 Task: Find connections with filter location Bourg-la-Reine with filter topic #Bestadvicewith filter profile language French with filter current company BIG PHARMA JOBS (Div - Big Ideas HR Consulting Private Limited) with filter school Dr. A.P.J. Abdul Kalam Technical University with filter industry Computer and Network Security with filter service category User Experience Design with filter keywords title Recyclables Collector
Action: Mouse moved to (700, 94)
Screenshot: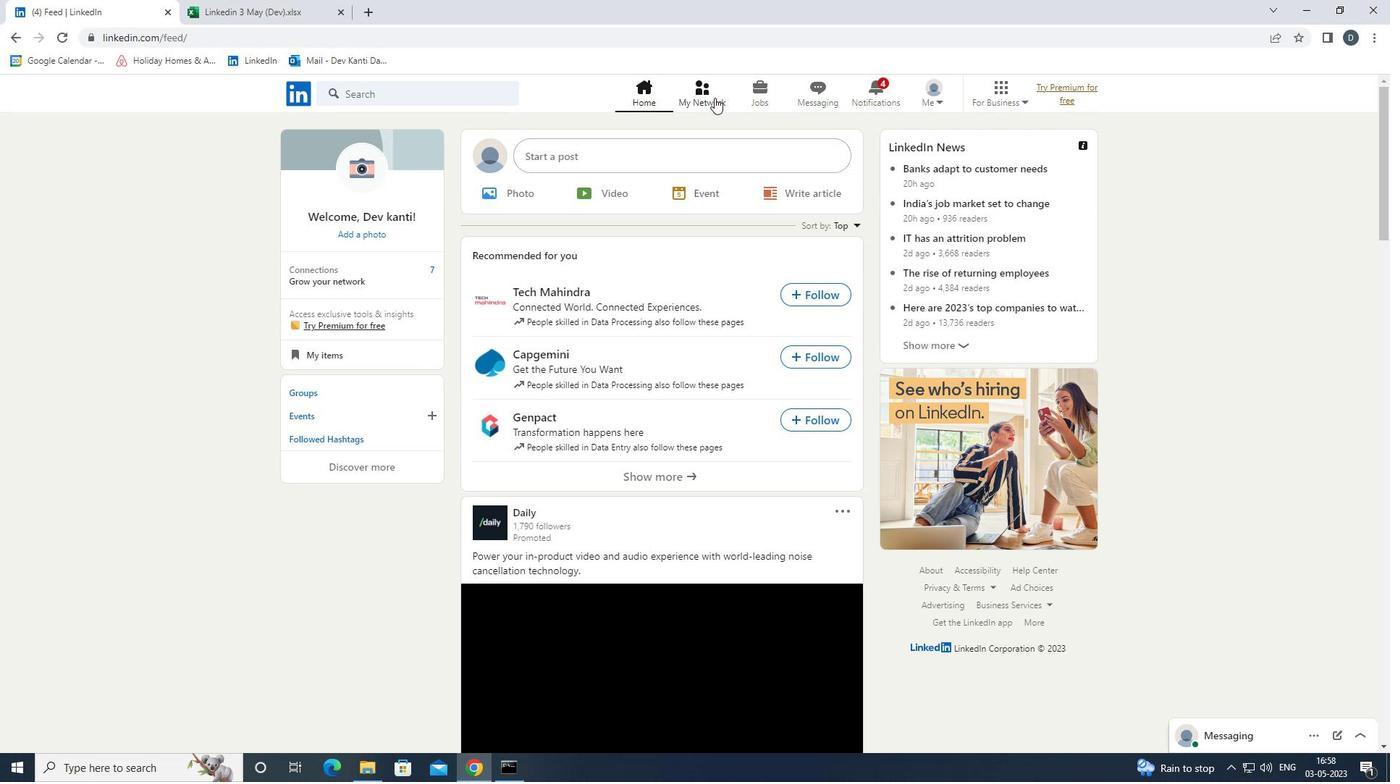 
Action: Mouse pressed left at (700, 94)
Screenshot: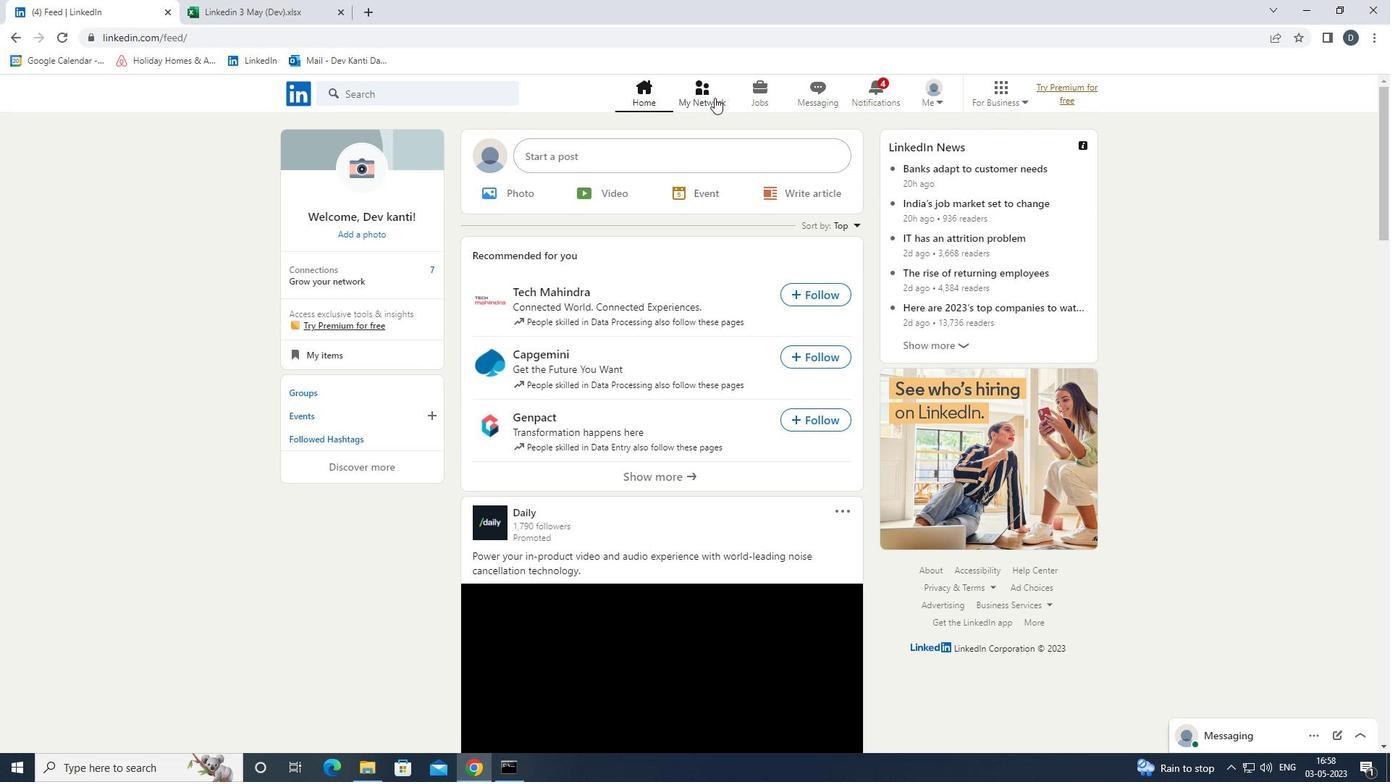 
Action: Mouse moved to (480, 171)
Screenshot: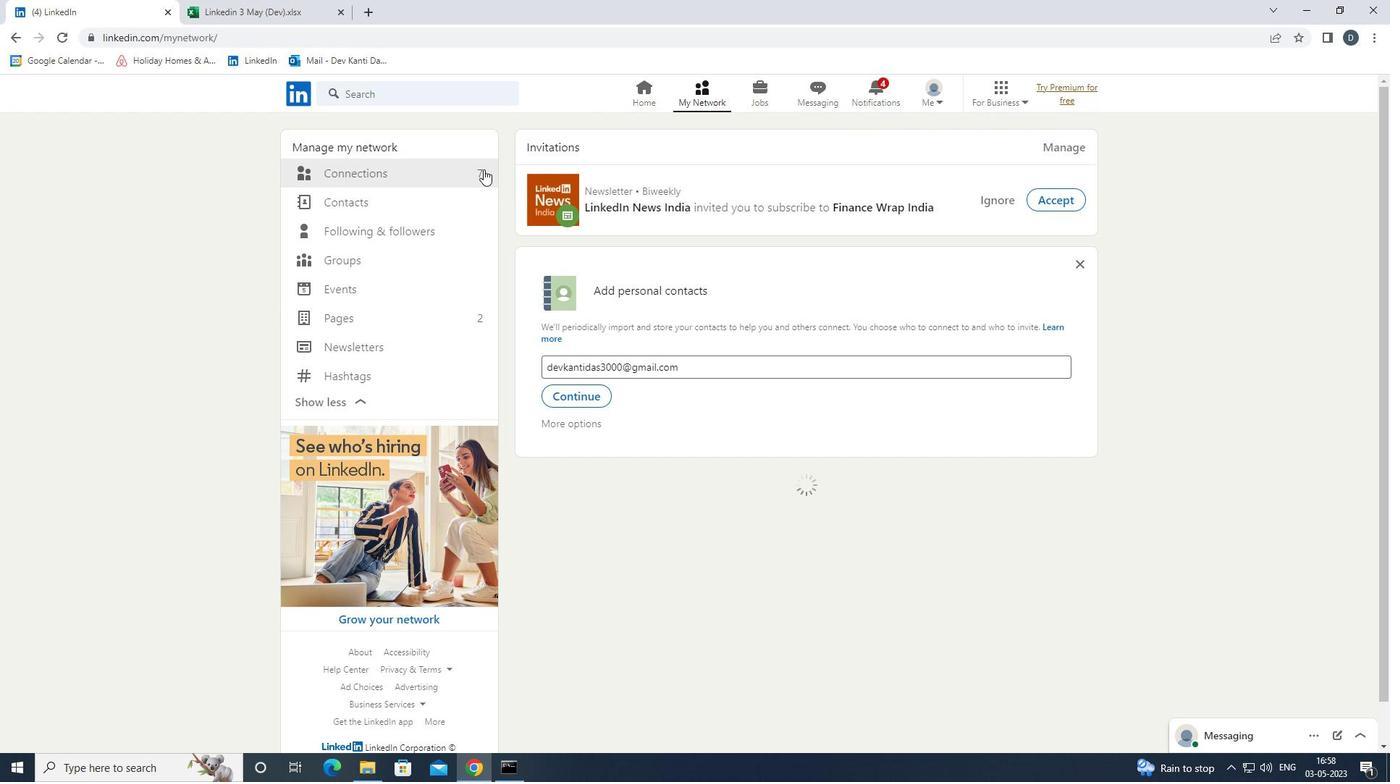 
Action: Mouse pressed left at (480, 171)
Screenshot: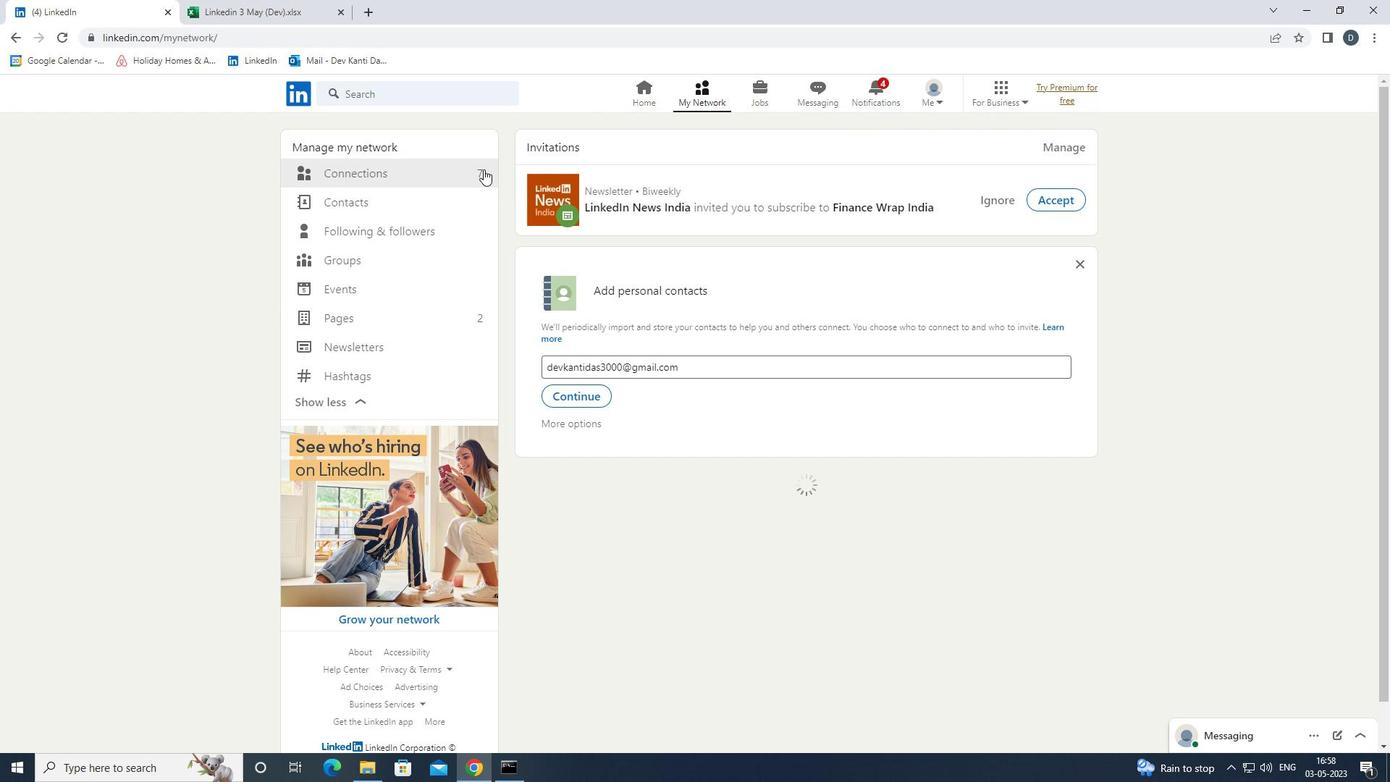 
Action: Mouse moved to (806, 176)
Screenshot: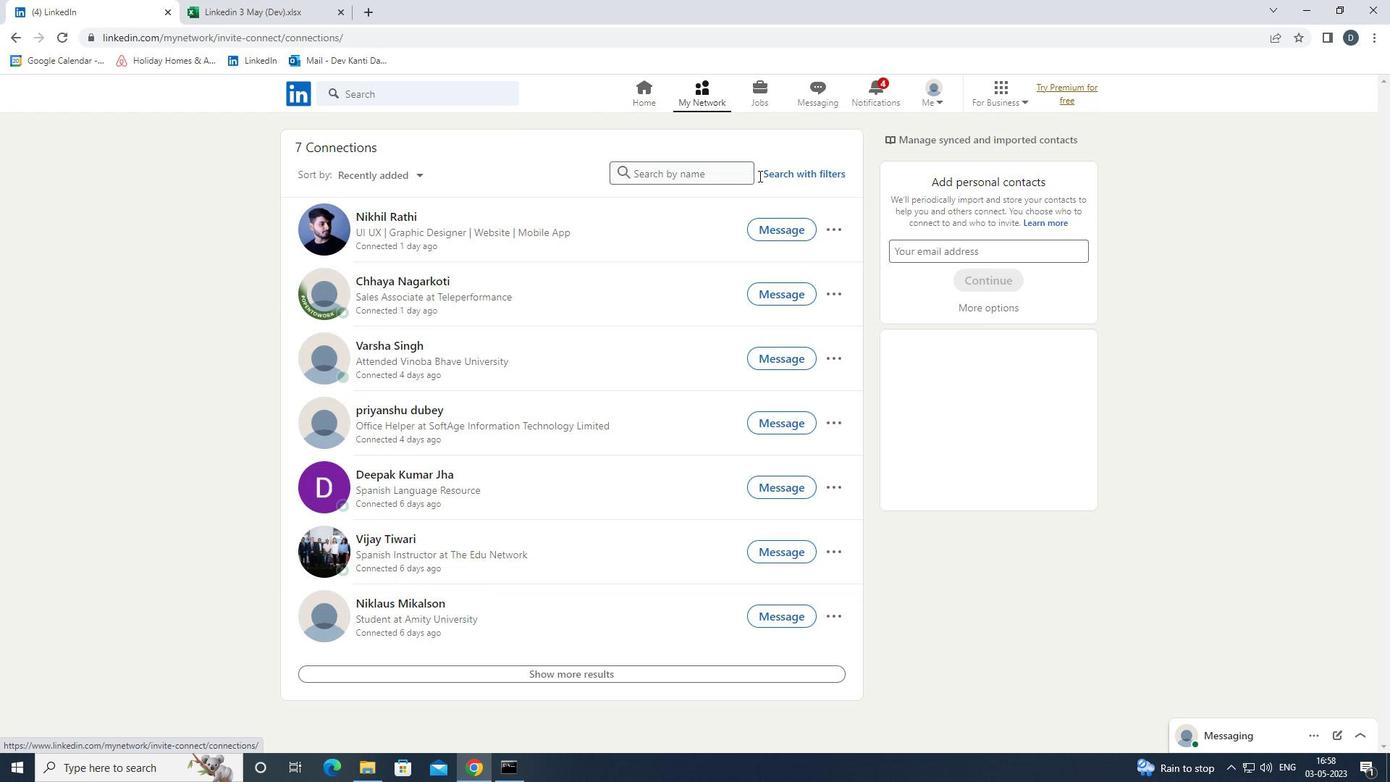 
Action: Mouse pressed left at (806, 176)
Screenshot: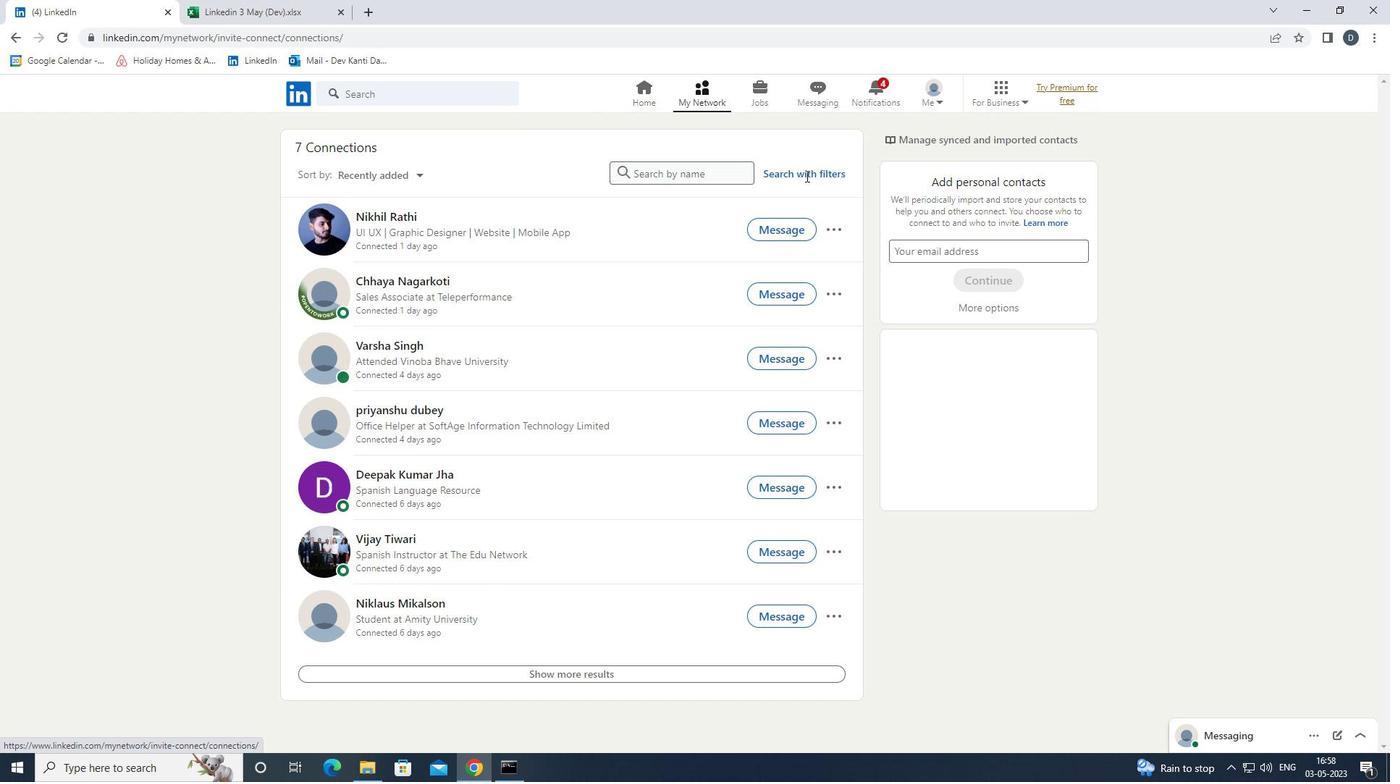 
Action: Mouse moved to (740, 136)
Screenshot: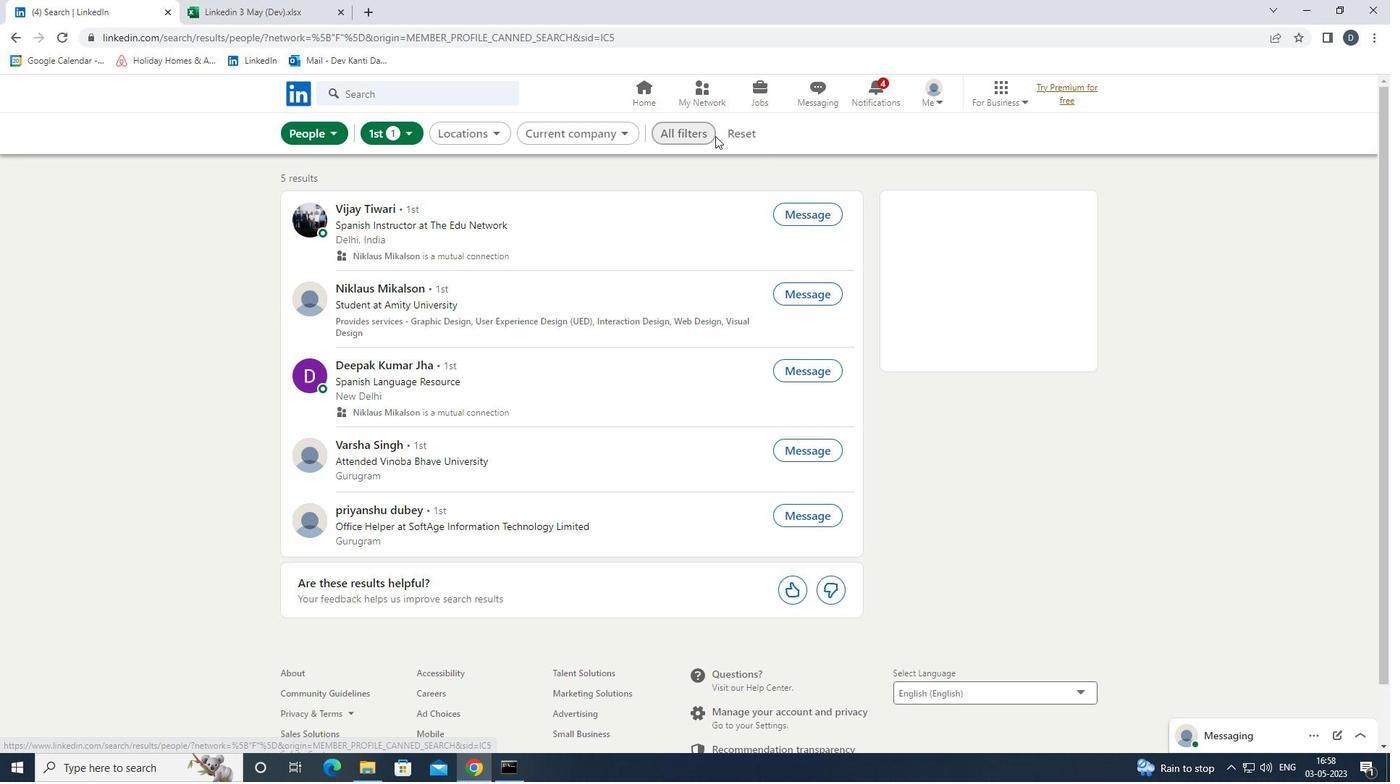 
Action: Mouse pressed left at (740, 136)
Screenshot: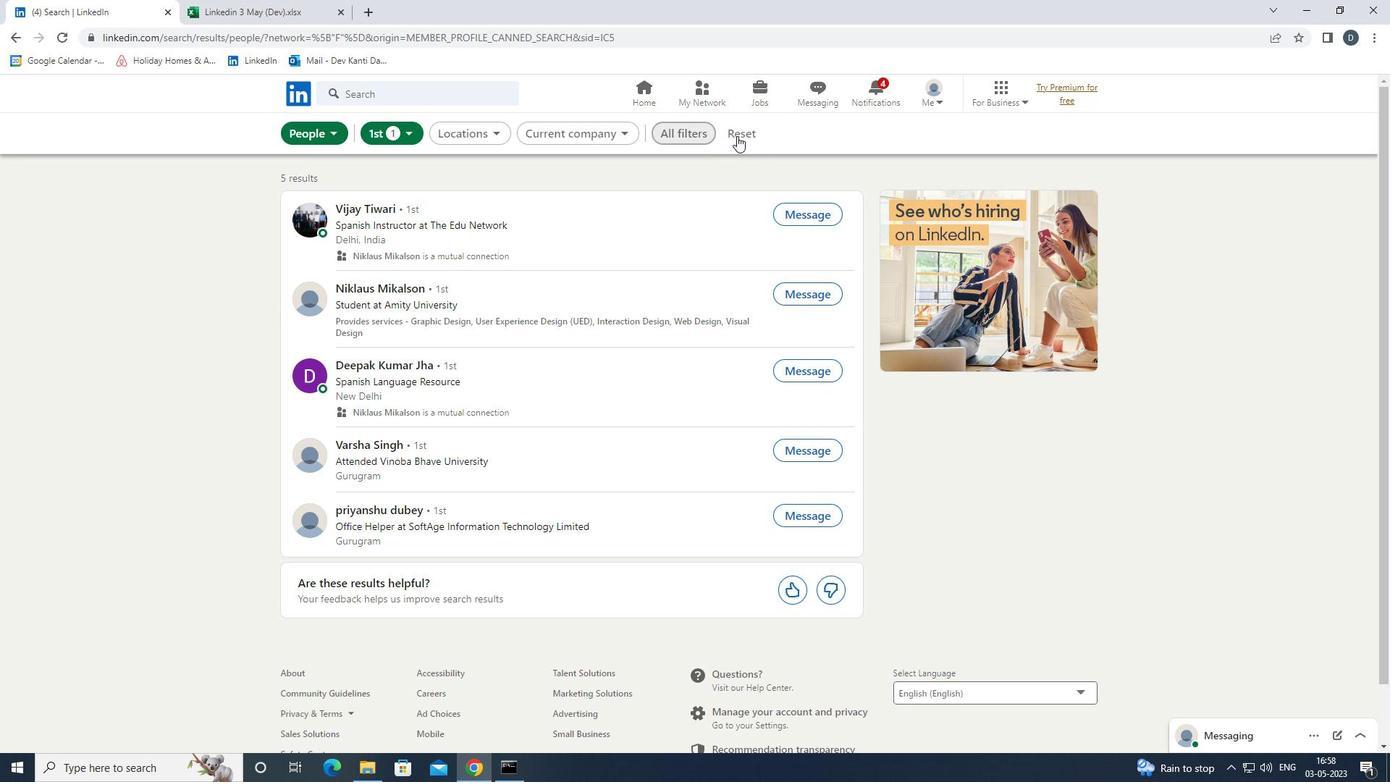 
Action: Mouse moved to (711, 141)
Screenshot: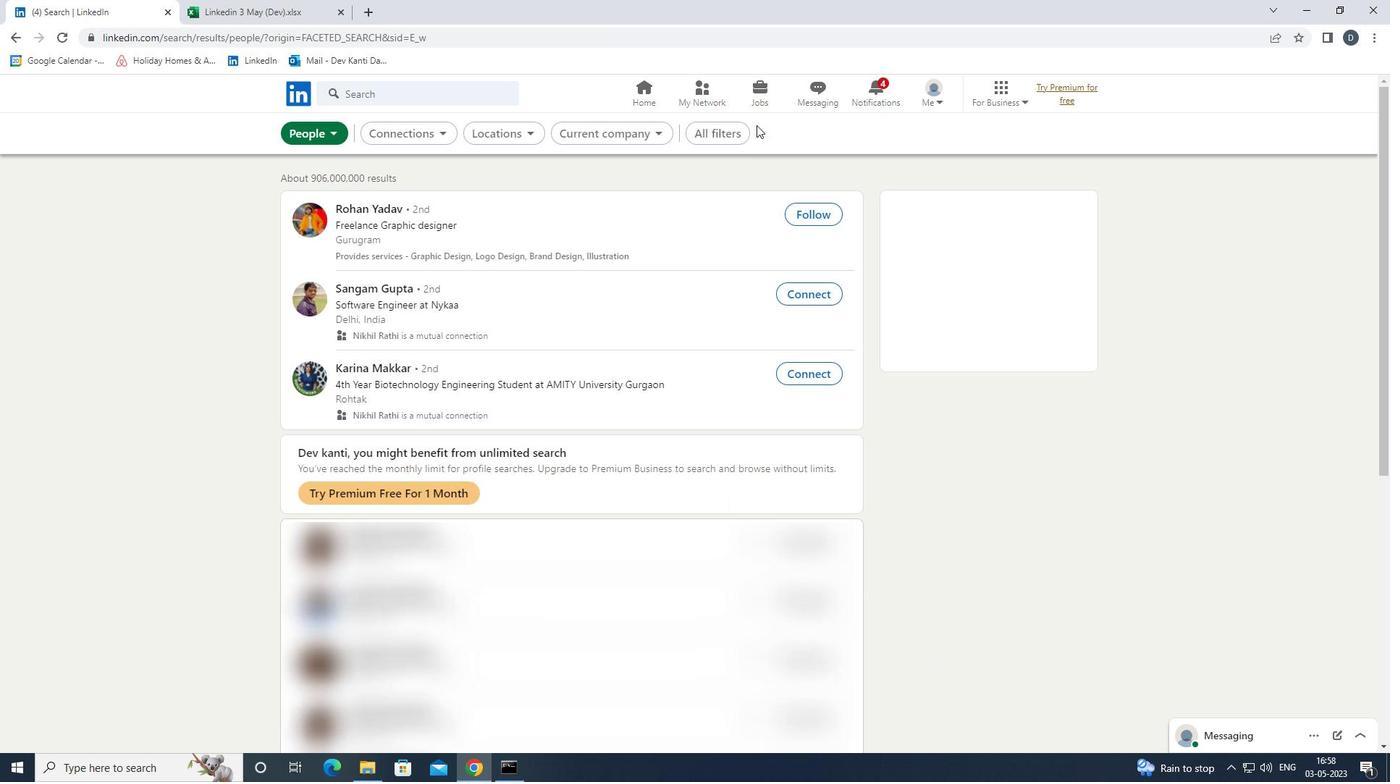 
Action: Mouse pressed left at (711, 141)
Screenshot: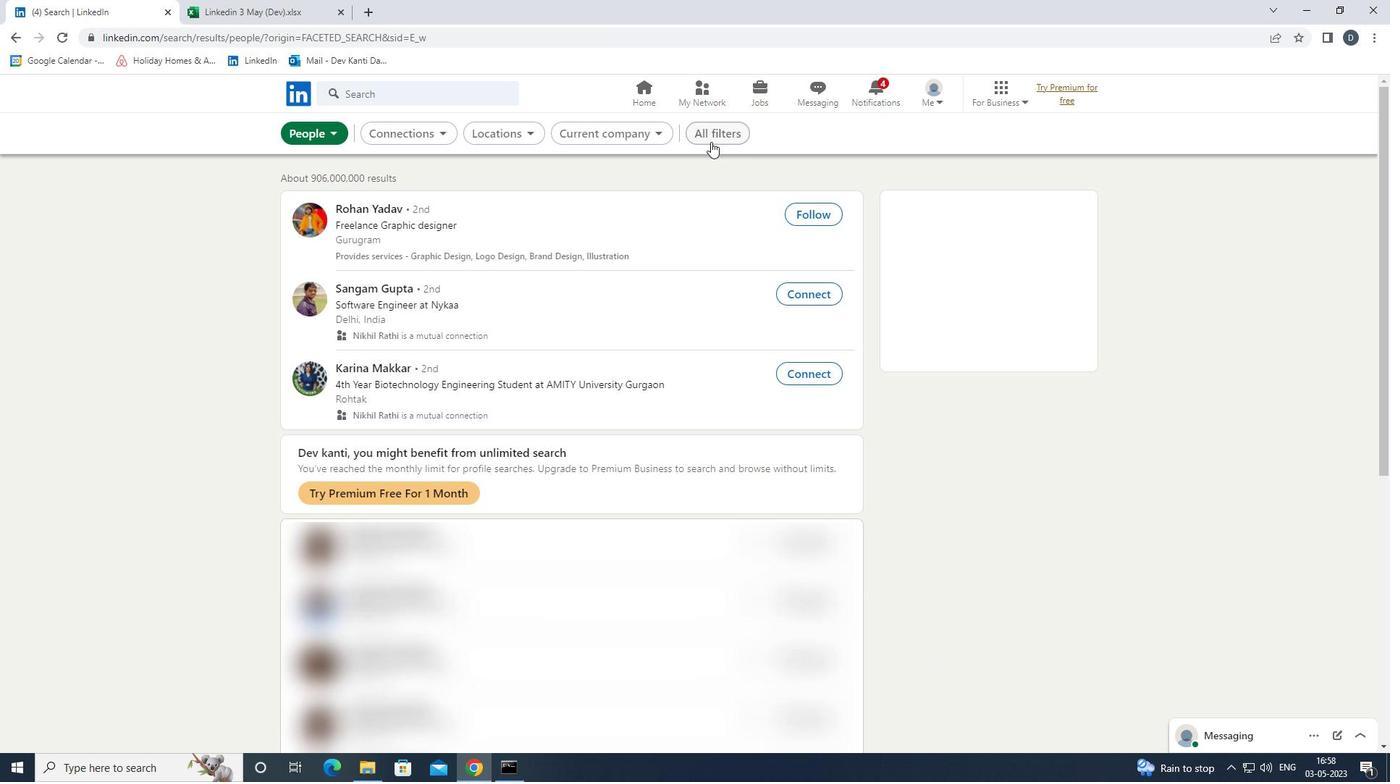 
Action: Mouse moved to (1116, 407)
Screenshot: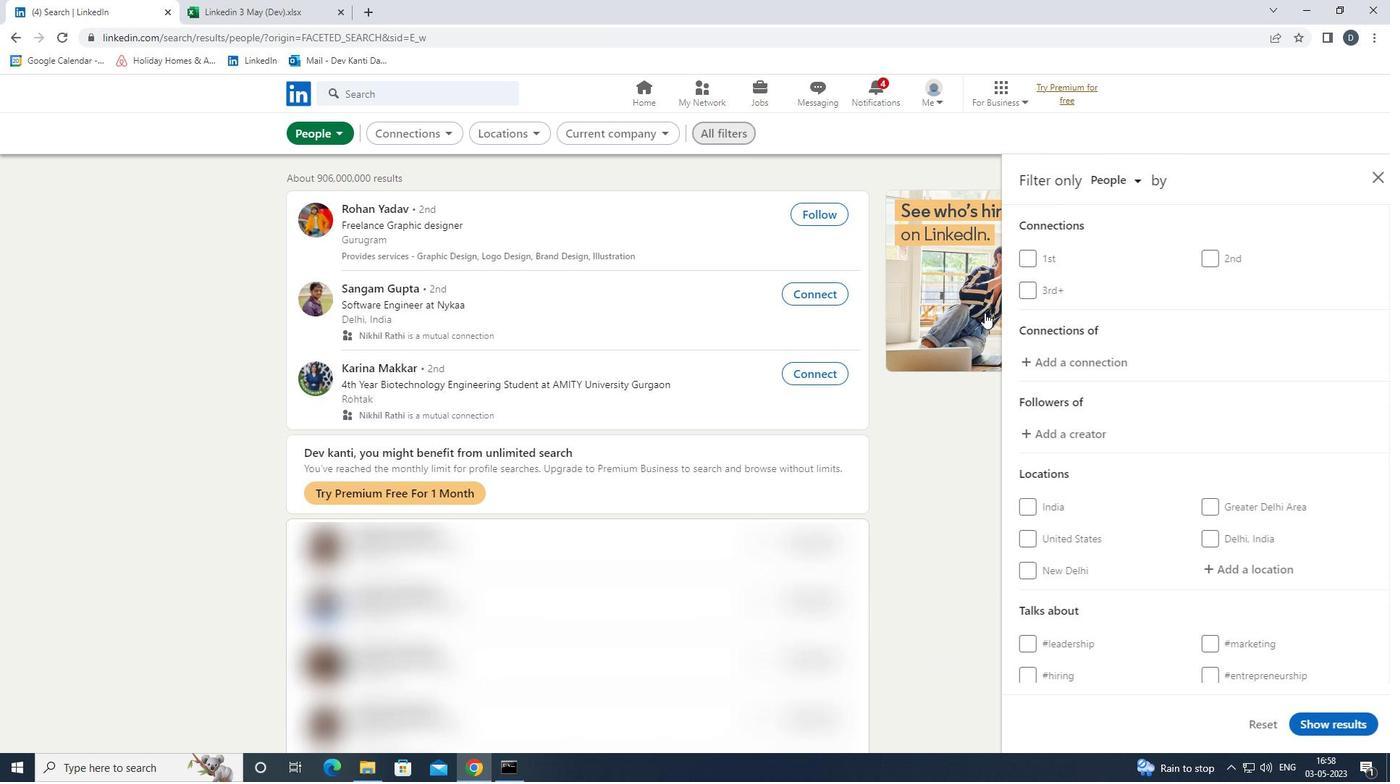 
Action: Mouse scrolled (1116, 406) with delta (0, 0)
Screenshot: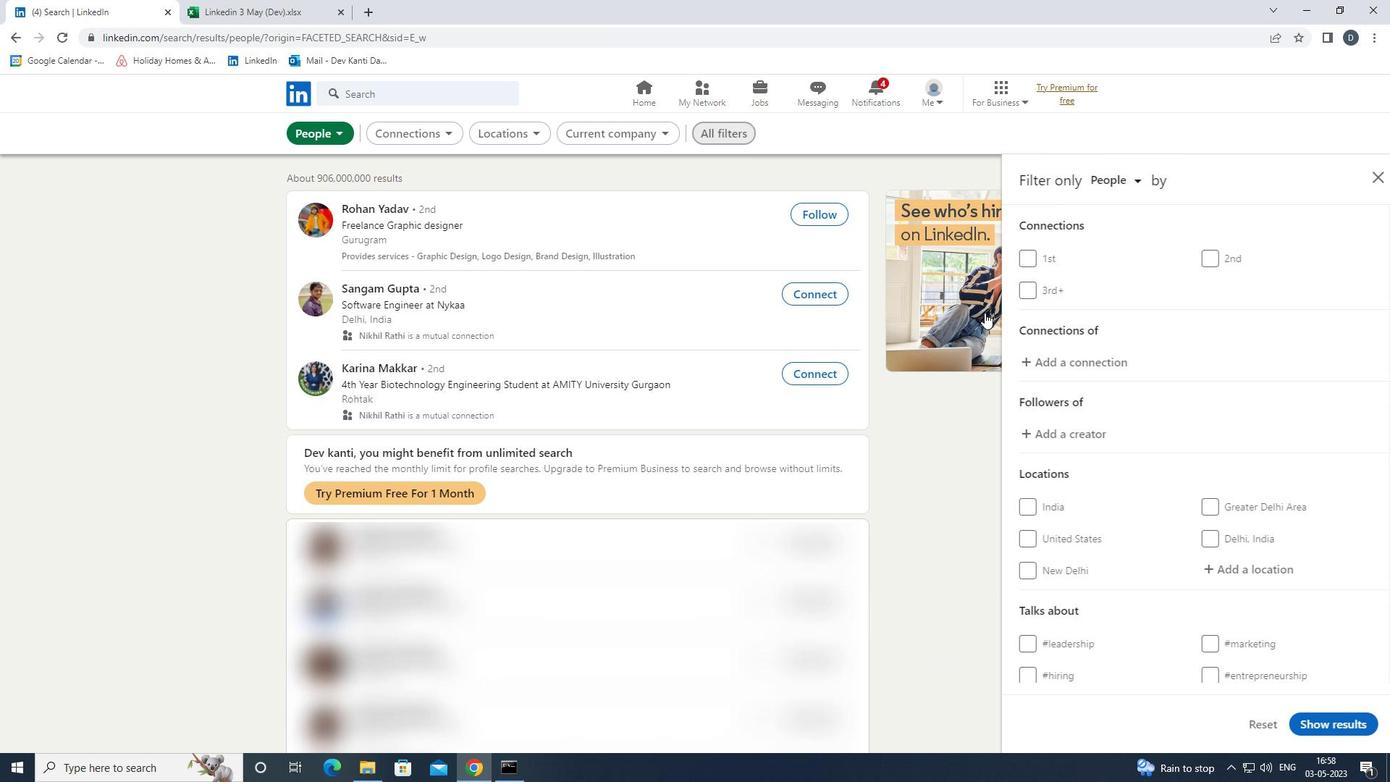 
Action: Mouse scrolled (1116, 406) with delta (0, 0)
Screenshot: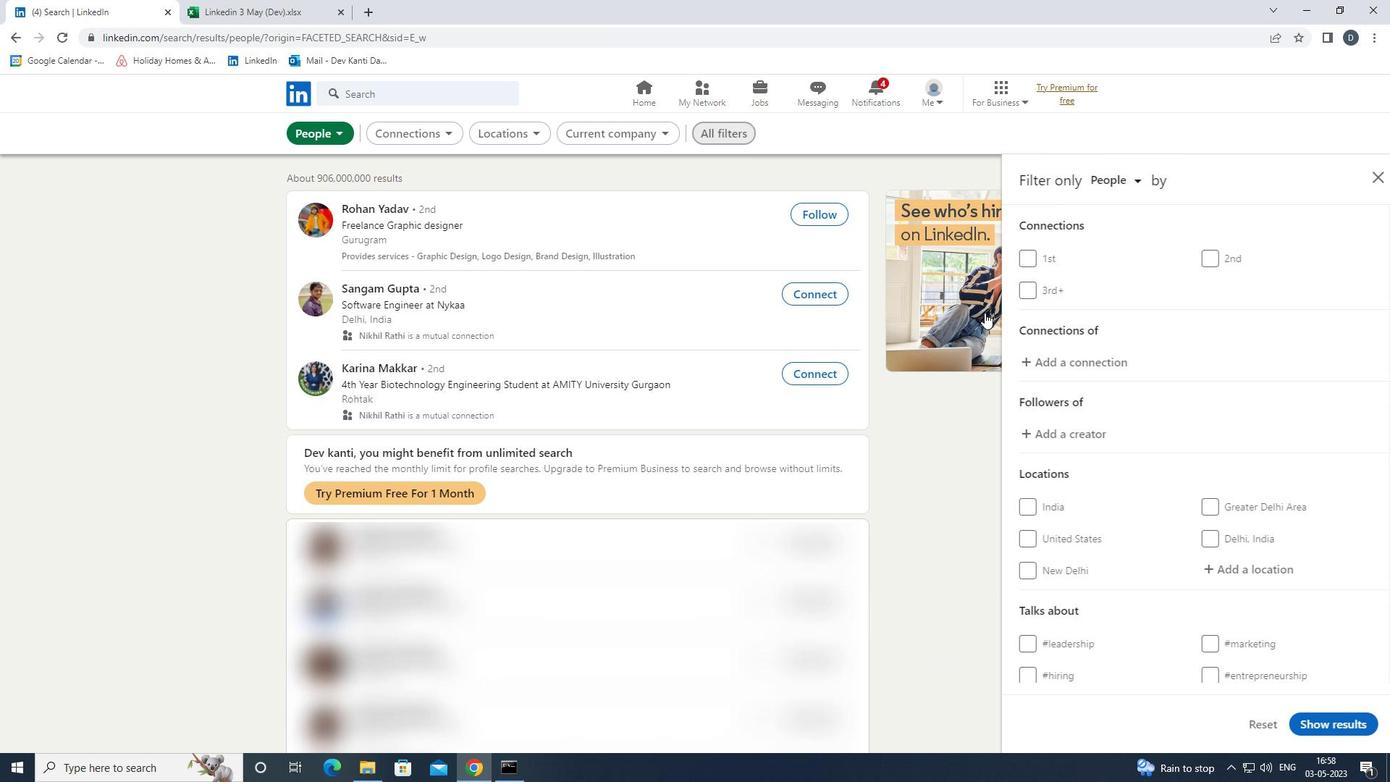 
Action: Mouse moved to (1225, 413)
Screenshot: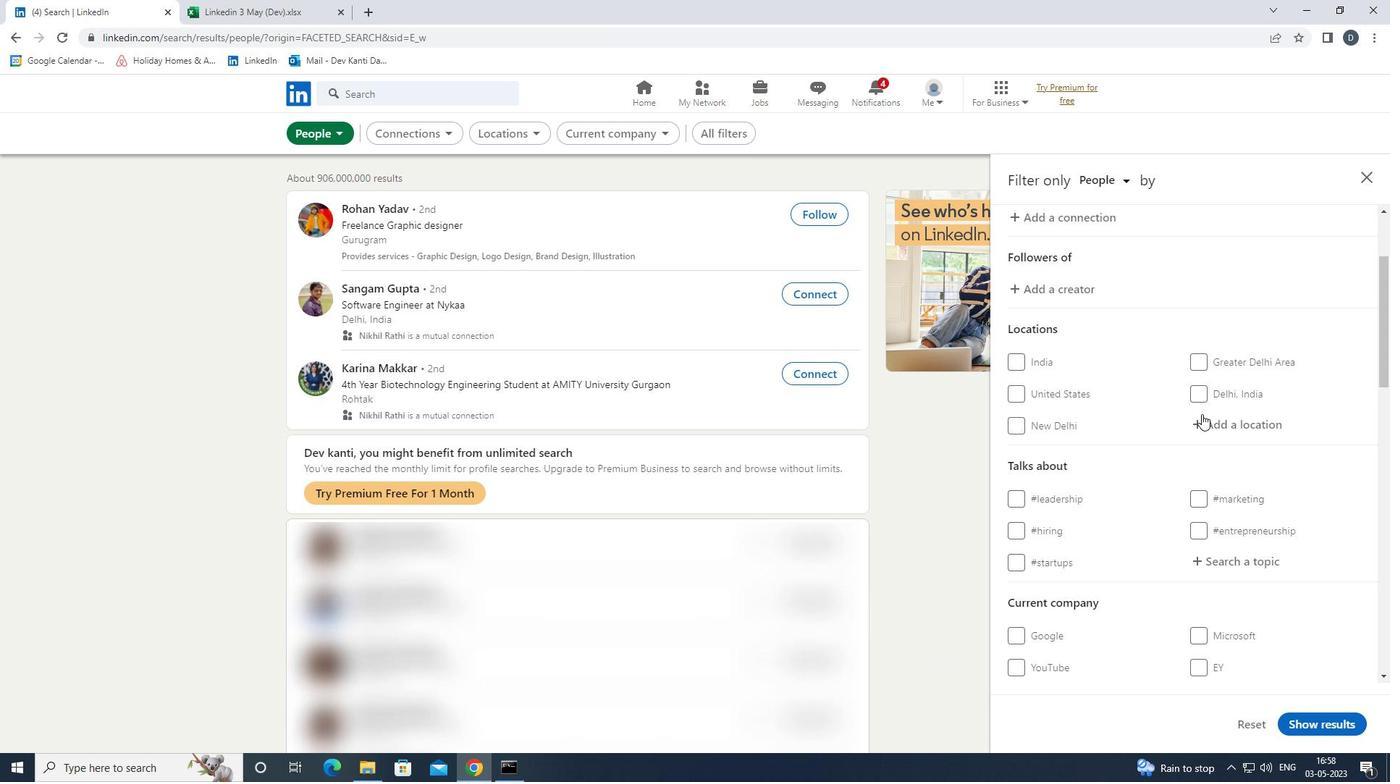 
Action: Mouse pressed left at (1225, 413)
Screenshot: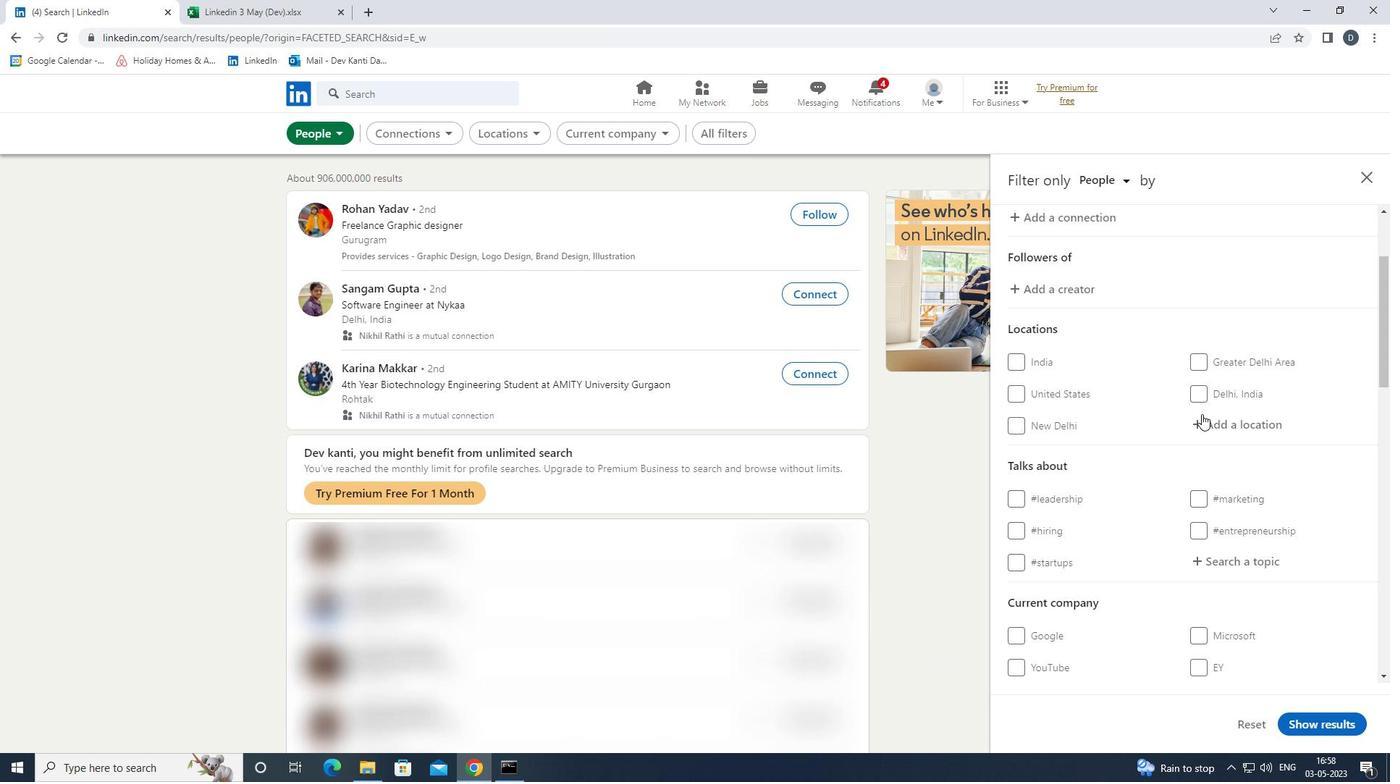 
Action: Mouse moved to (1228, 413)
Screenshot: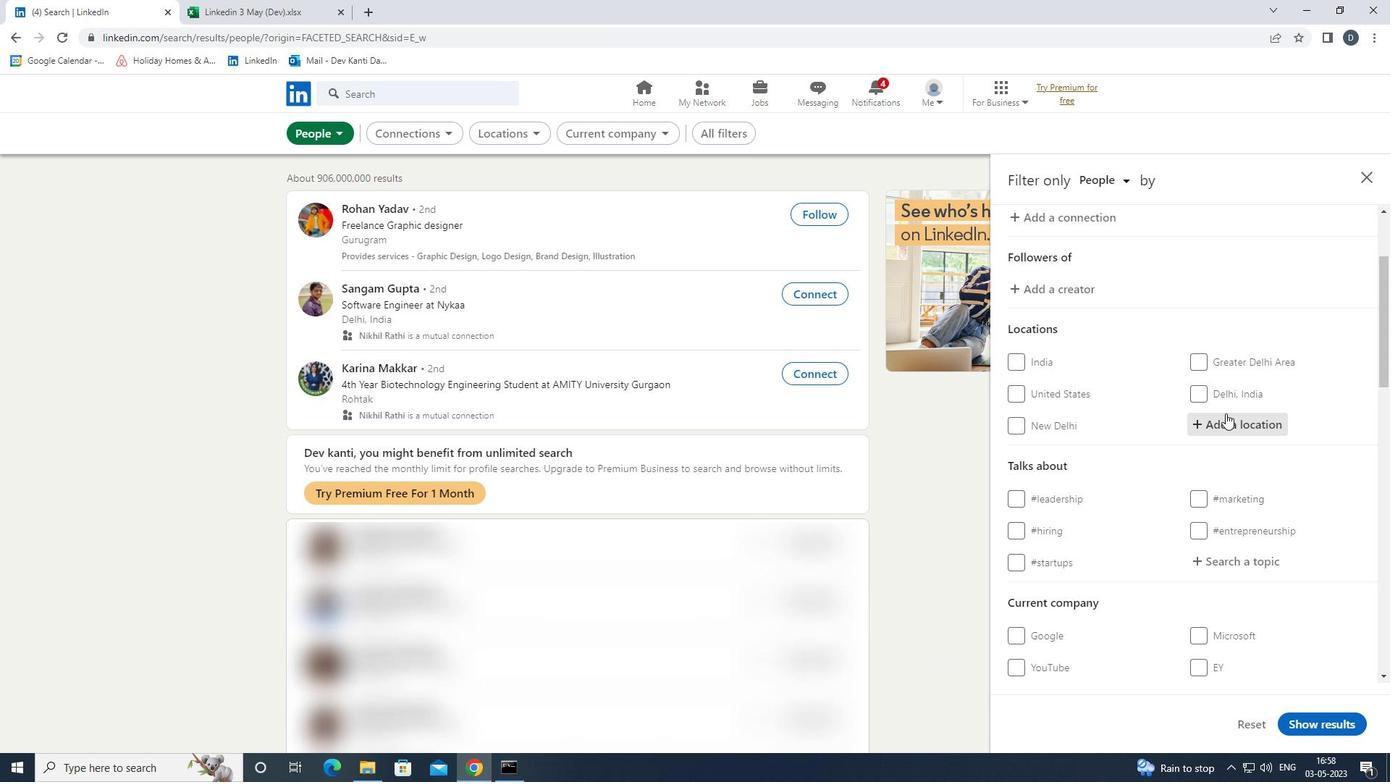 
Action: Key pressed <Key.shift>BOURG-<Key.shift><Key.shift>LA-
Screenshot: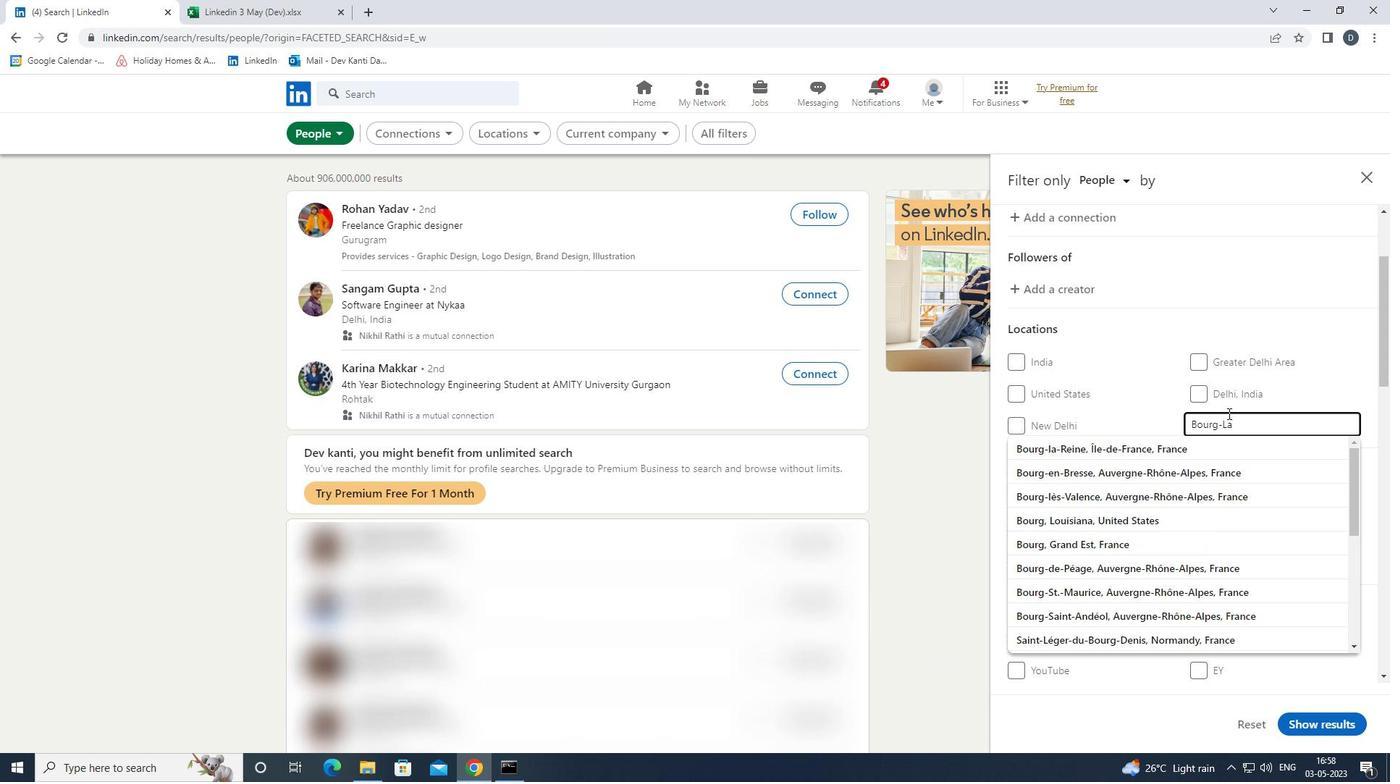 
Action: Mouse moved to (1230, 446)
Screenshot: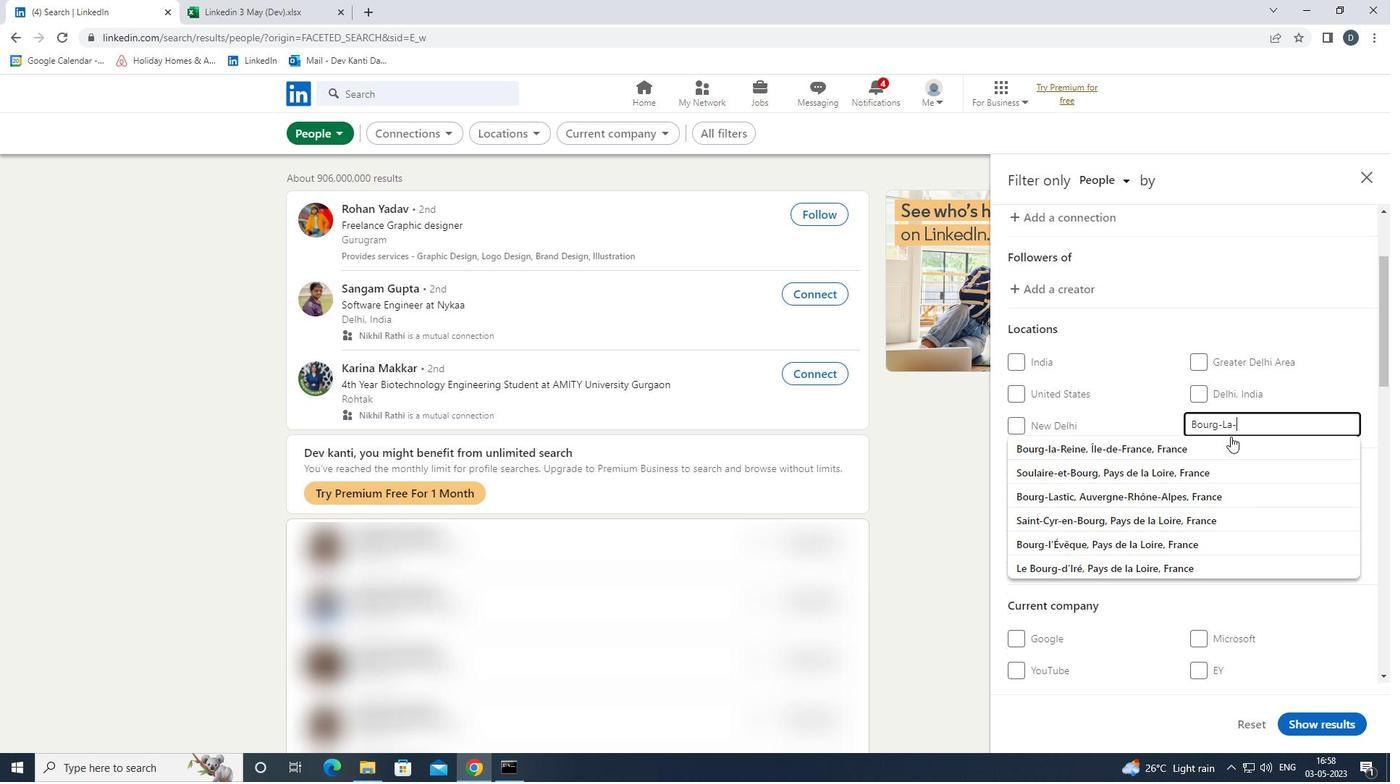 
Action: Mouse pressed left at (1230, 446)
Screenshot: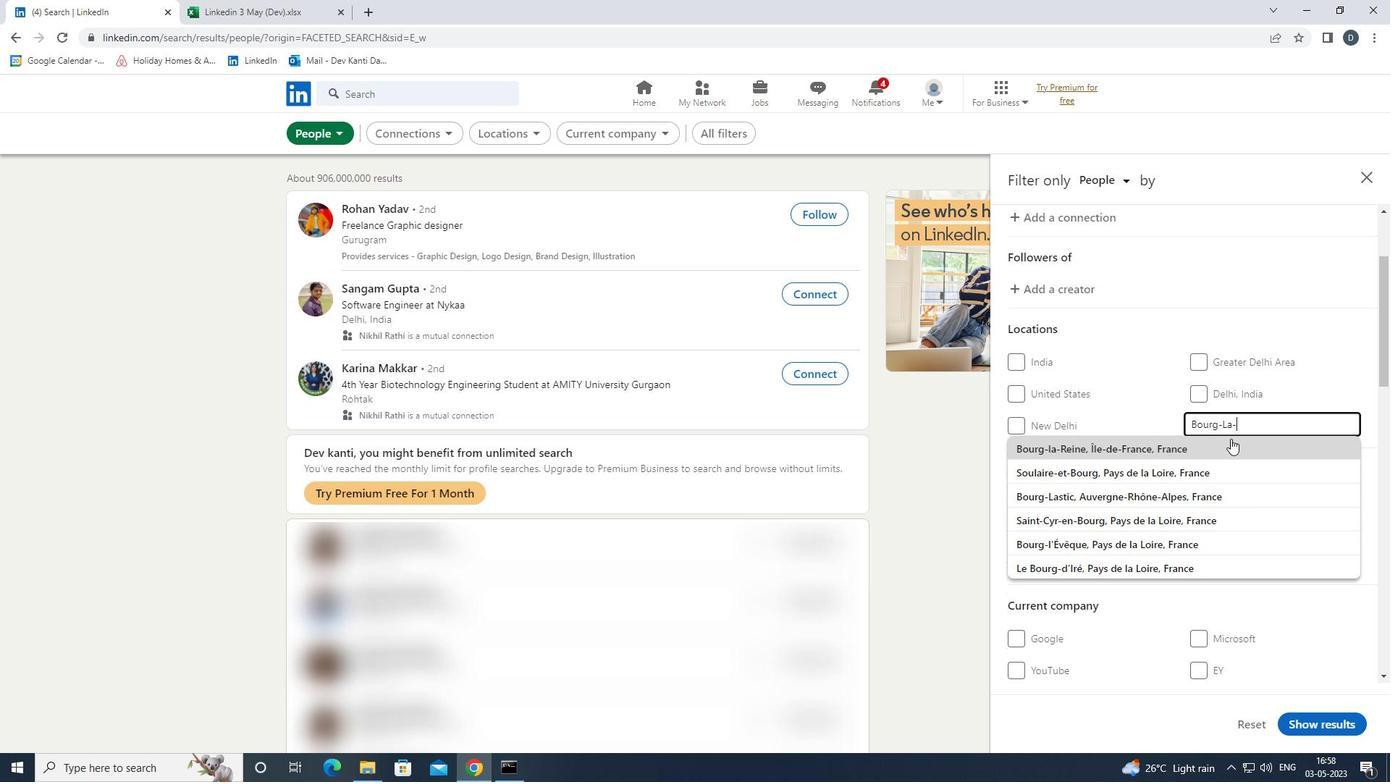 
Action: Mouse moved to (1230, 447)
Screenshot: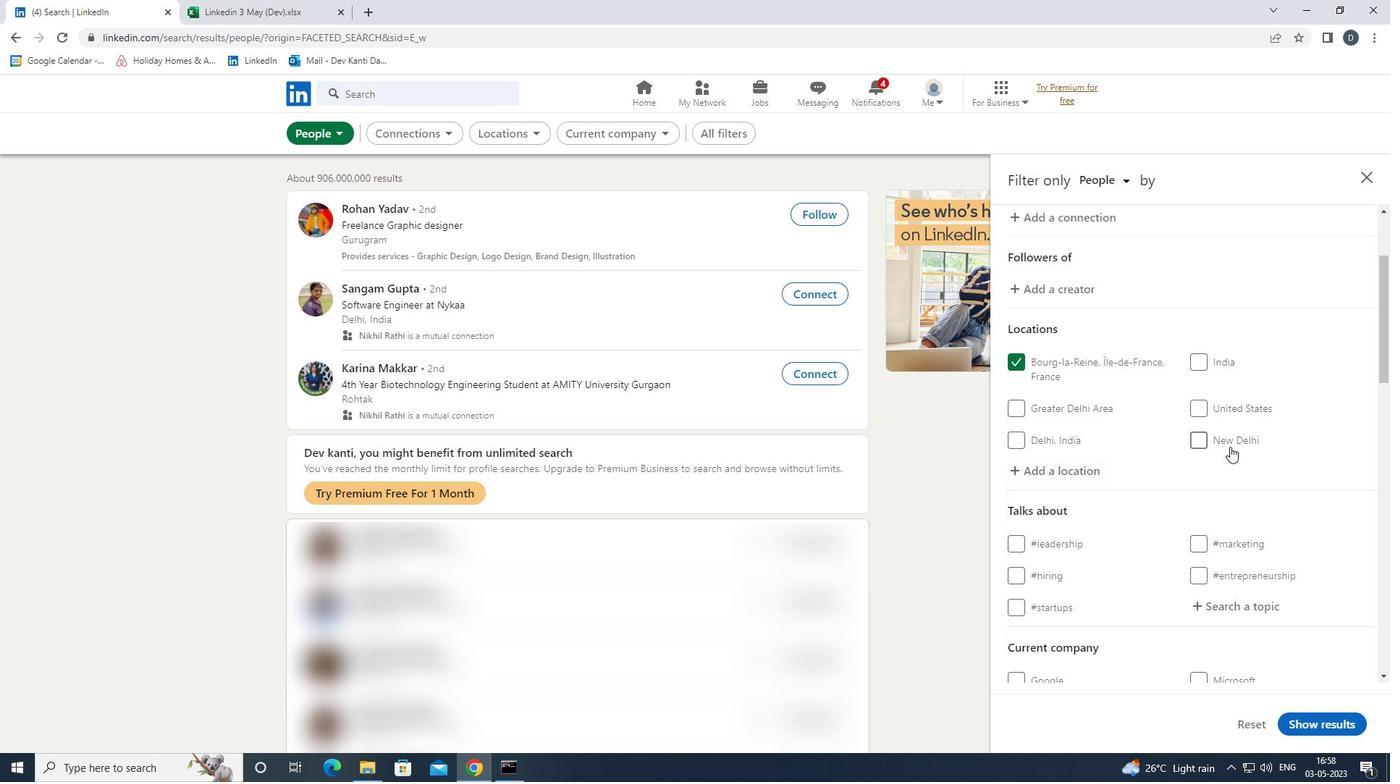 
Action: Mouse scrolled (1230, 446) with delta (0, 0)
Screenshot: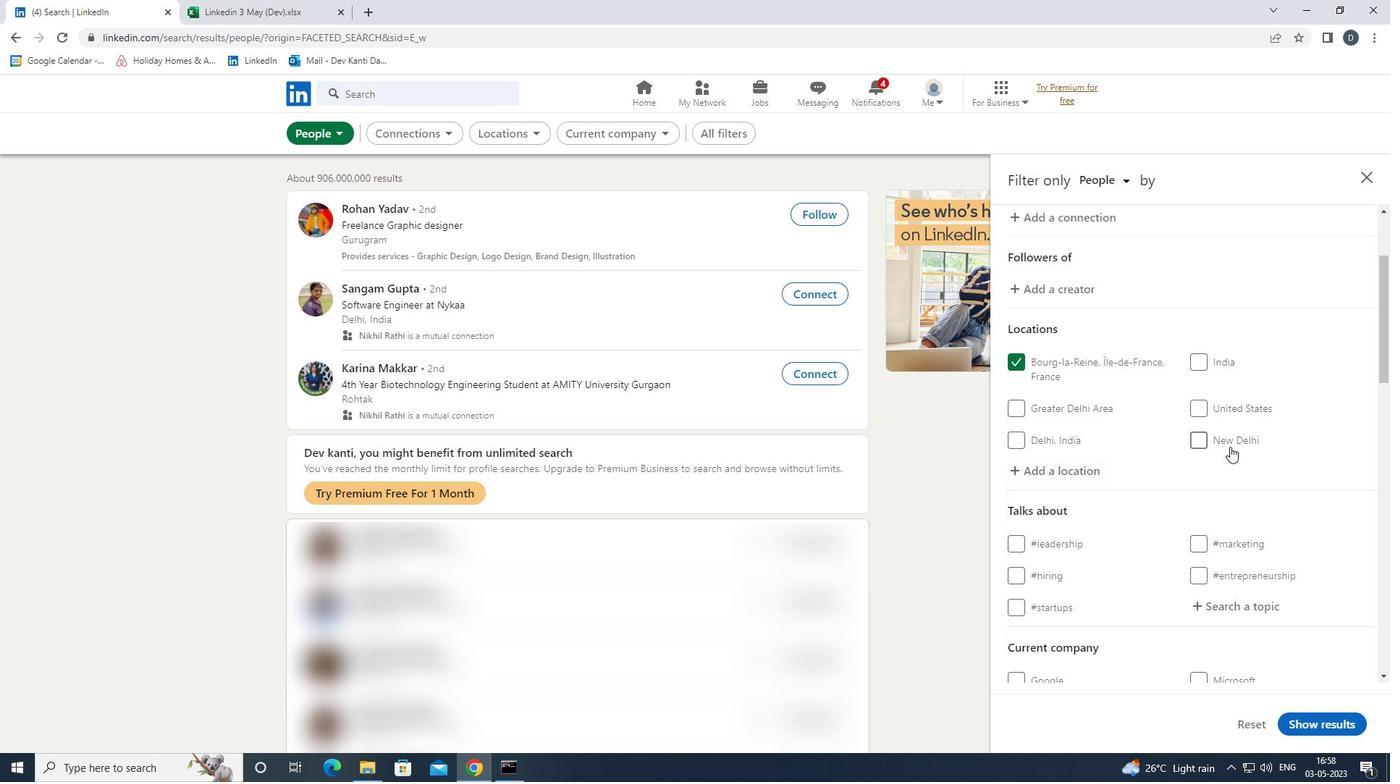 
Action: Mouse moved to (1230, 448)
Screenshot: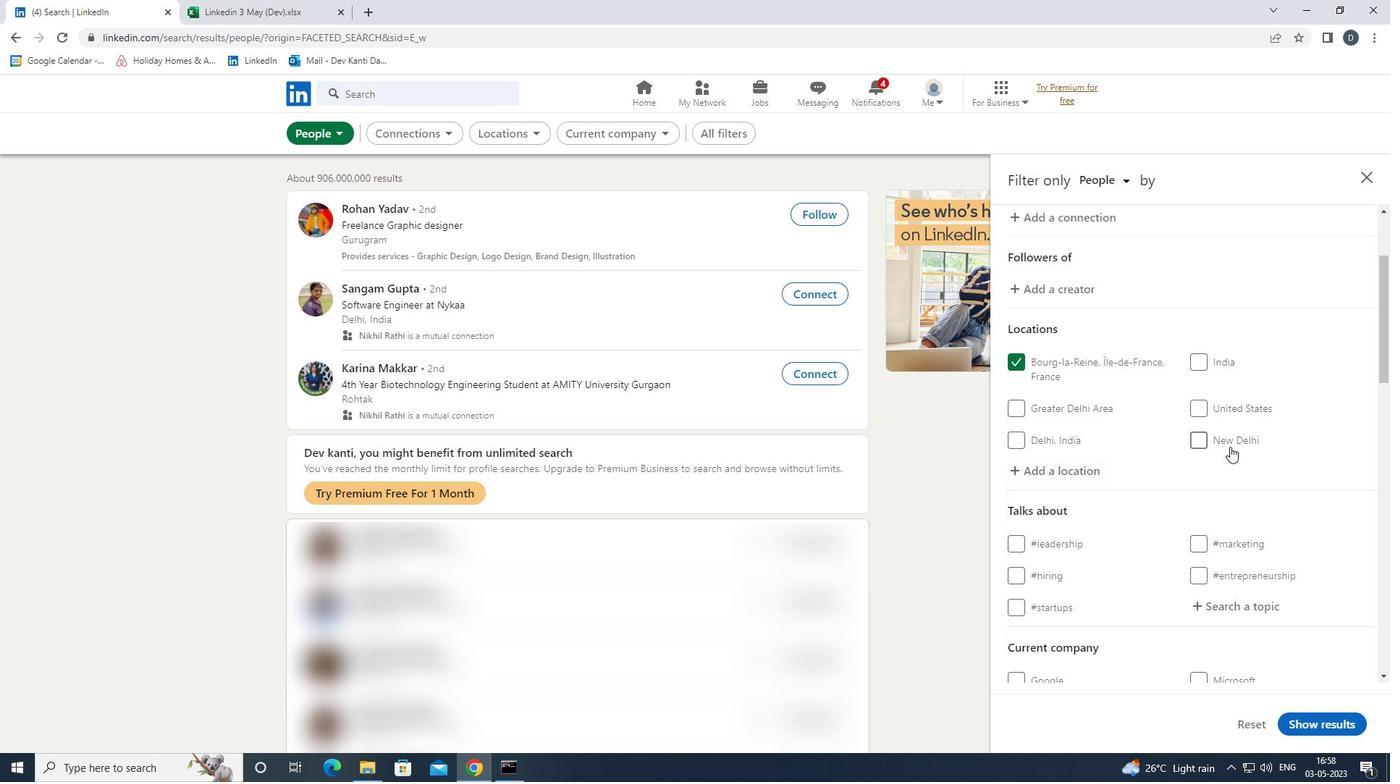 
Action: Mouse scrolled (1230, 447) with delta (0, 0)
Screenshot: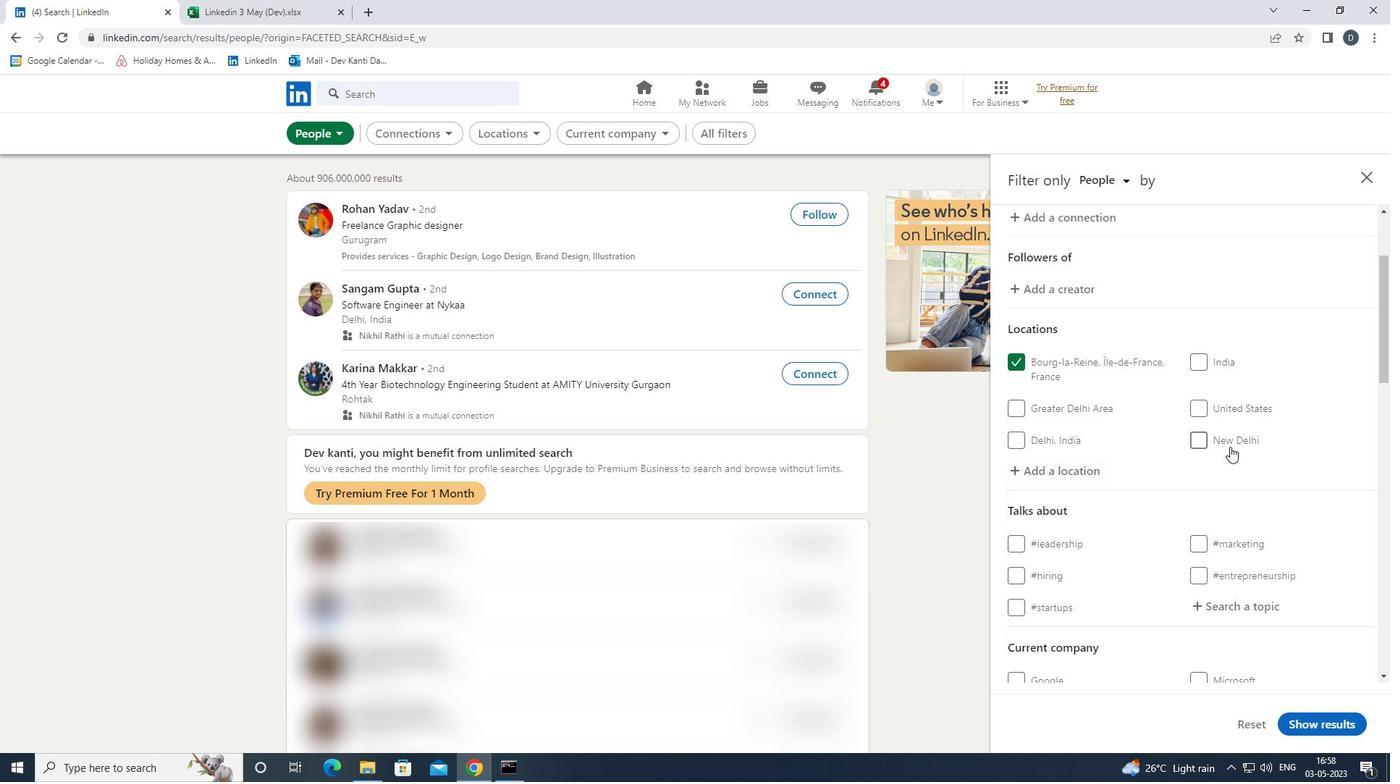 
Action: Mouse moved to (1230, 449)
Screenshot: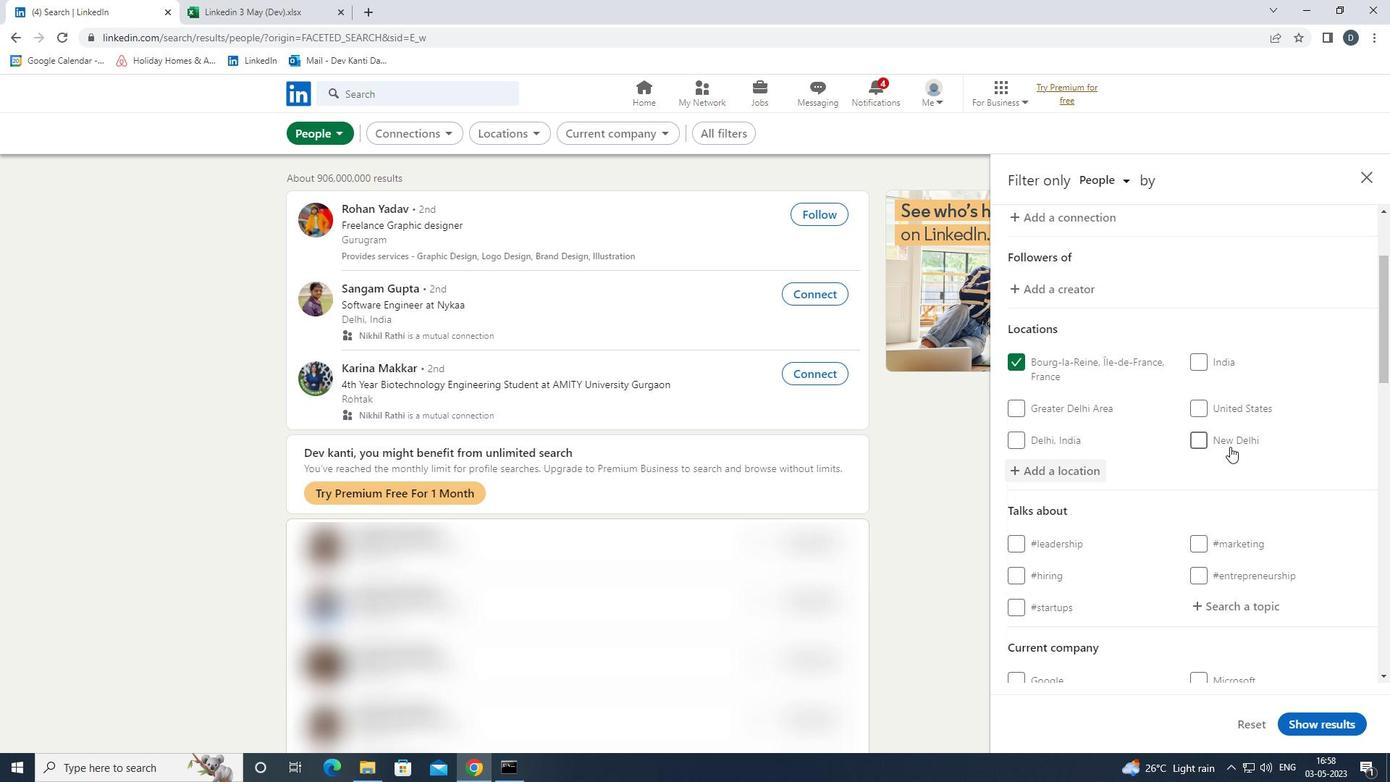 
Action: Mouse scrolled (1230, 448) with delta (0, 0)
Screenshot: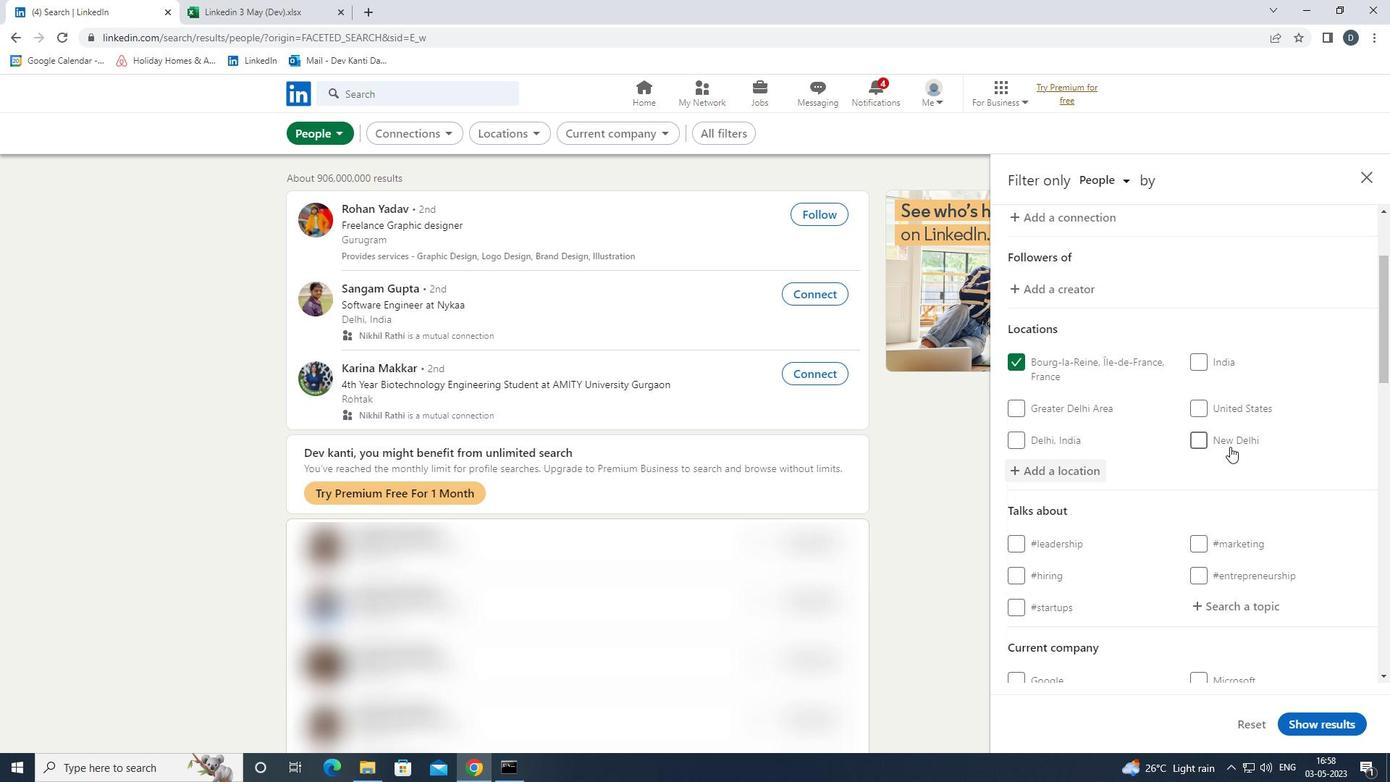 
Action: Mouse moved to (1247, 386)
Screenshot: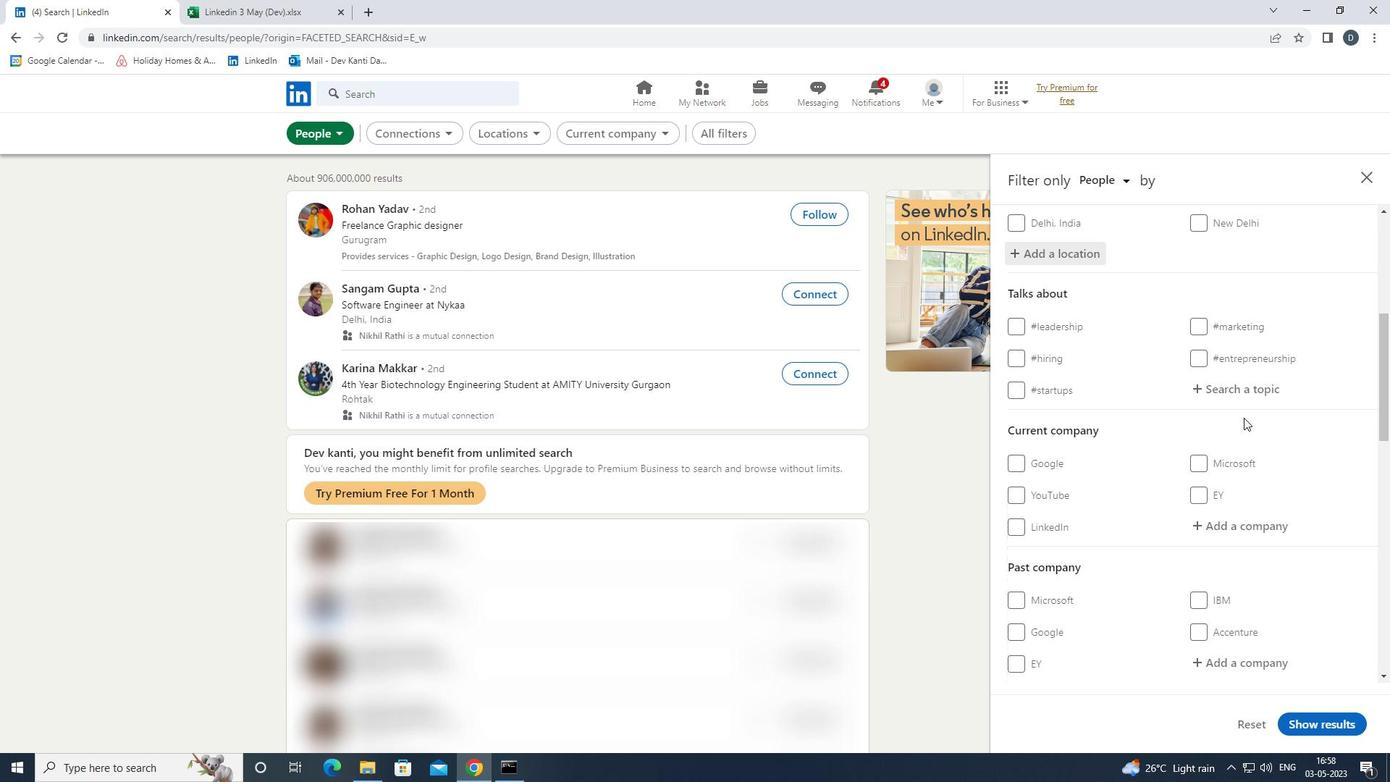 
Action: Mouse pressed left at (1247, 386)
Screenshot: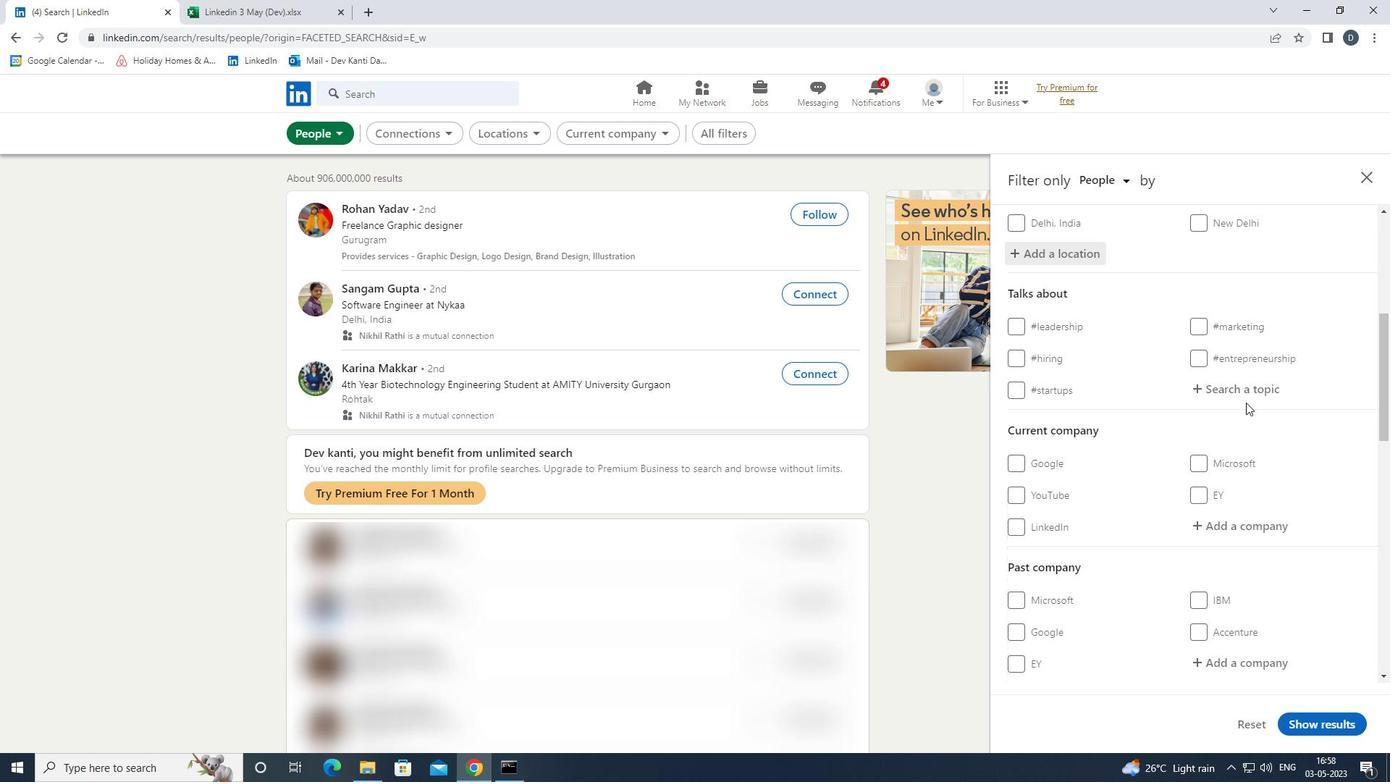 
Action: Key pressed <Key.shift>BESTADVICE<Key.down><Key.down><Key.enter>
Screenshot: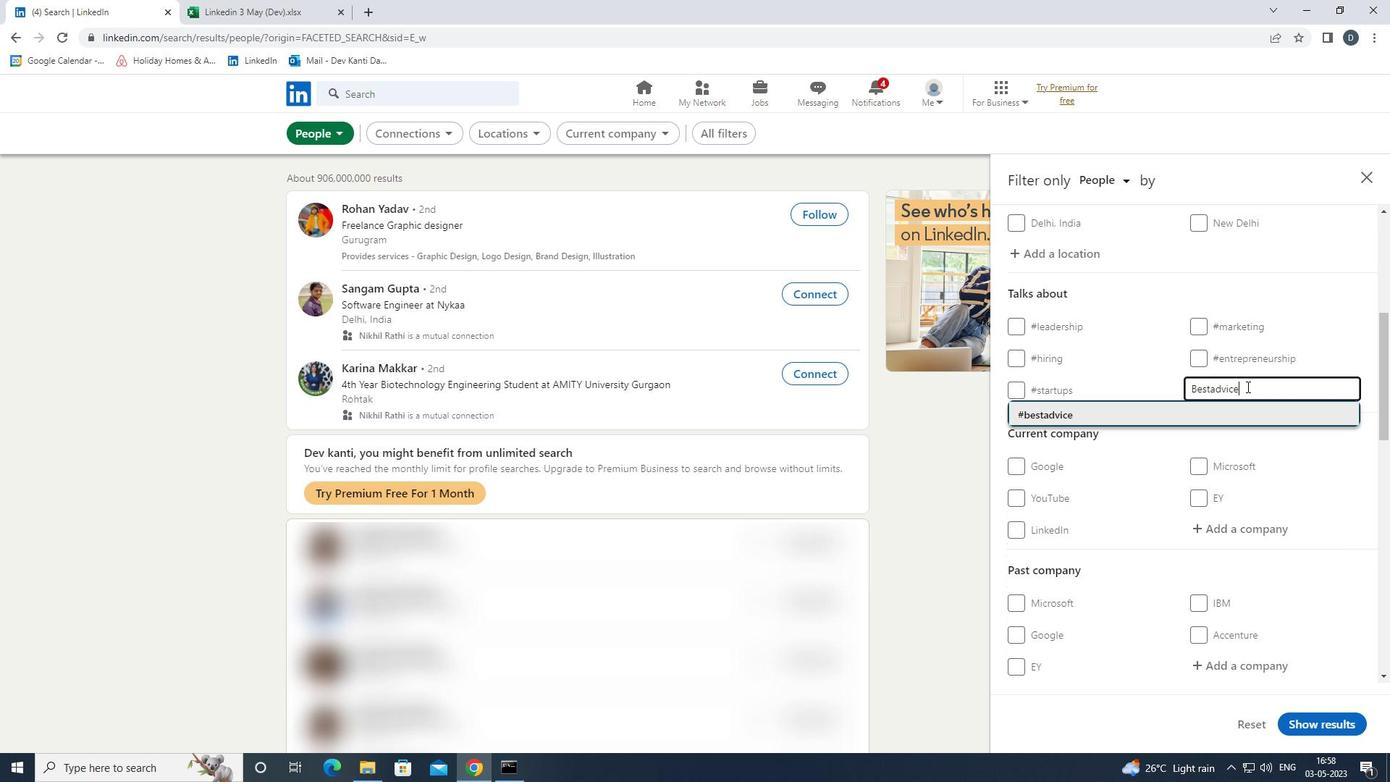 
Action: Mouse moved to (1088, 468)
Screenshot: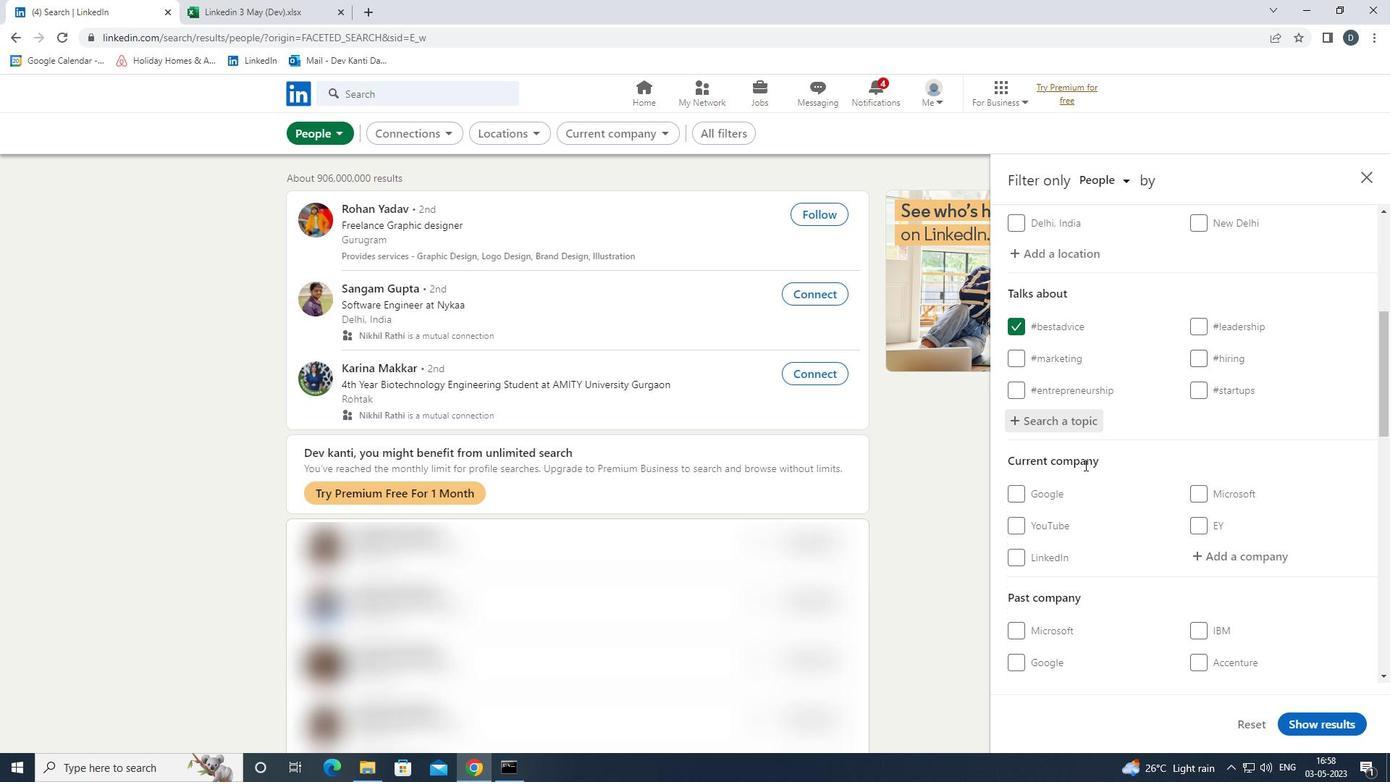 
Action: Mouse scrolled (1088, 467) with delta (0, 0)
Screenshot: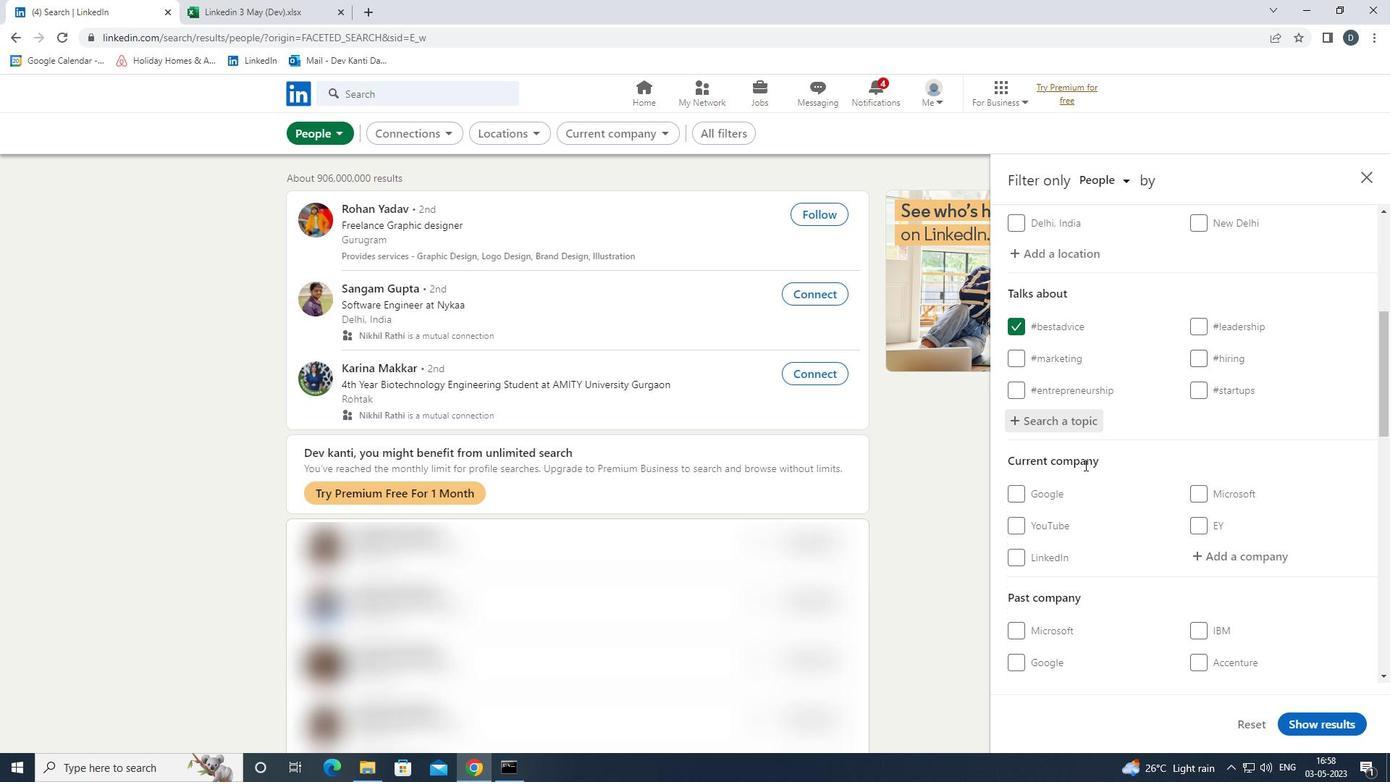 
Action: Mouse moved to (1088, 475)
Screenshot: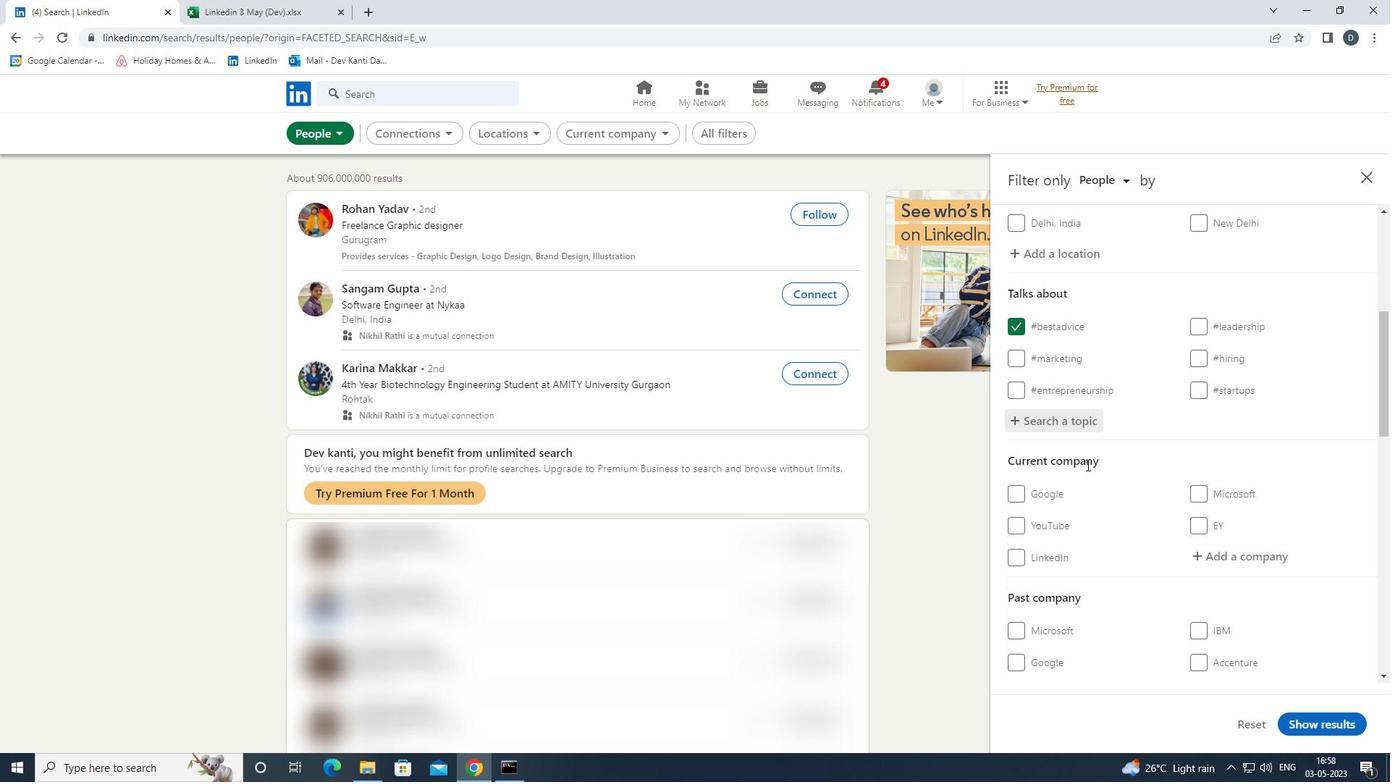 
Action: Mouse scrolled (1088, 474) with delta (0, 0)
Screenshot: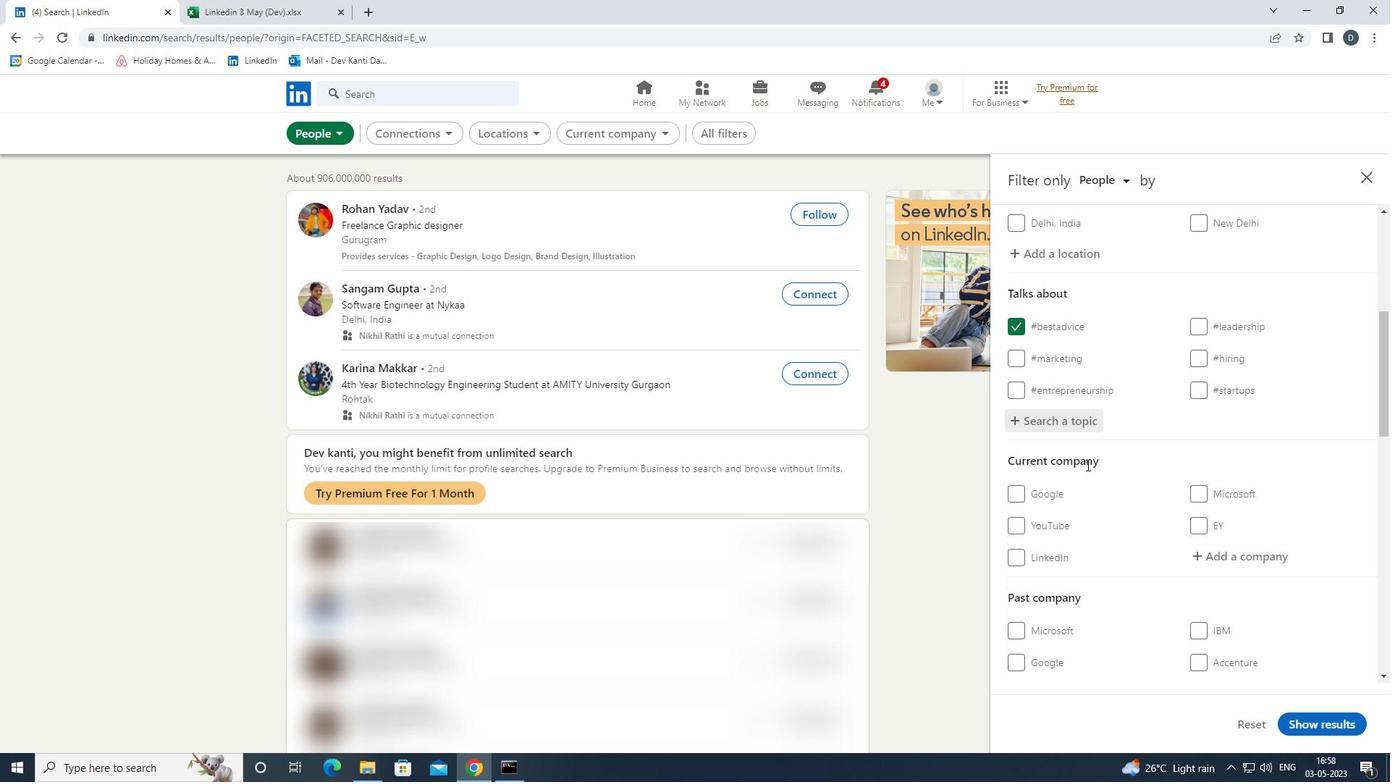 
Action: Mouse moved to (1088, 477)
Screenshot: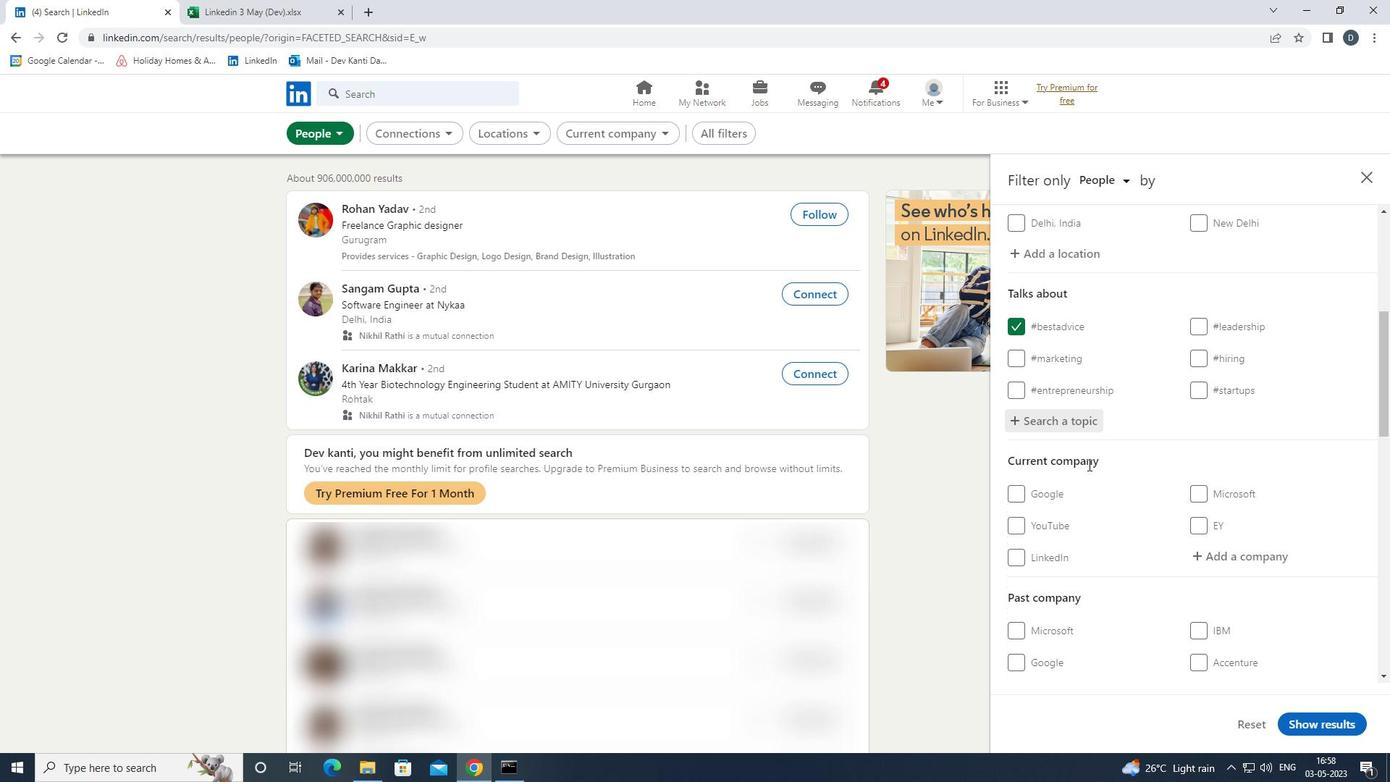 
Action: Mouse scrolled (1088, 476) with delta (0, 0)
Screenshot: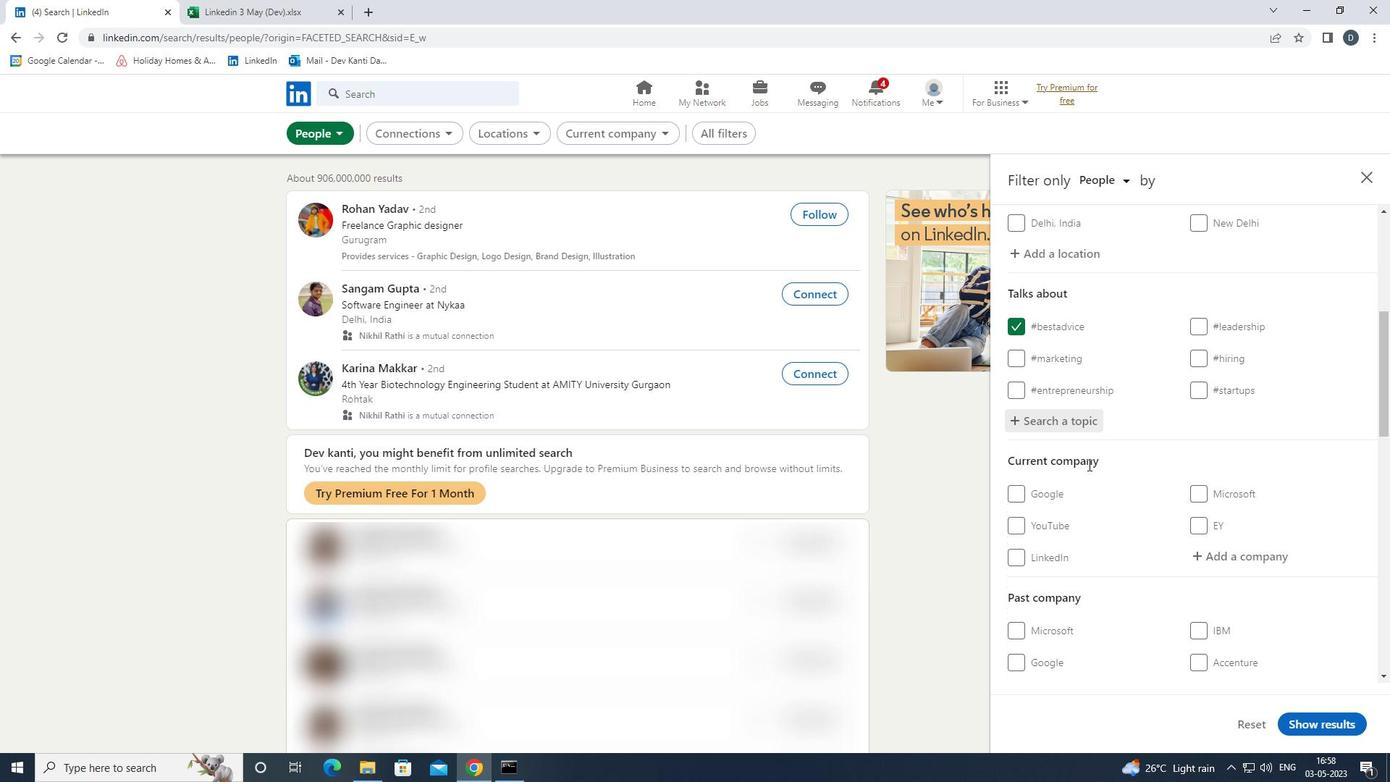 
Action: Mouse scrolled (1088, 476) with delta (0, 0)
Screenshot: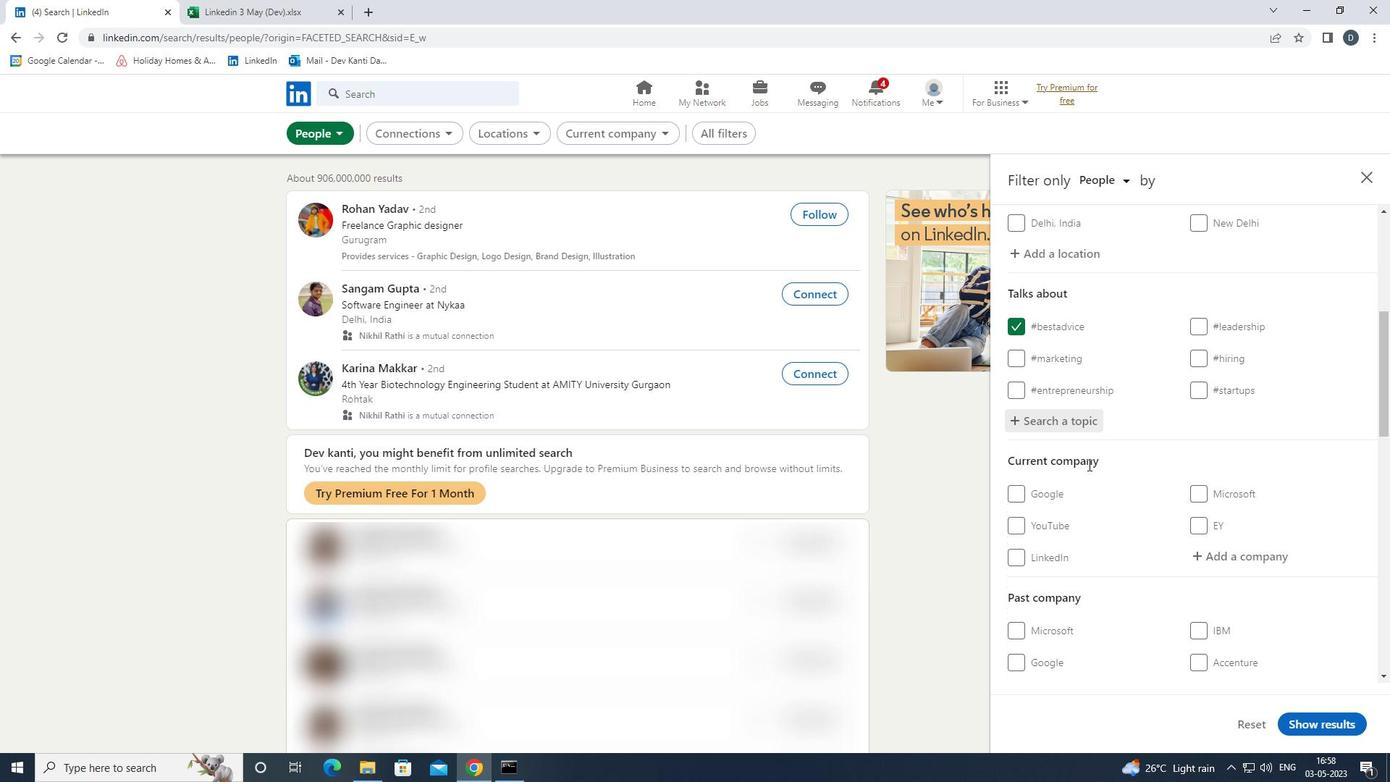 
Action: Mouse moved to (1148, 451)
Screenshot: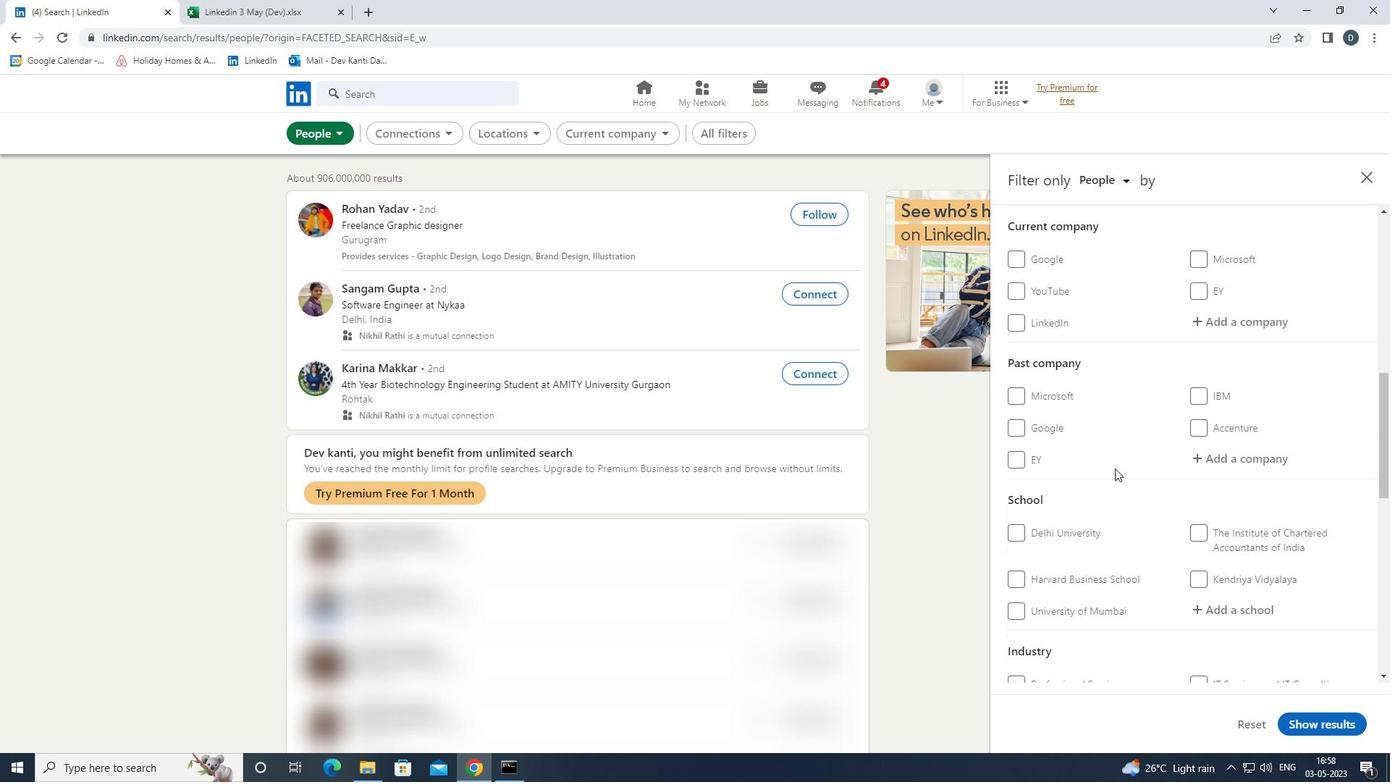 
Action: Mouse scrolled (1148, 450) with delta (0, 0)
Screenshot: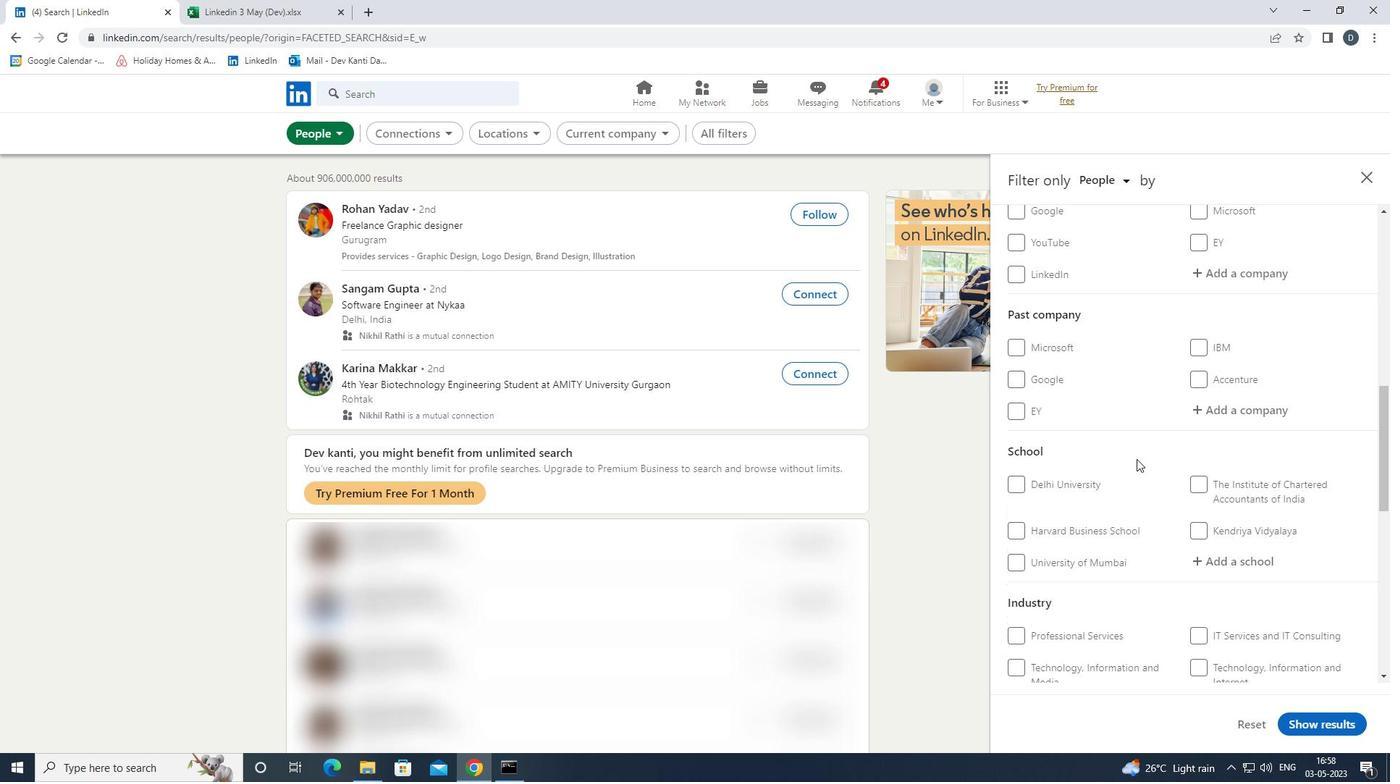 
Action: Mouse moved to (1188, 397)
Screenshot: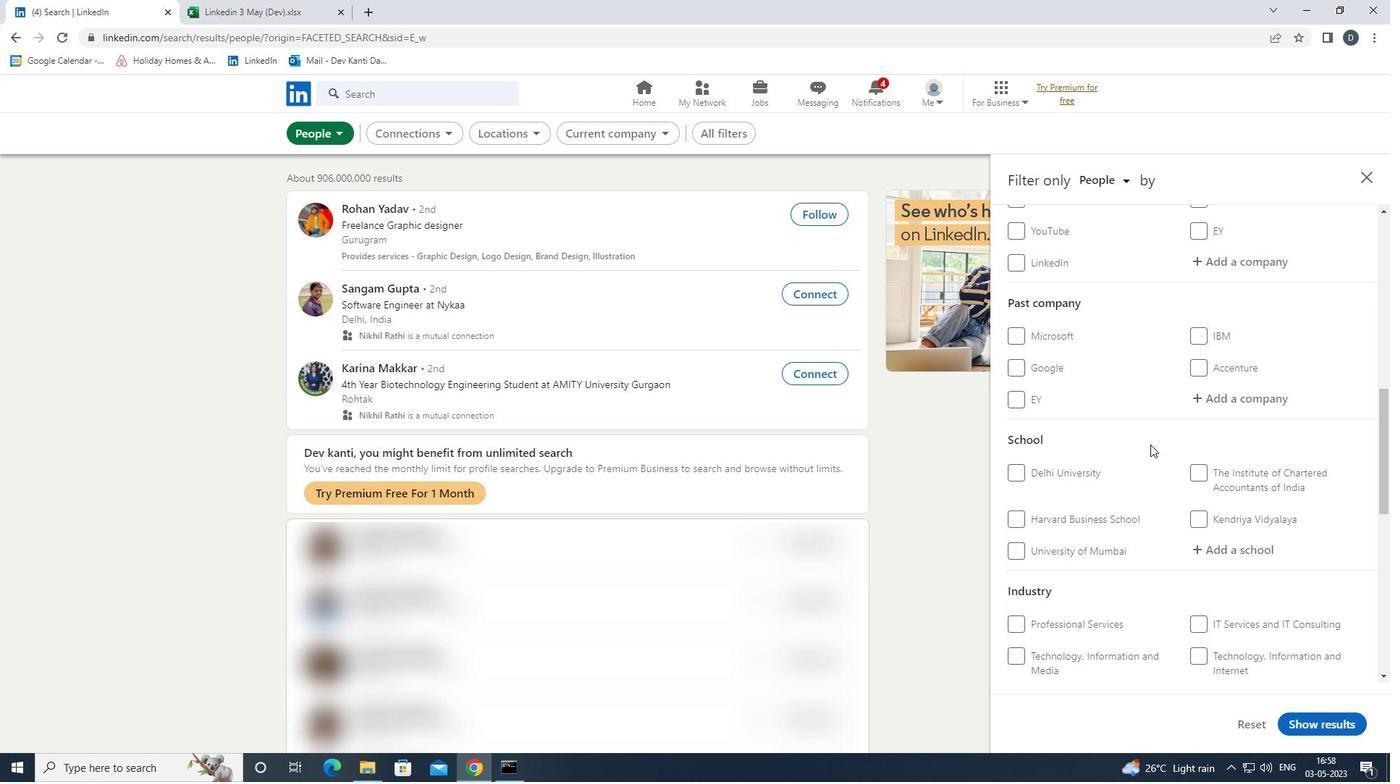
Action: Mouse scrolled (1188, 398) with delta (0, 0)
Screenshot: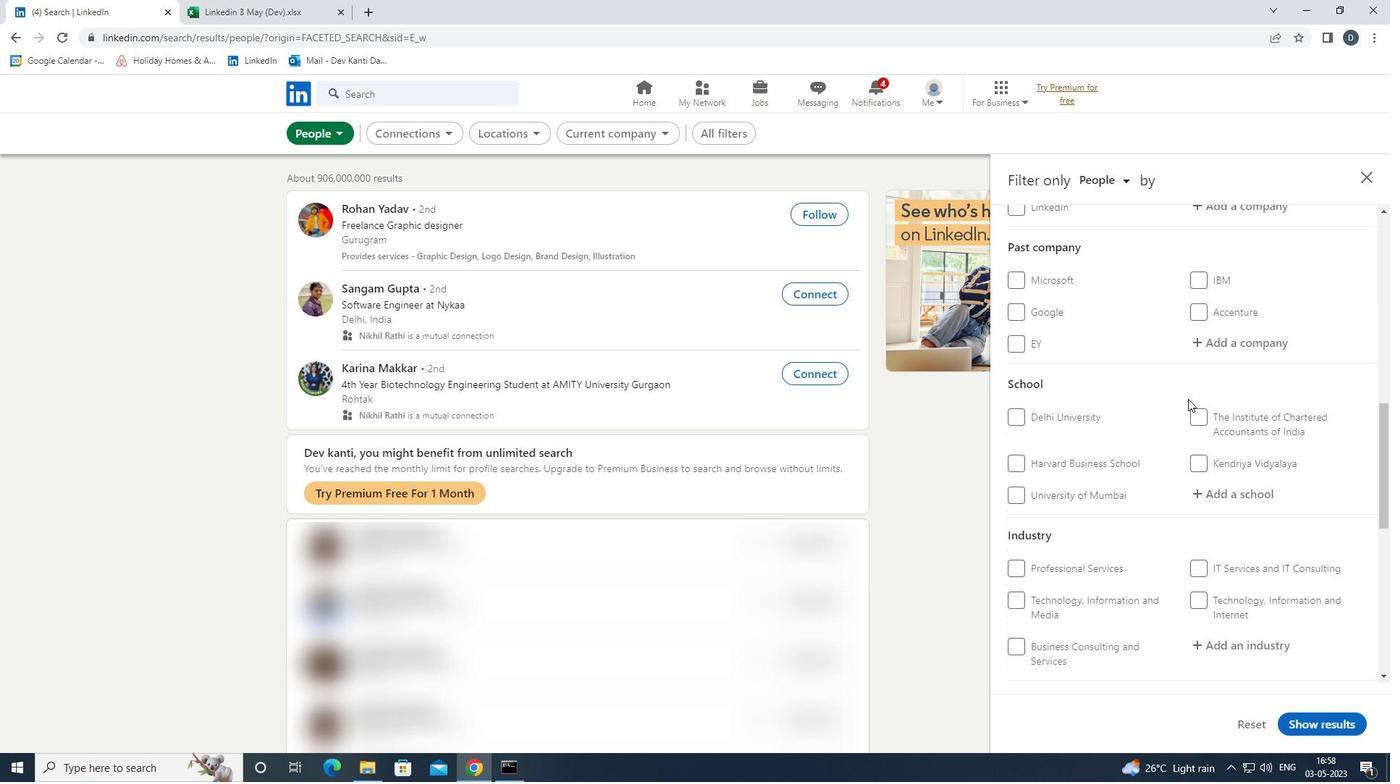 
Action: Mouse scrolled (1188, 398) with delta (0, 0)
Screenshot: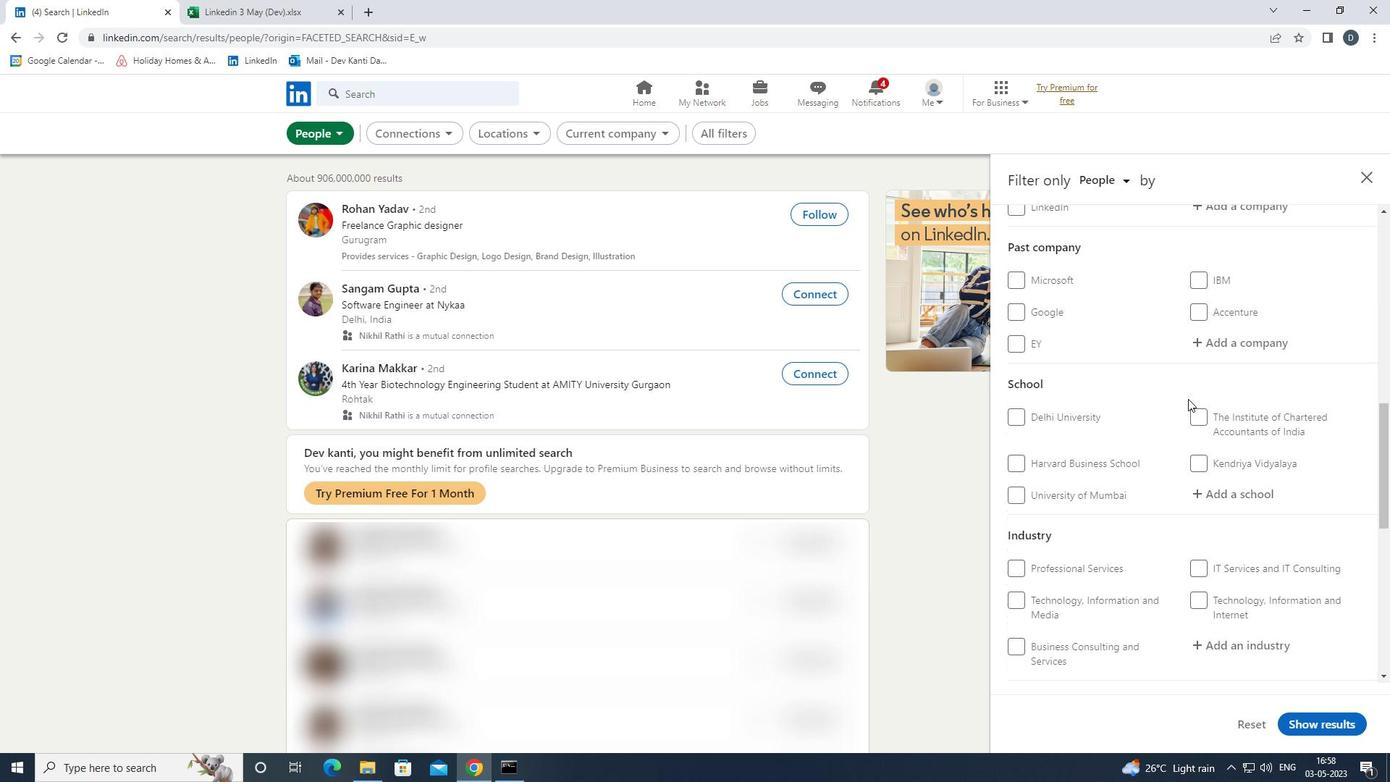 
Action: Mouse moved to (1190, 398)
Screenshot: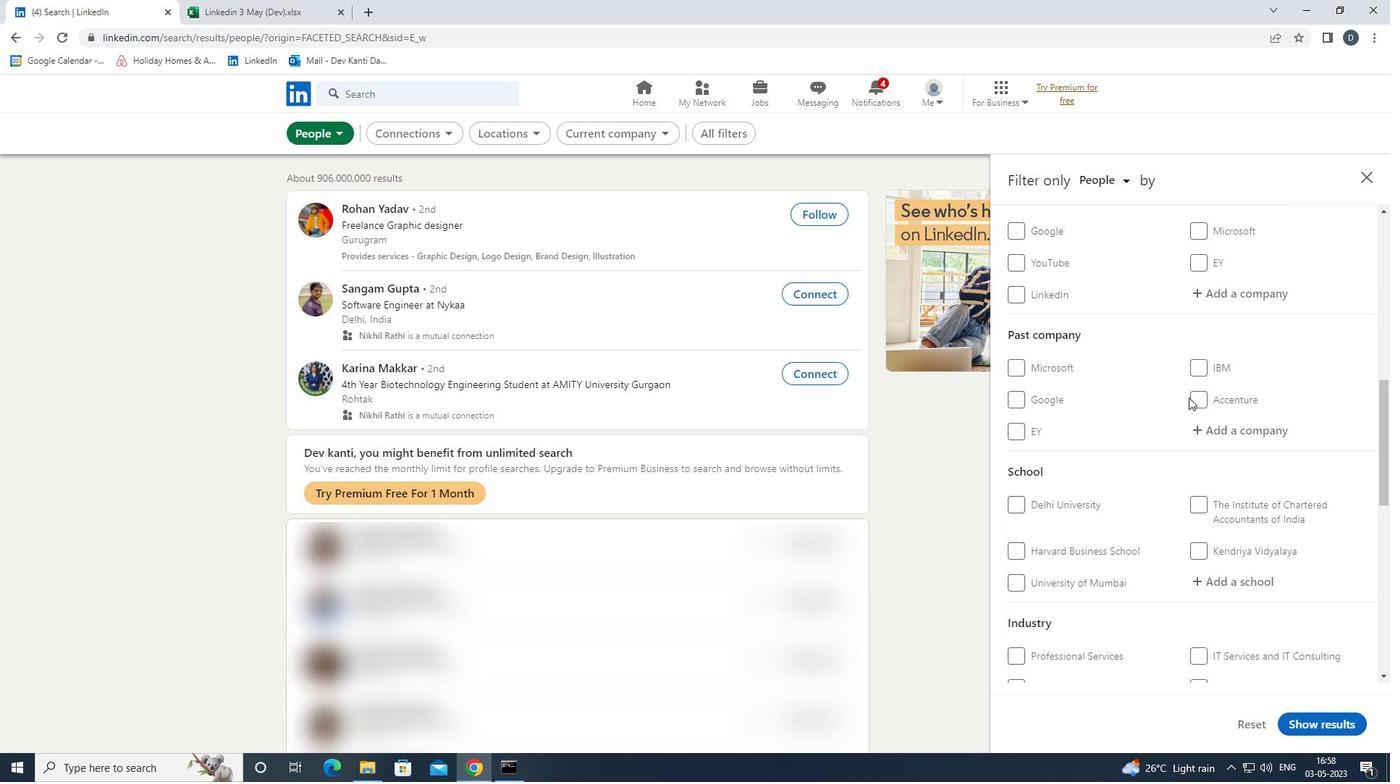 
Action: Mouse scrolled (1190, 397) with delta (0, 0)
Screenshot: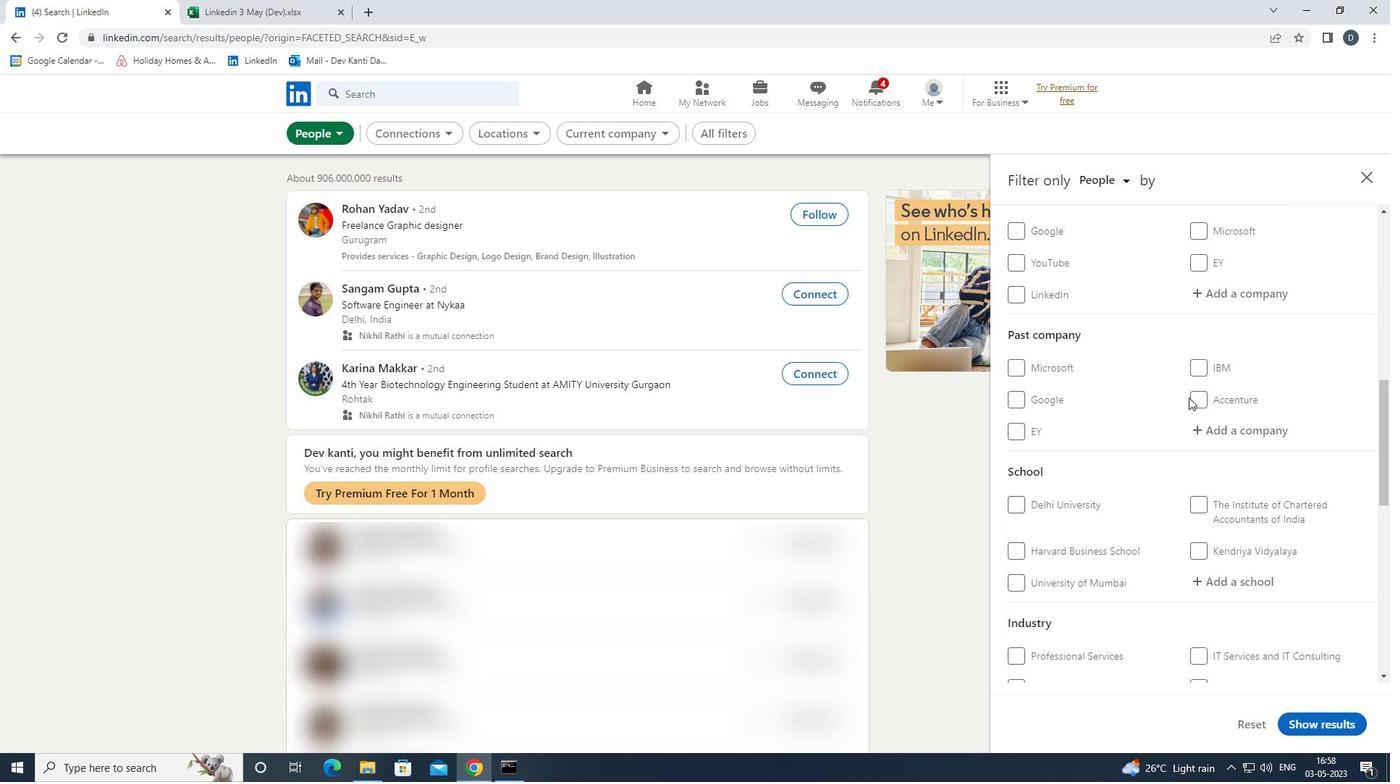 
Action: Mouse moved to (1190, 400)
Screenshot: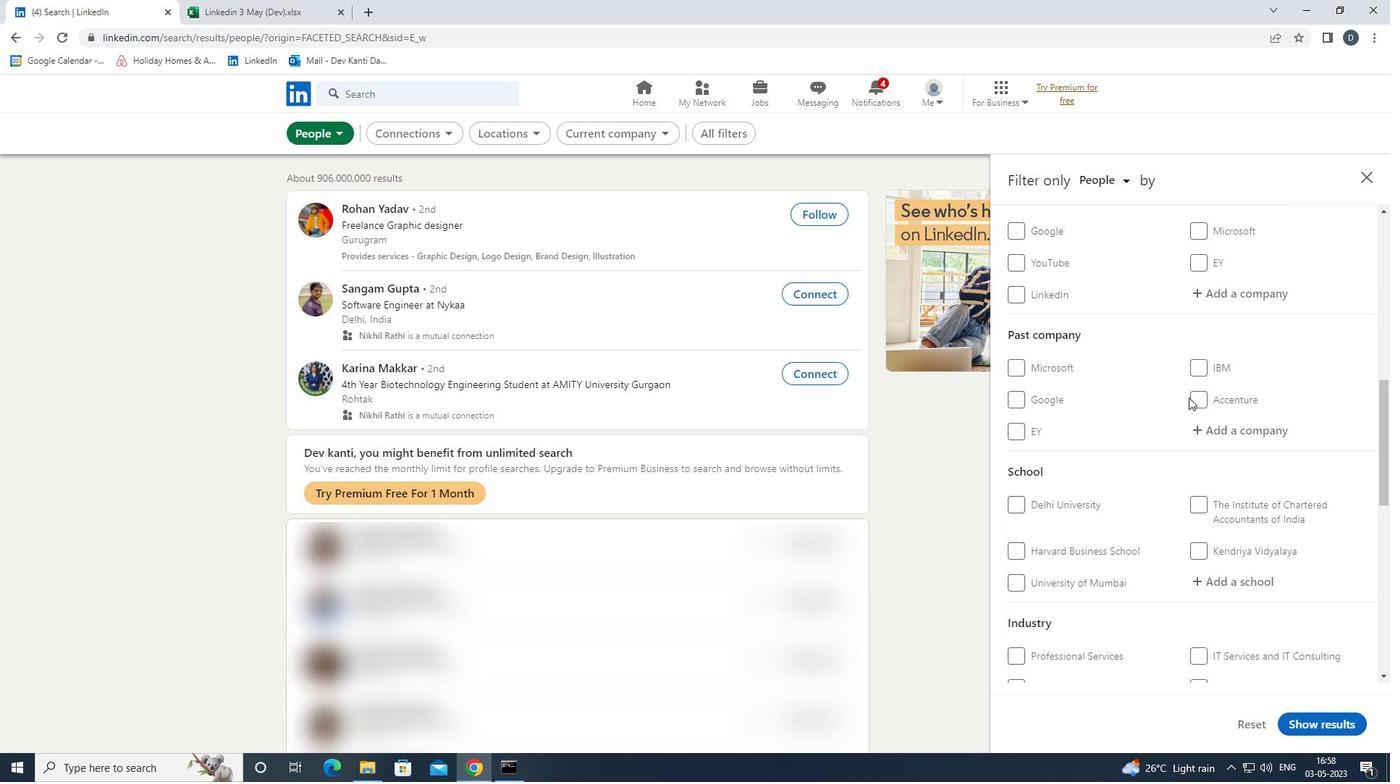 
Action: Mouse scrolled (1190, 399) with delta (0, 0)
Screenshot: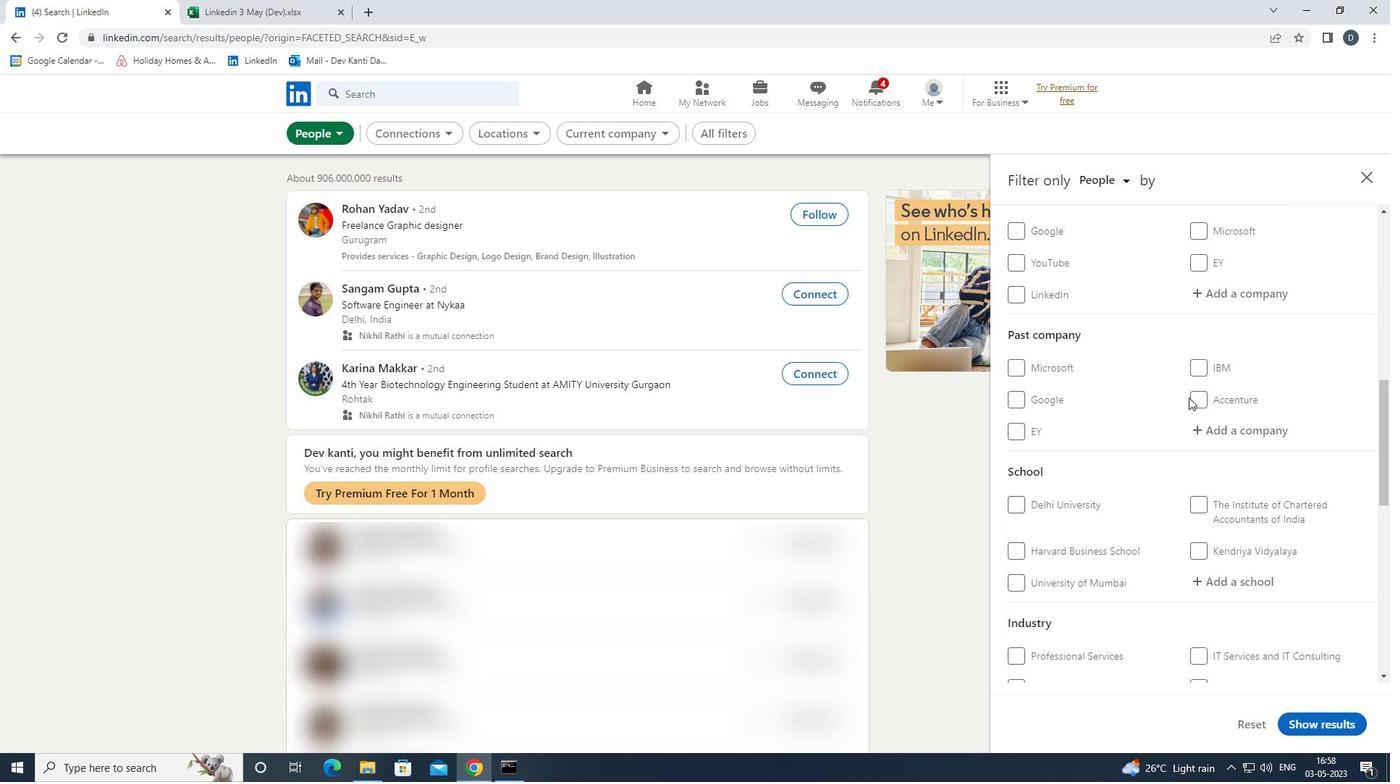 
Action: Mouse moved to (1191, 401)
Screenshot: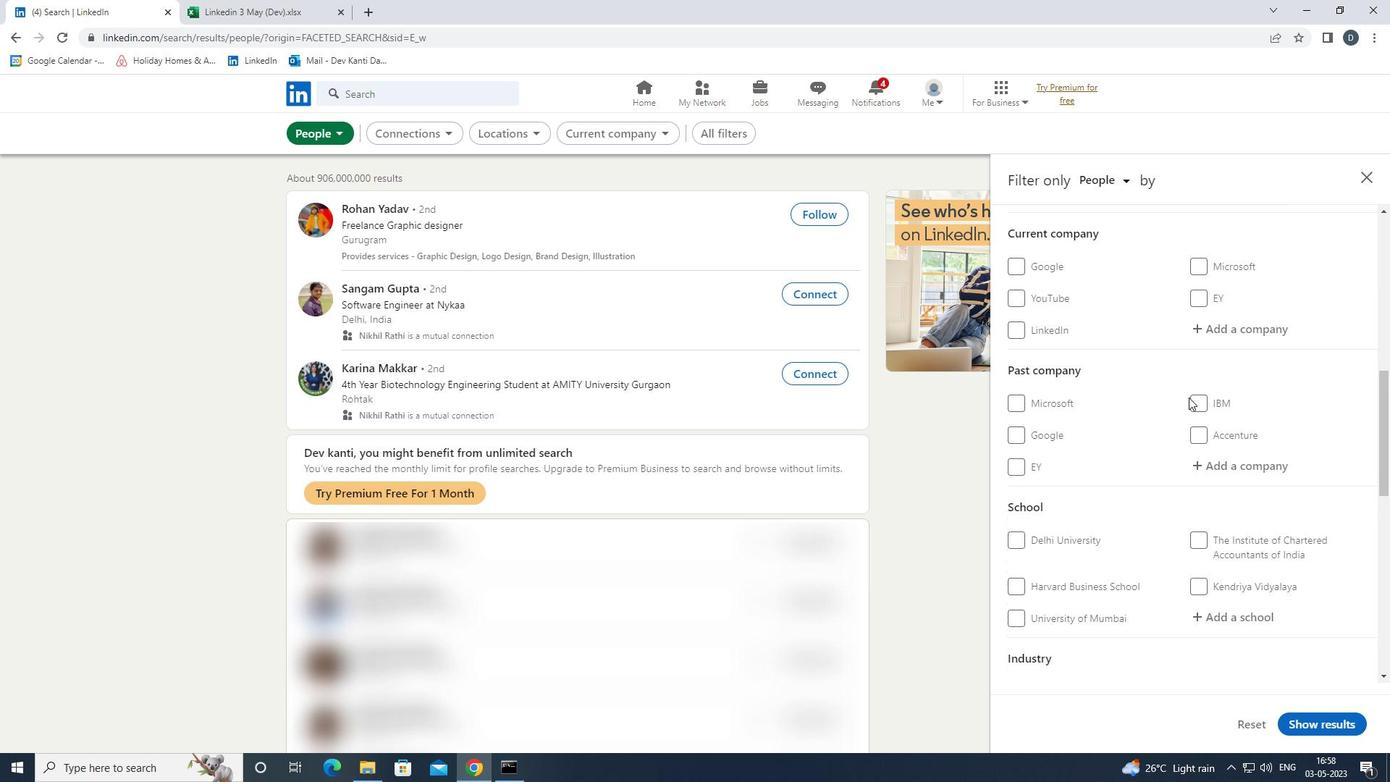 
Action: Mouse scrolled (1191, 400) with delta (0, 0)
Screenshot: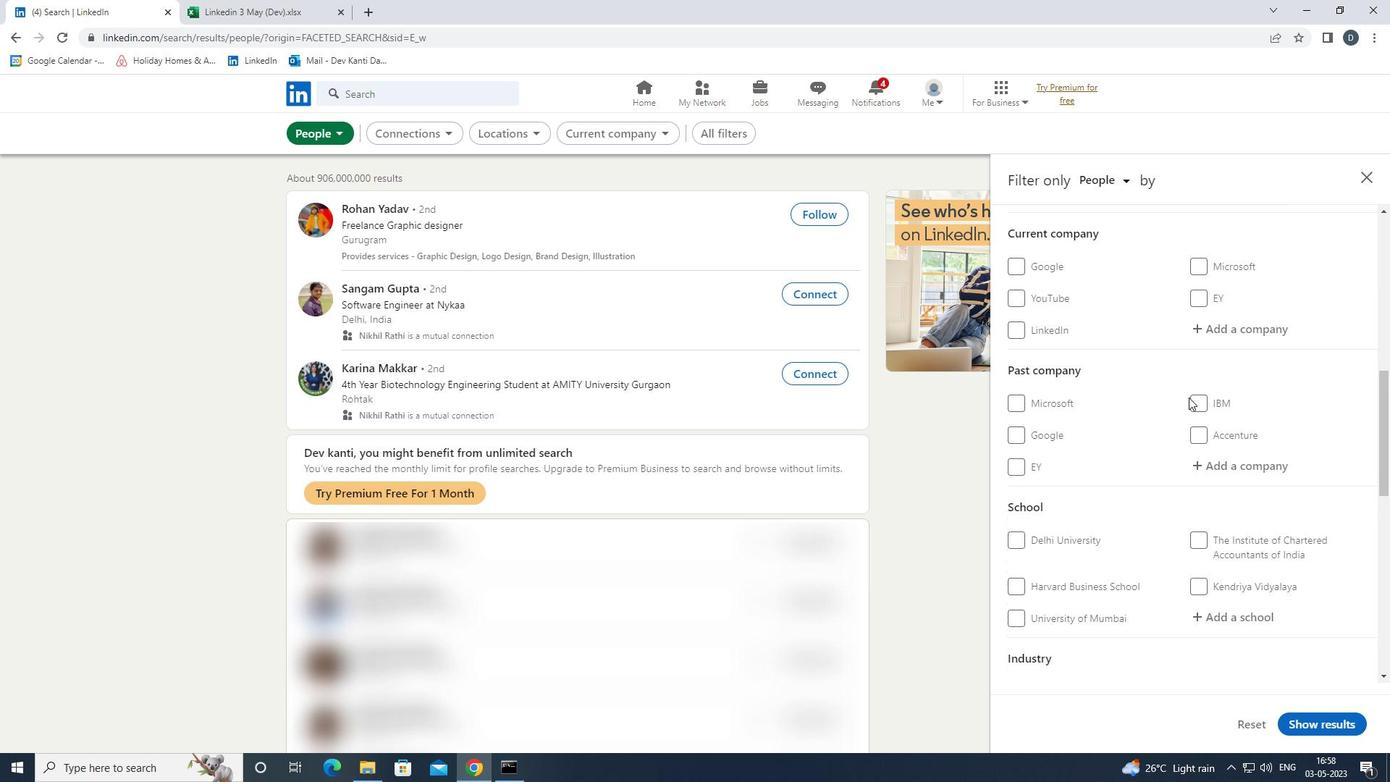 
Action: Mouse moved to (1193, 402)
Screenshot: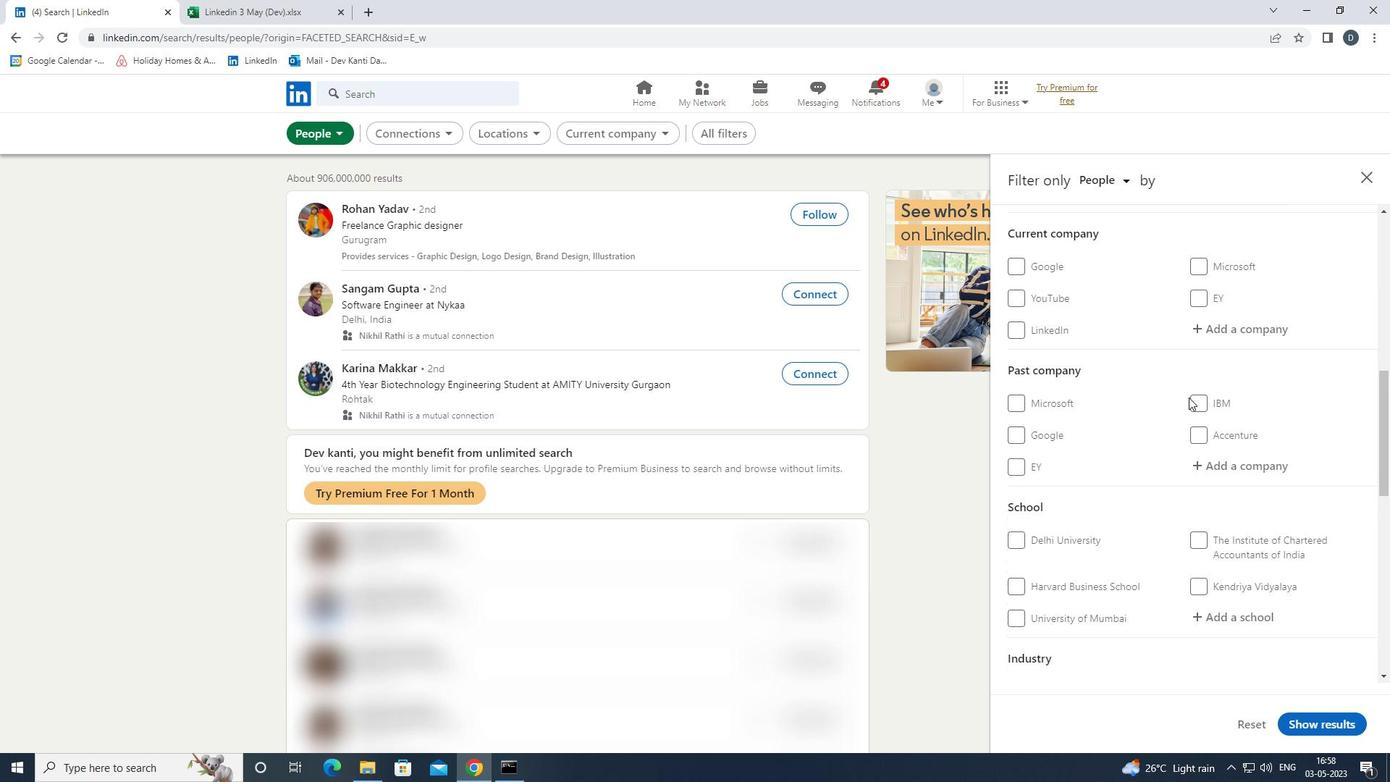 
Action: Mouse scrolled (1193, 401) with delta (0, 0)
Screenshot: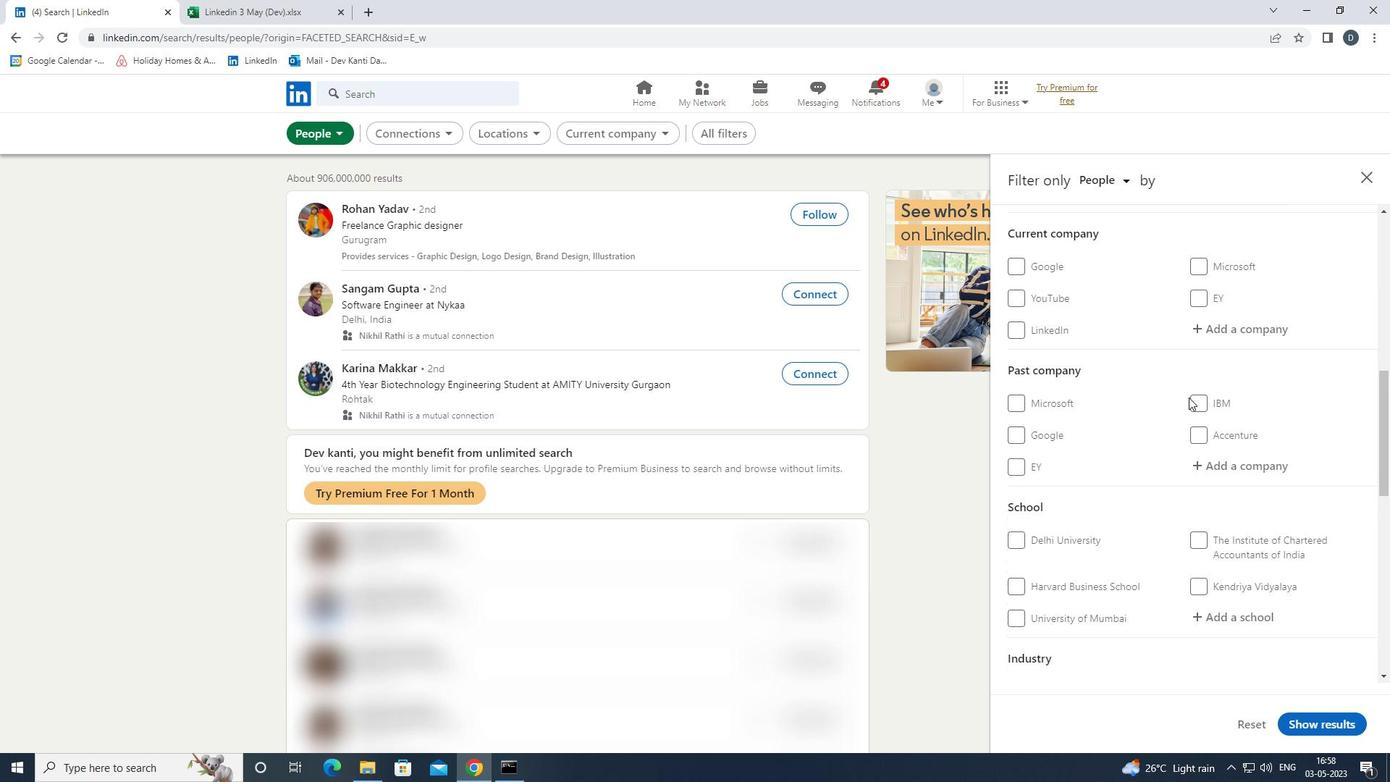 
Action: Mouse moved to (1195, 402)
Screenshot: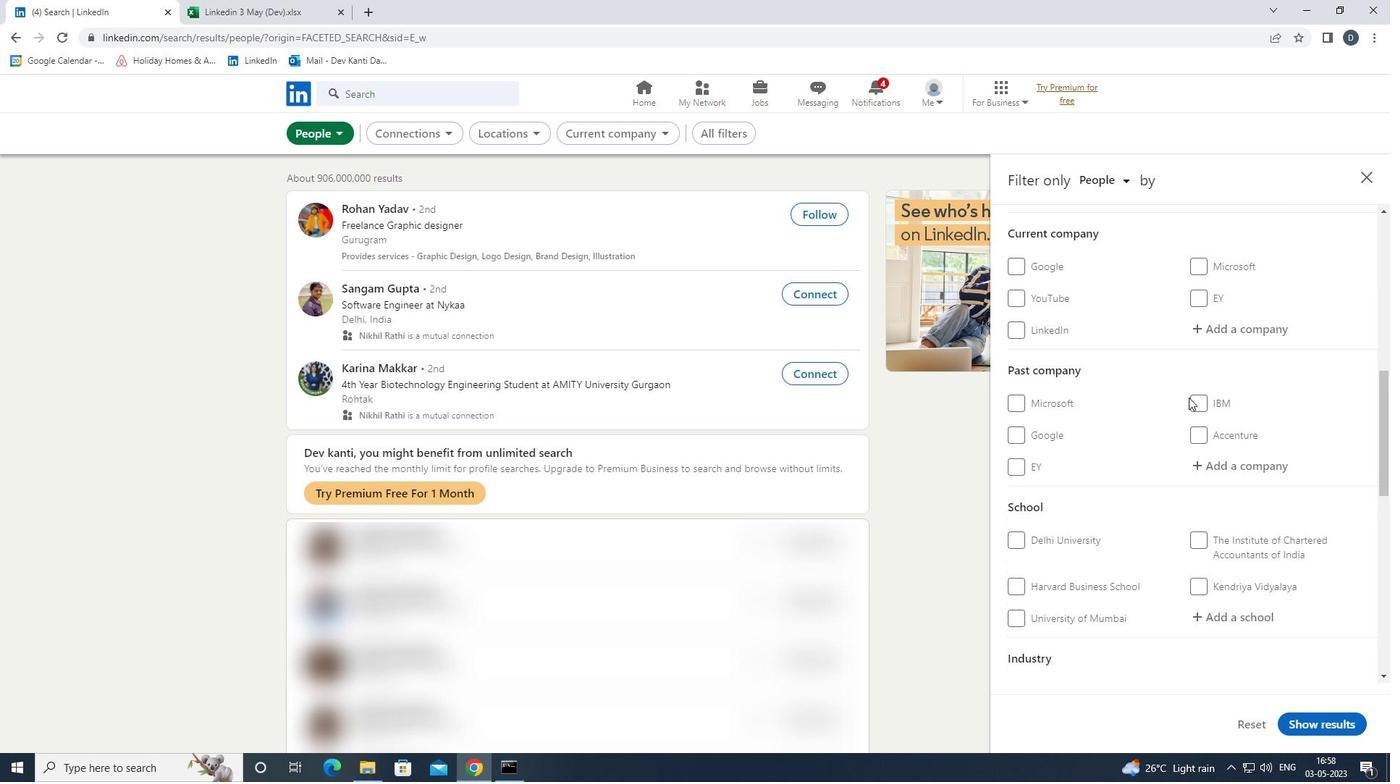 
Action: Mouse scrolled (1195, 401) with delta (0, 0)
Screenshot: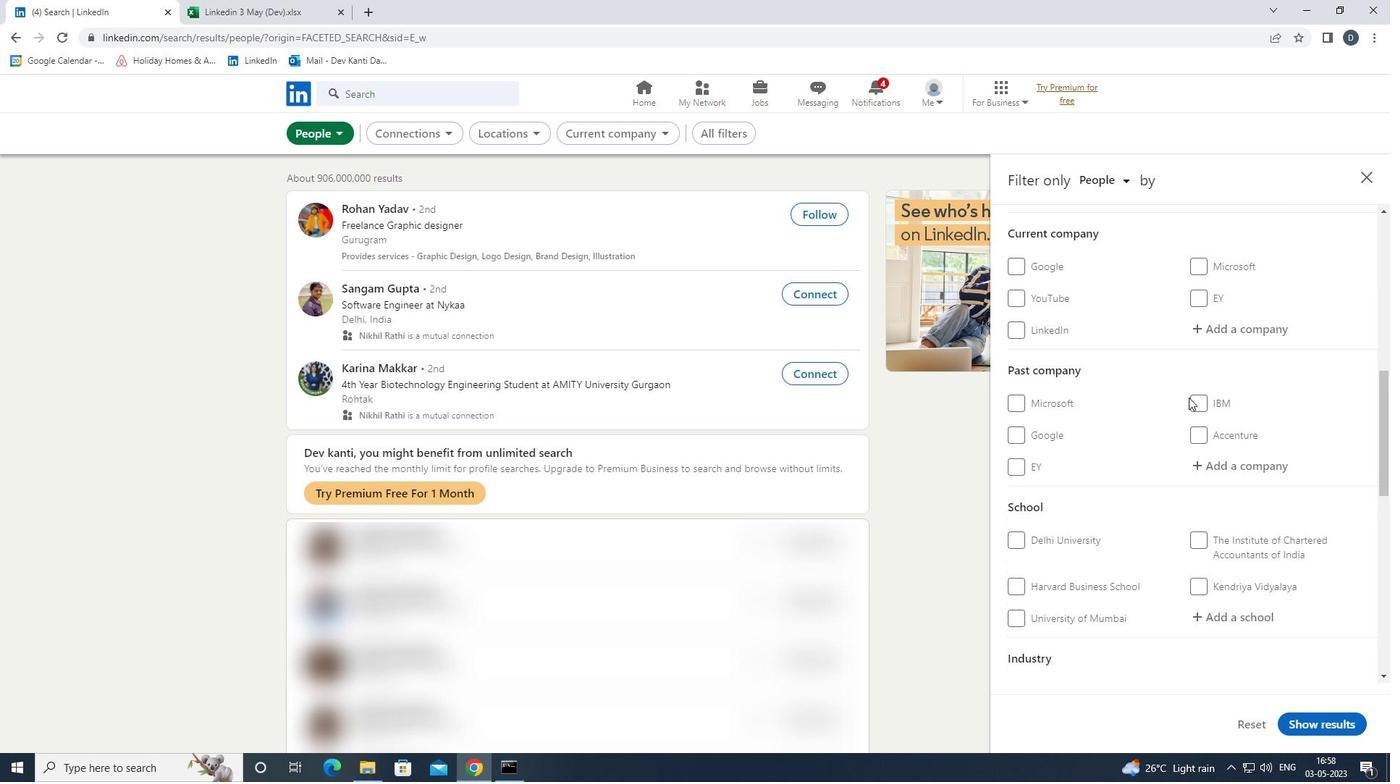 
Action: Mouse moved to (1206, 511)
Screenshot: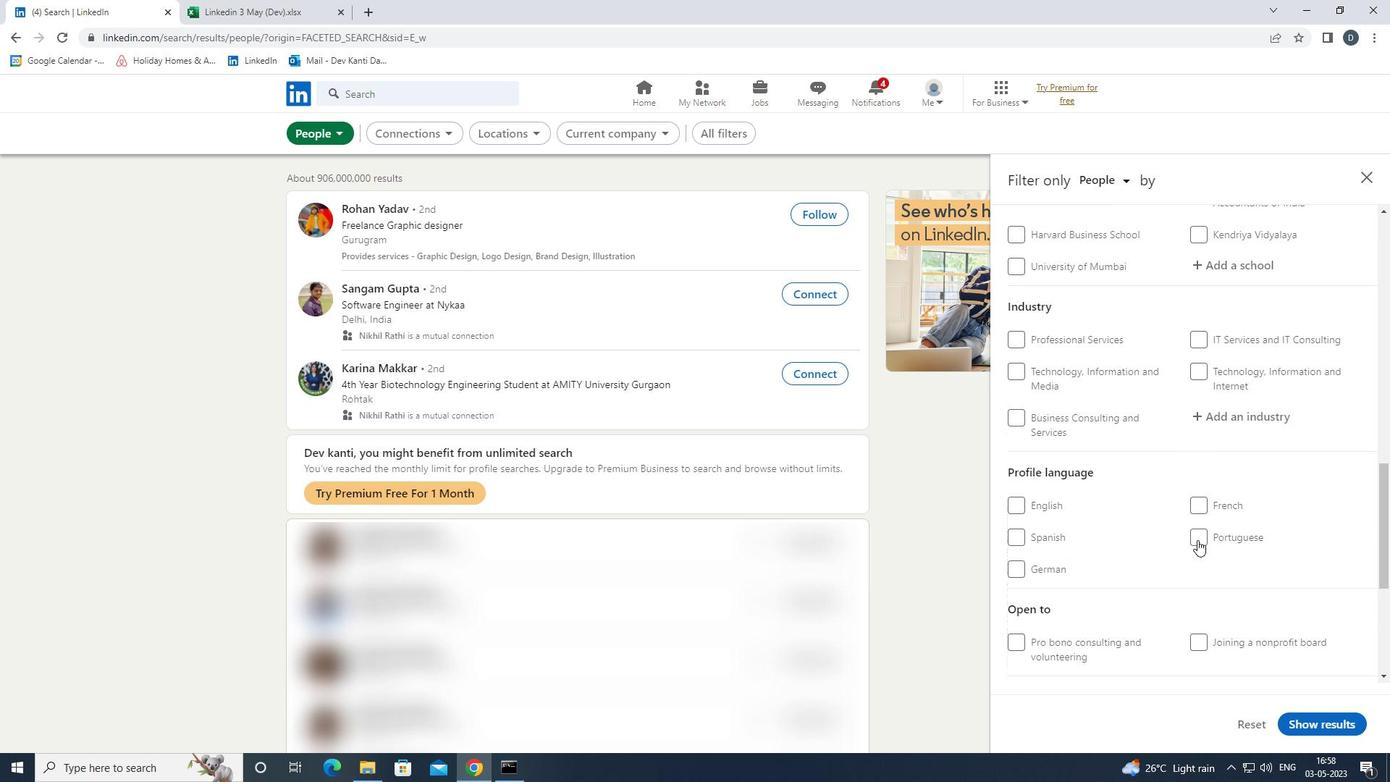 
Action: Mouse pressed left at (1206, 511)
Screenshot: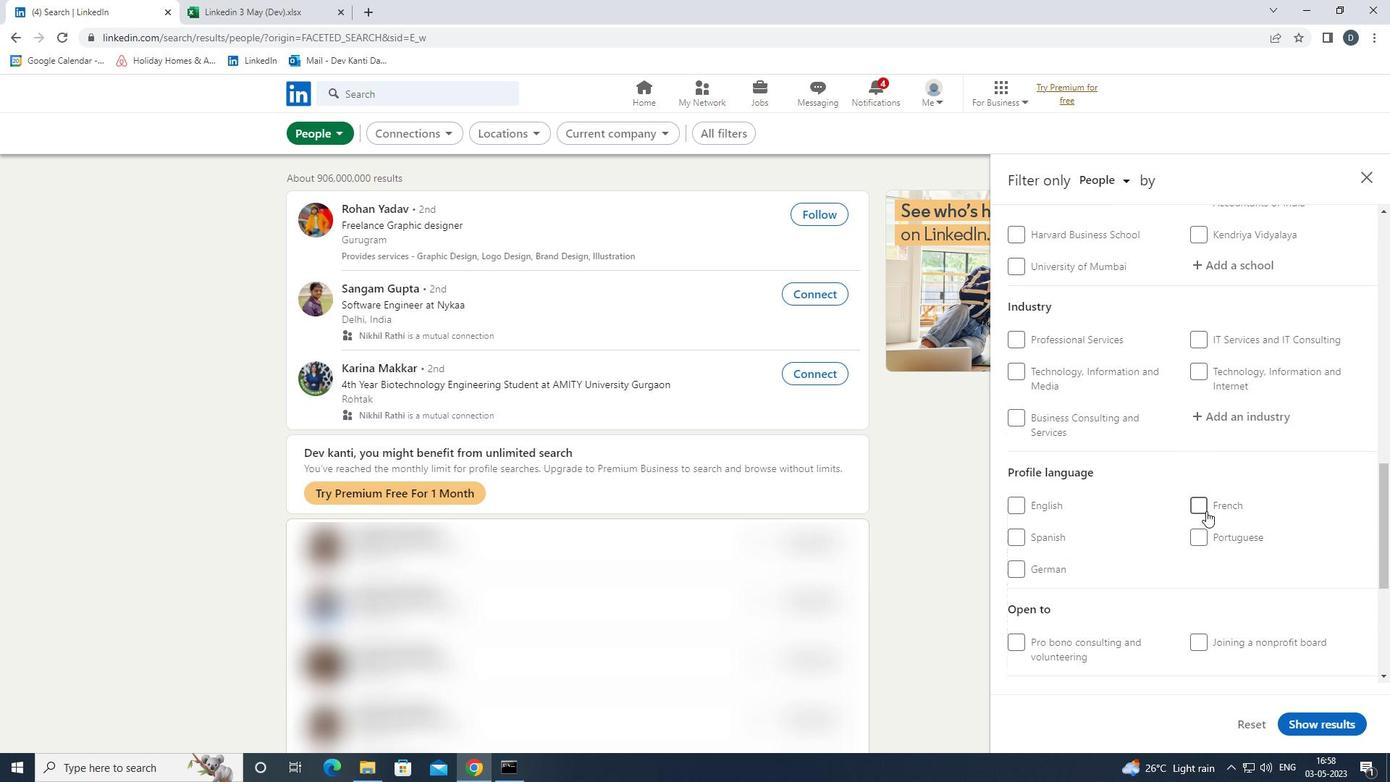 
Action: Mouse moved to (1210, 510)
Screenshot: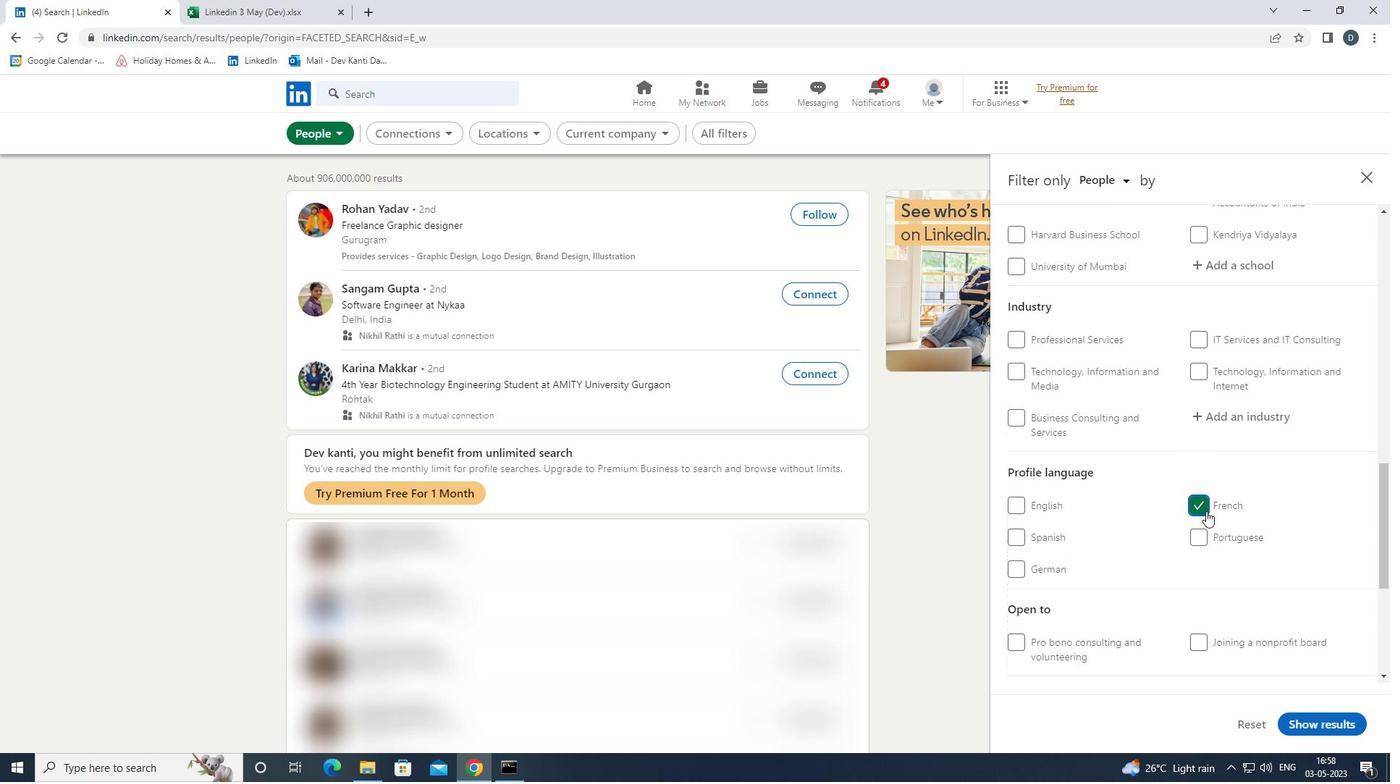 
Action: Mouse scrolled (1210, 511) with delta (0, 0)
Screenshot: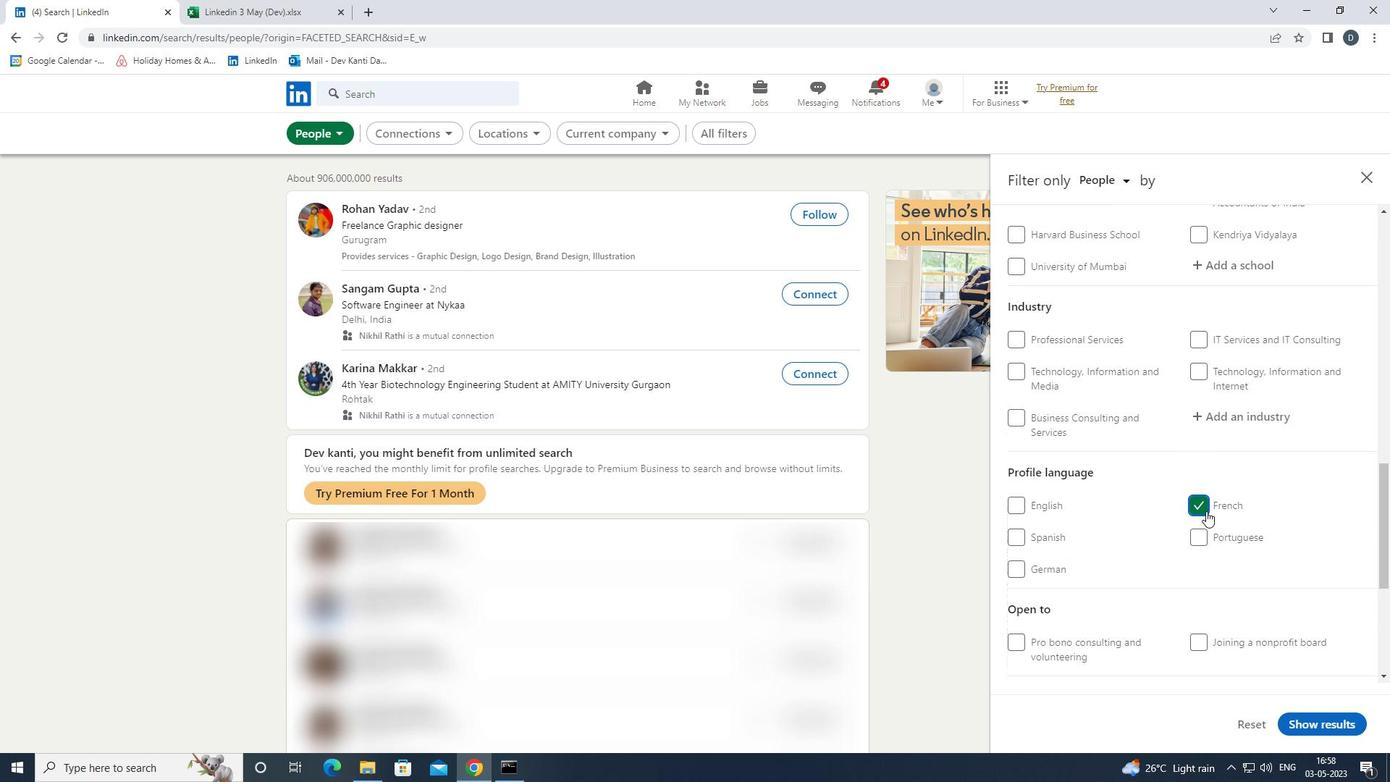 
Action: Mouse scrolled (1210, 511) with delta (0, 0)
Screenshot: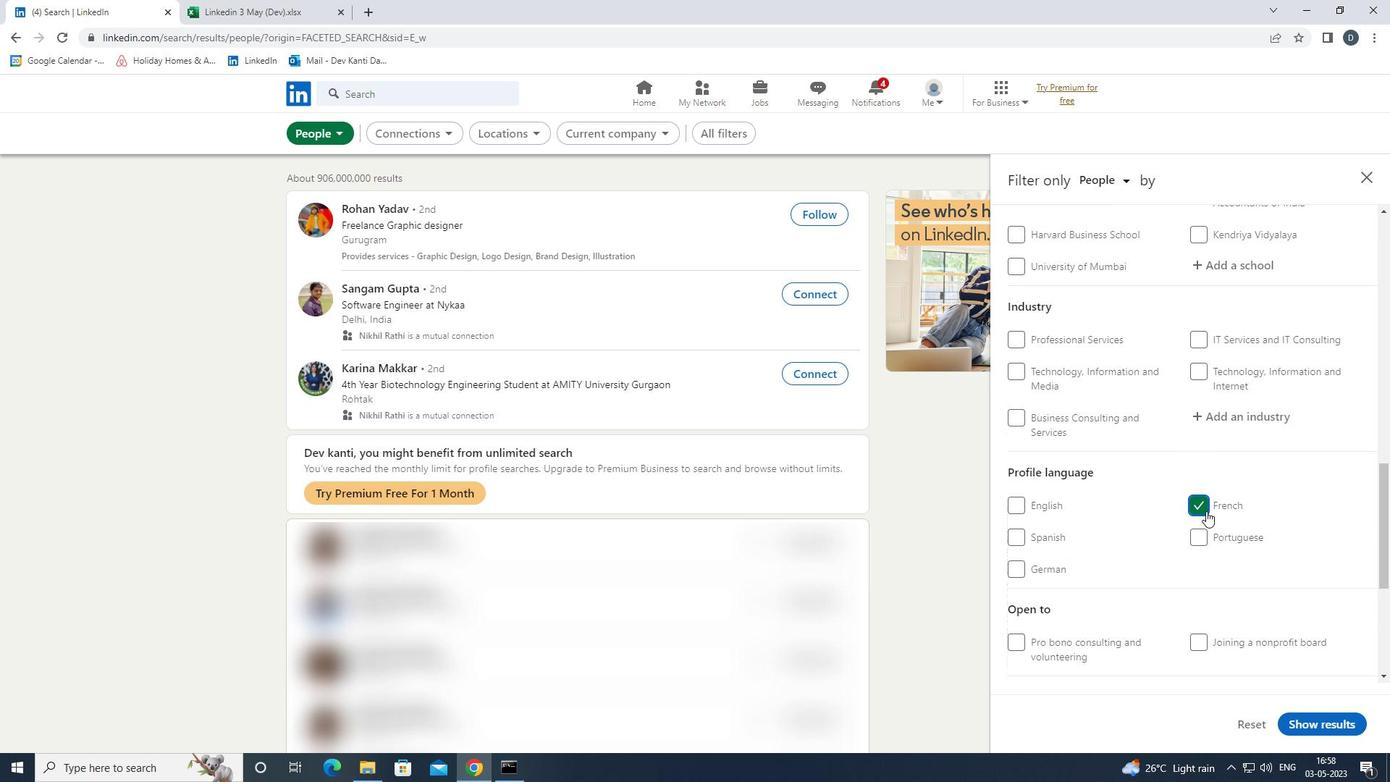 
Action: Mouse scrolled (1210, 511) with delta (0, 0)
Screenshot: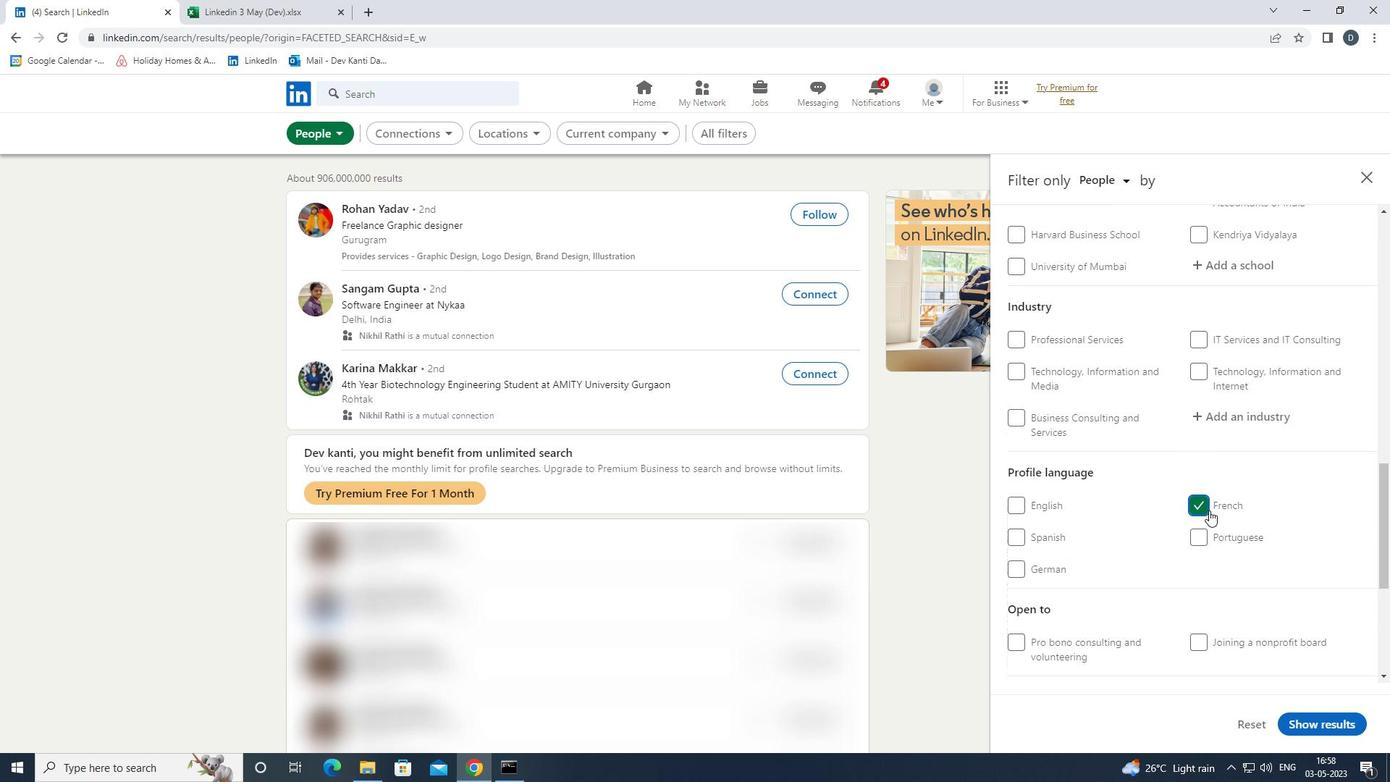 
Action: Mouse scrolled (1210, 511) with delta (0, 0)
Screenshot: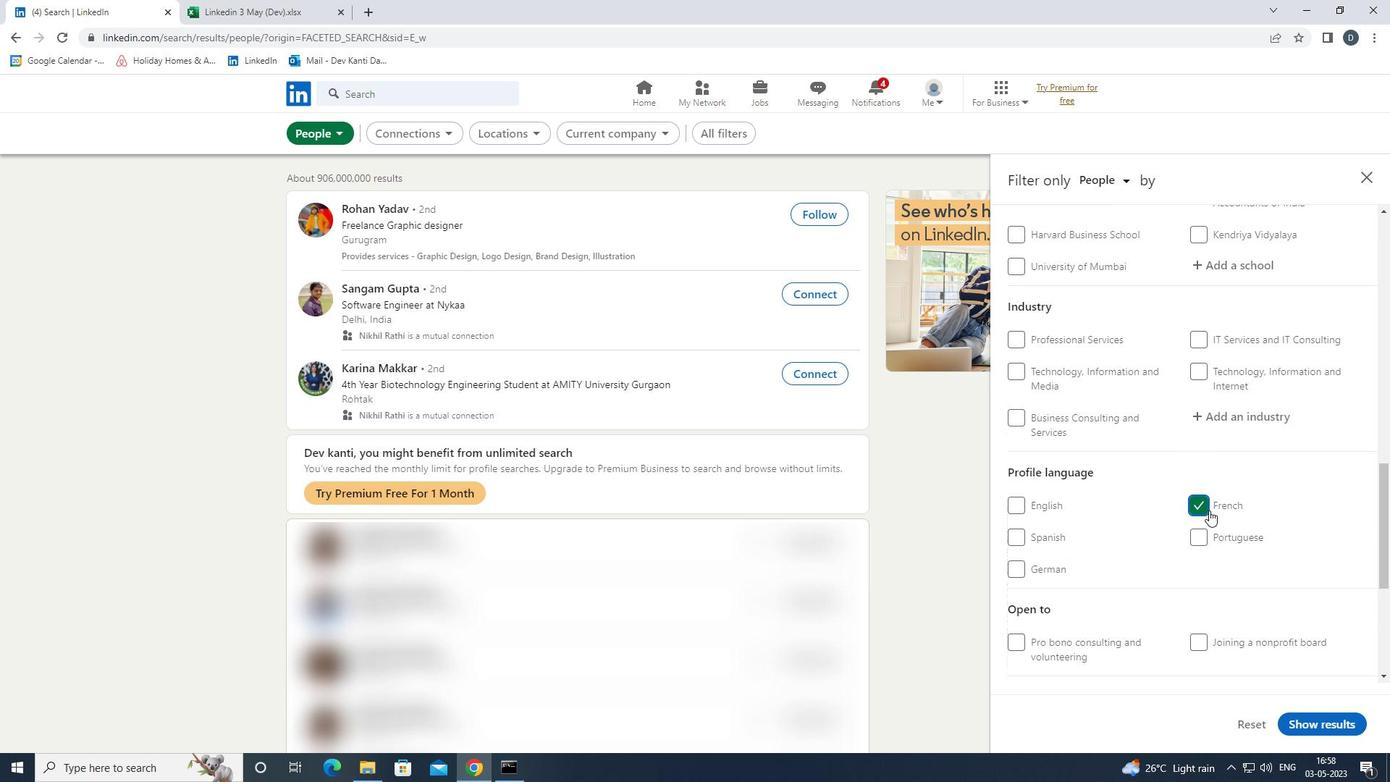 
Action: Mouse moved to (1224, 417)
Screenshot: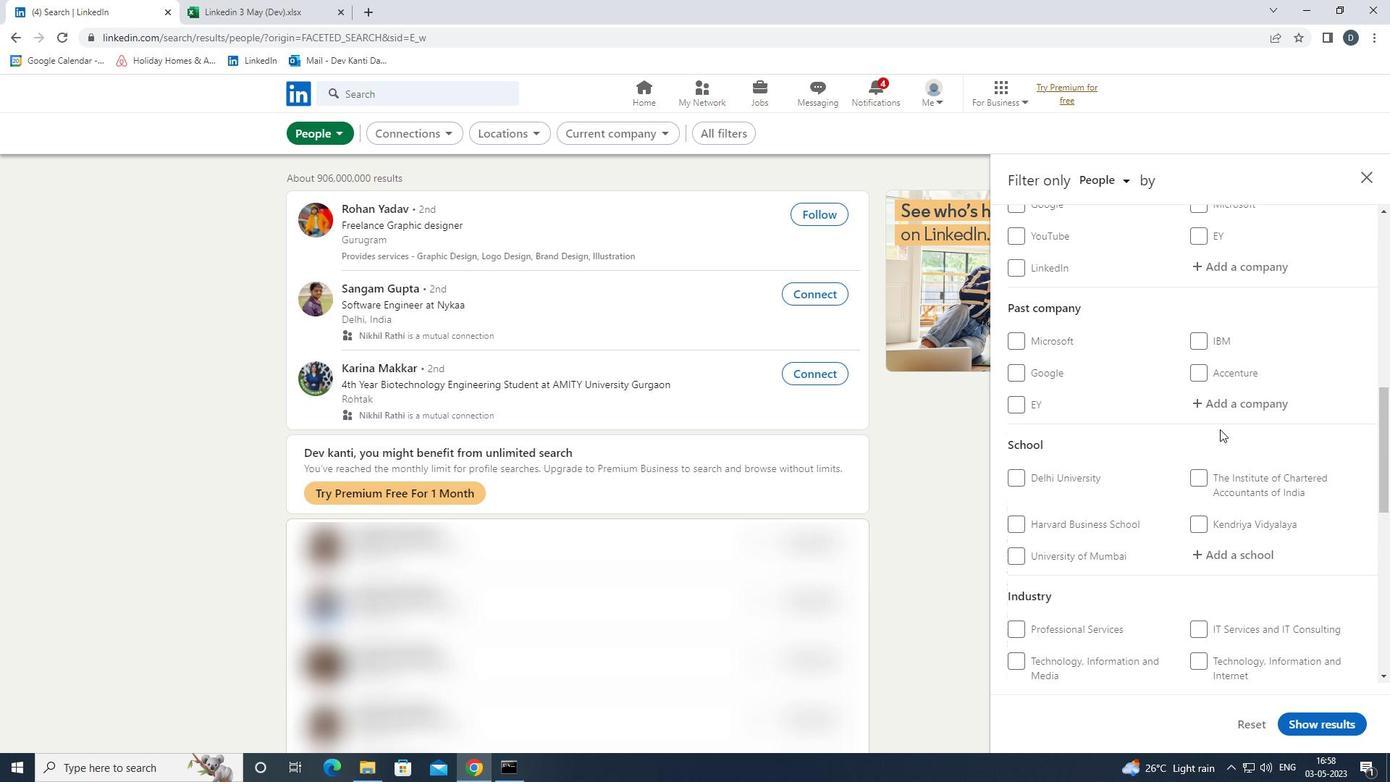 
Action: Mouse scrolled (1224, 418) with delta (0, 0)
Screenshot: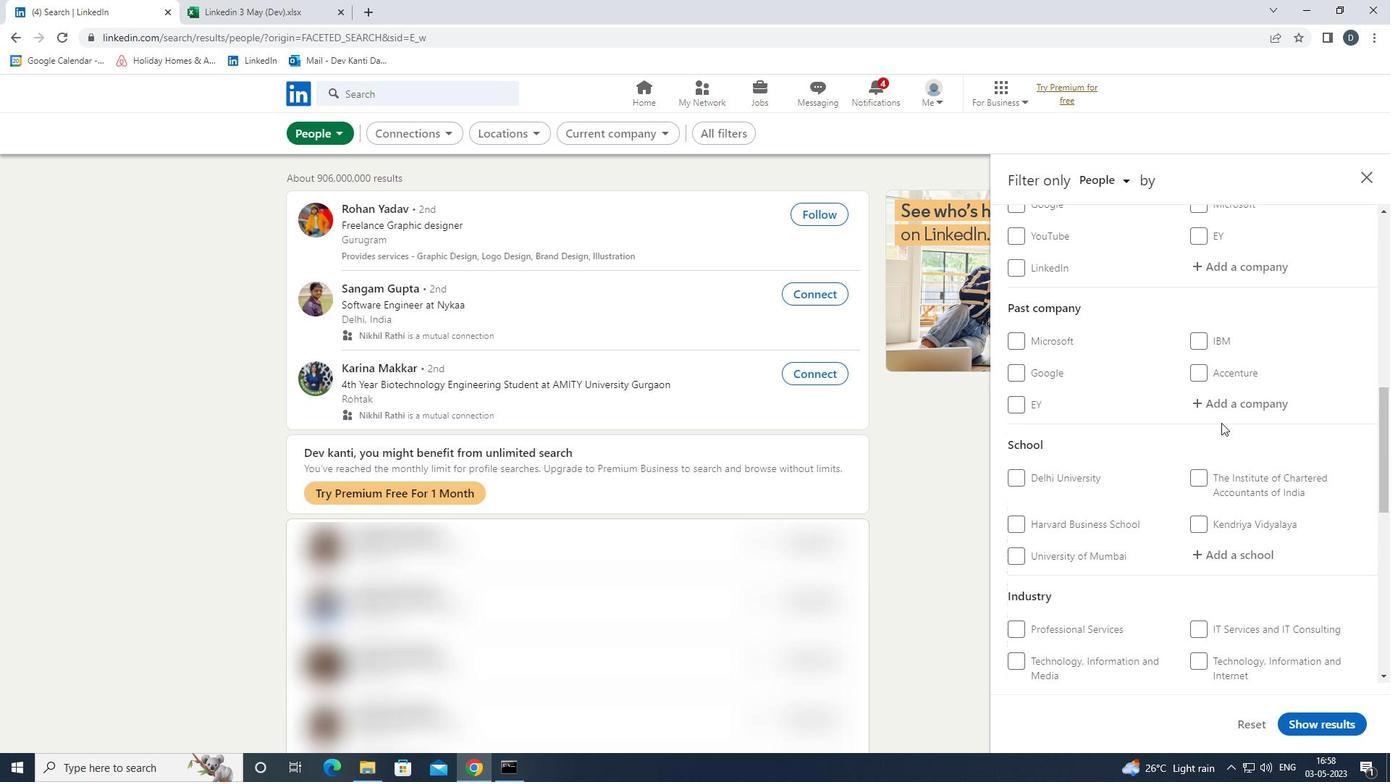 
Action: Mouse scrolled (1224, 418) with delta (0, 0)
Screenshot: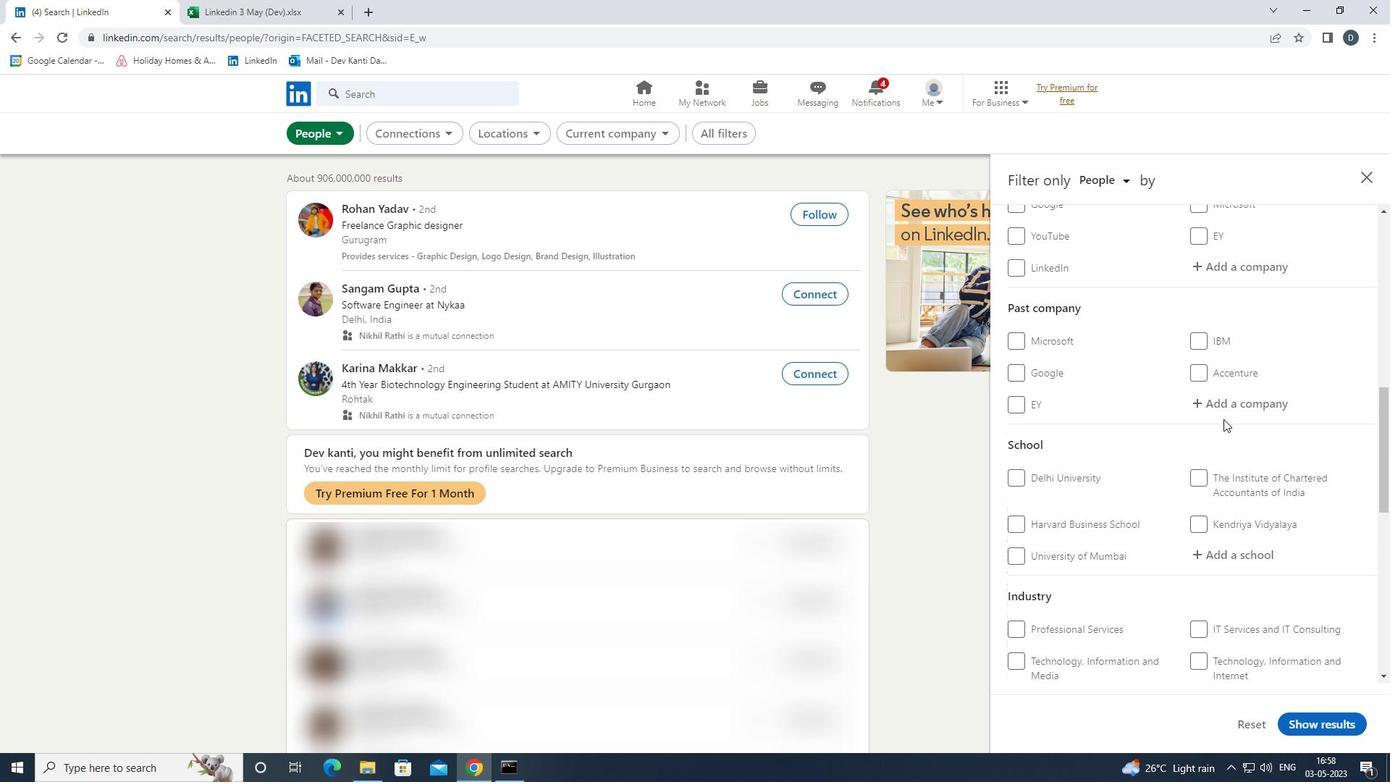 
Action: Mouse moved to (1252, 413)
Screenshot: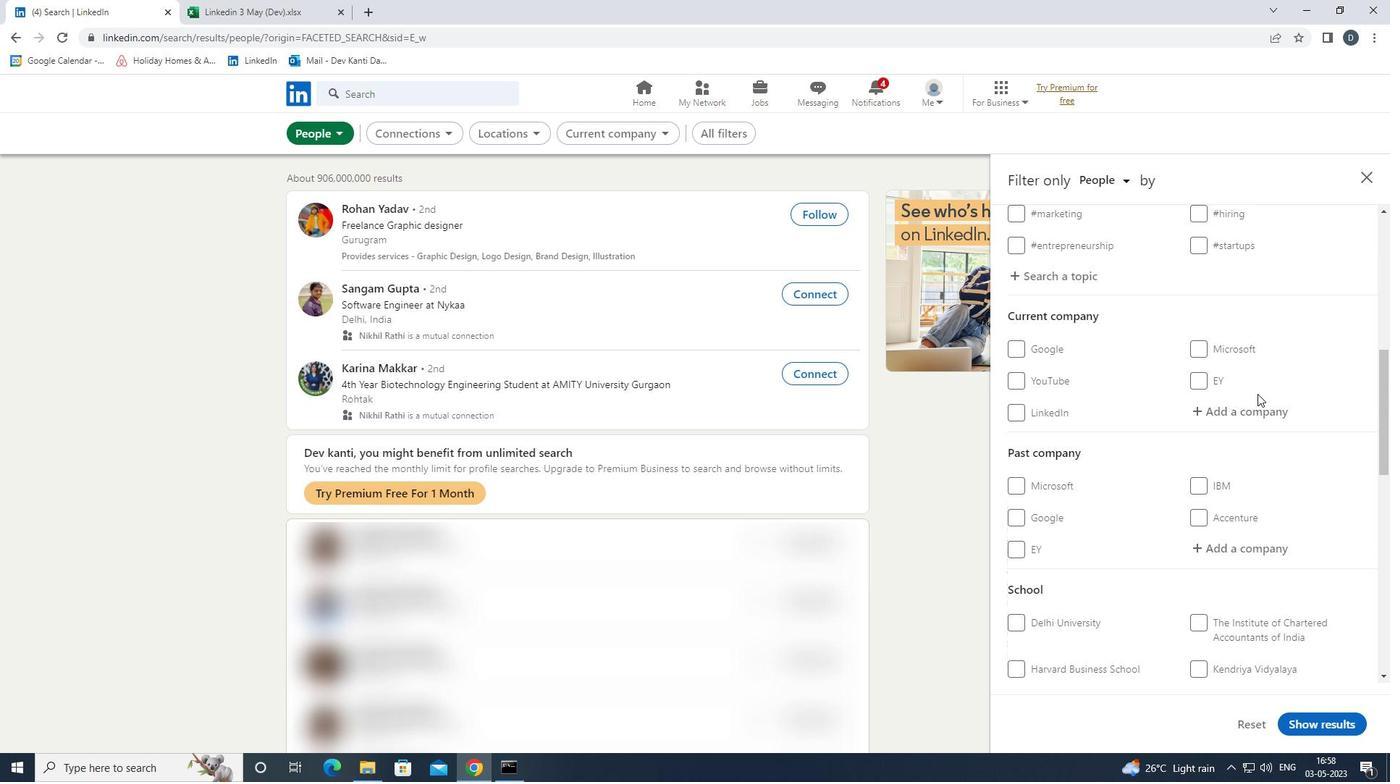 
Action: Mouse pressed left at (1252, 413)
Screenshot: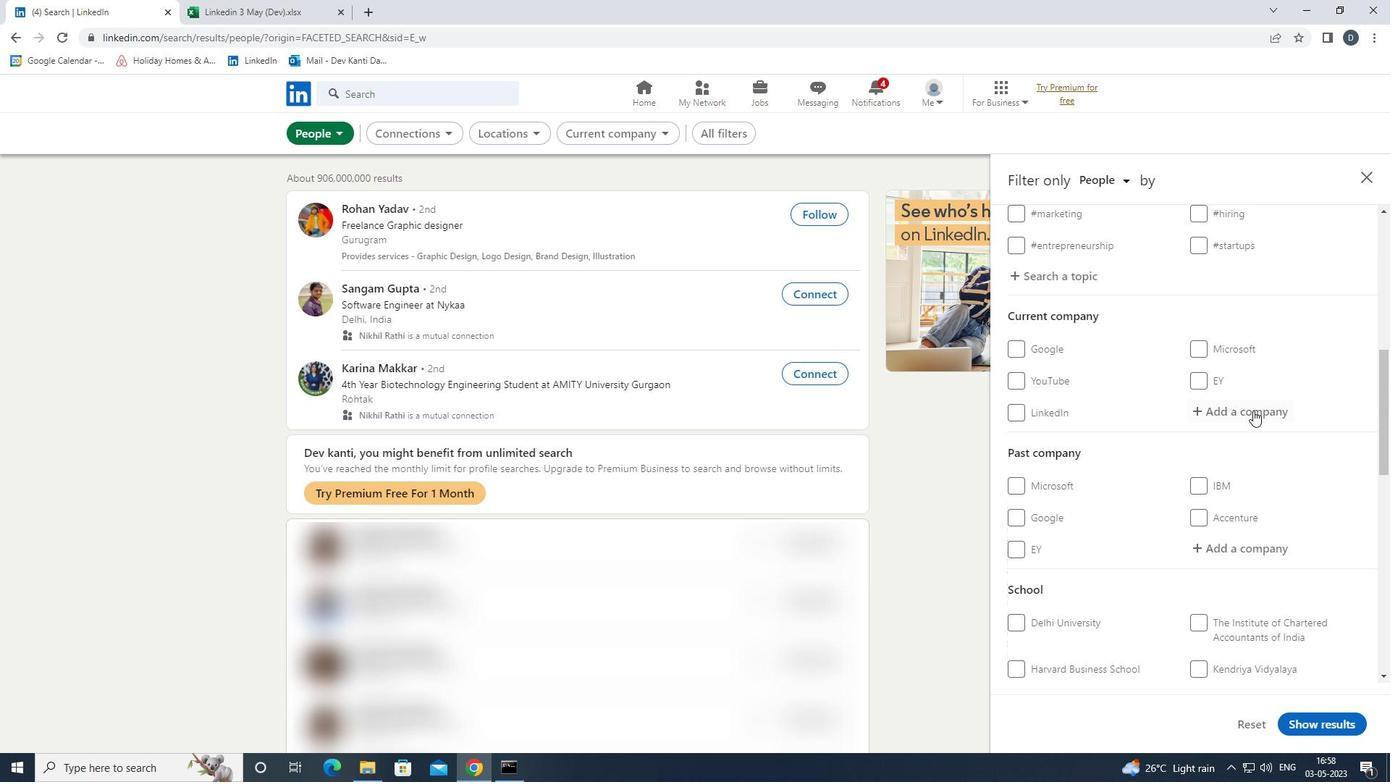 
Action: Mouse moved to (1249, 421)
Screenshot: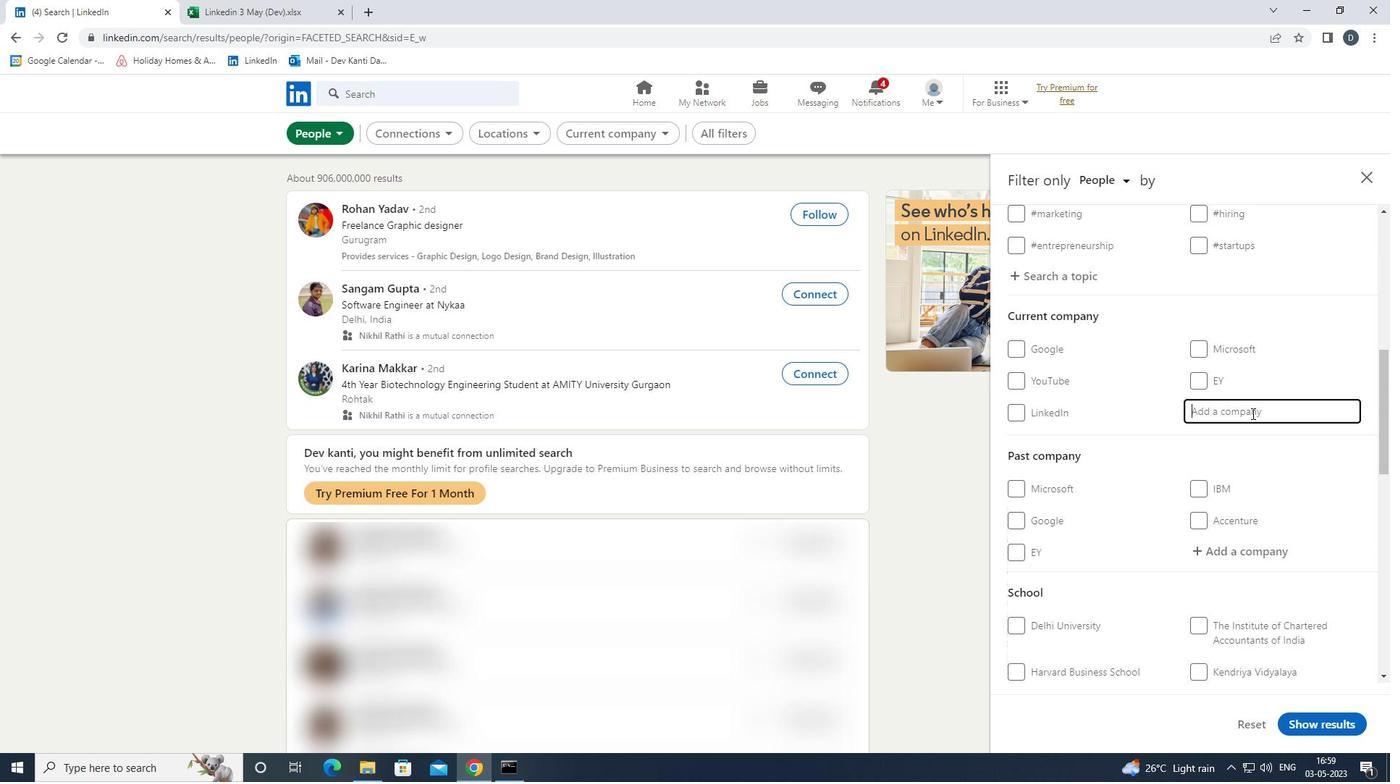 
Action: Key pressed <Key.shift><Key.shift>BIG<Key.space>V<Key.backspace>PHARMA<Key.down><Key.enter>
Screenshot: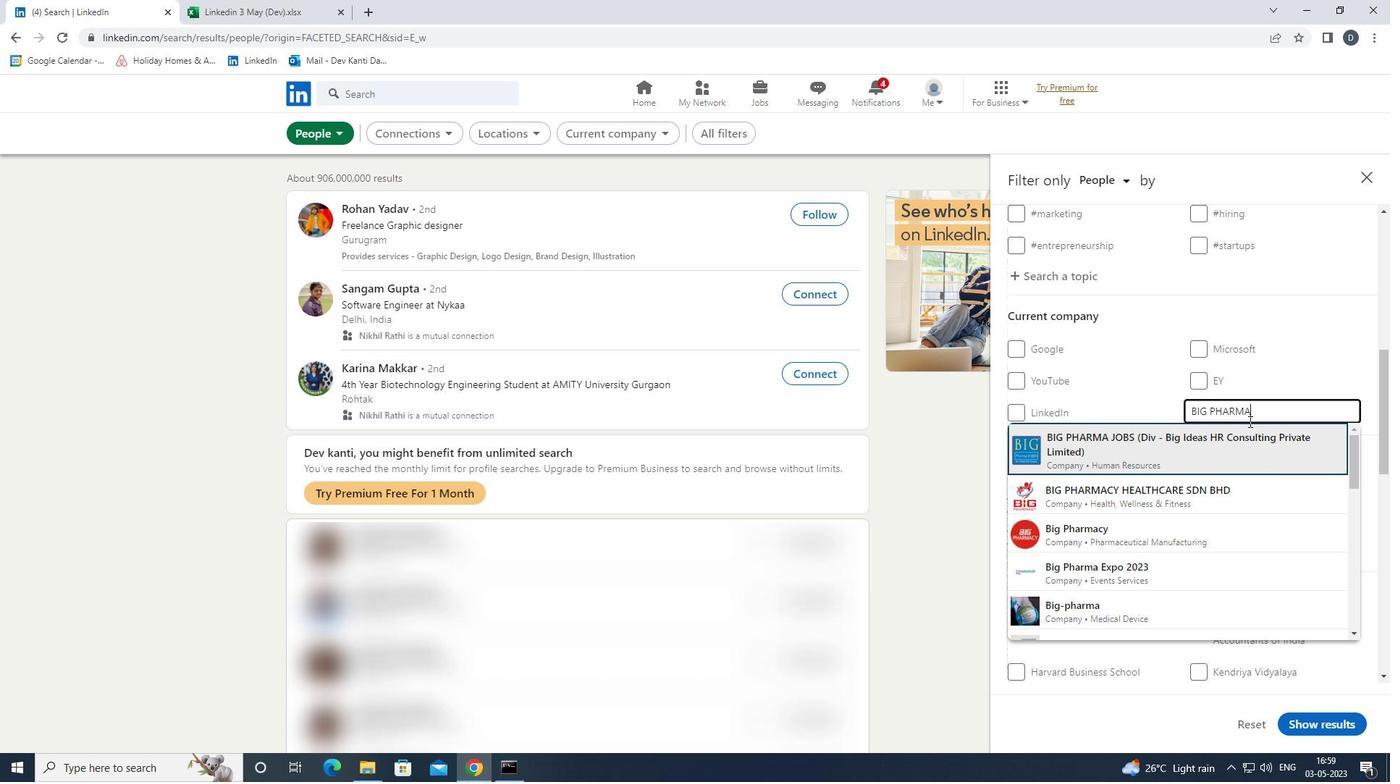 
Action: Mouse moved to (1278, 419)
Screenshot: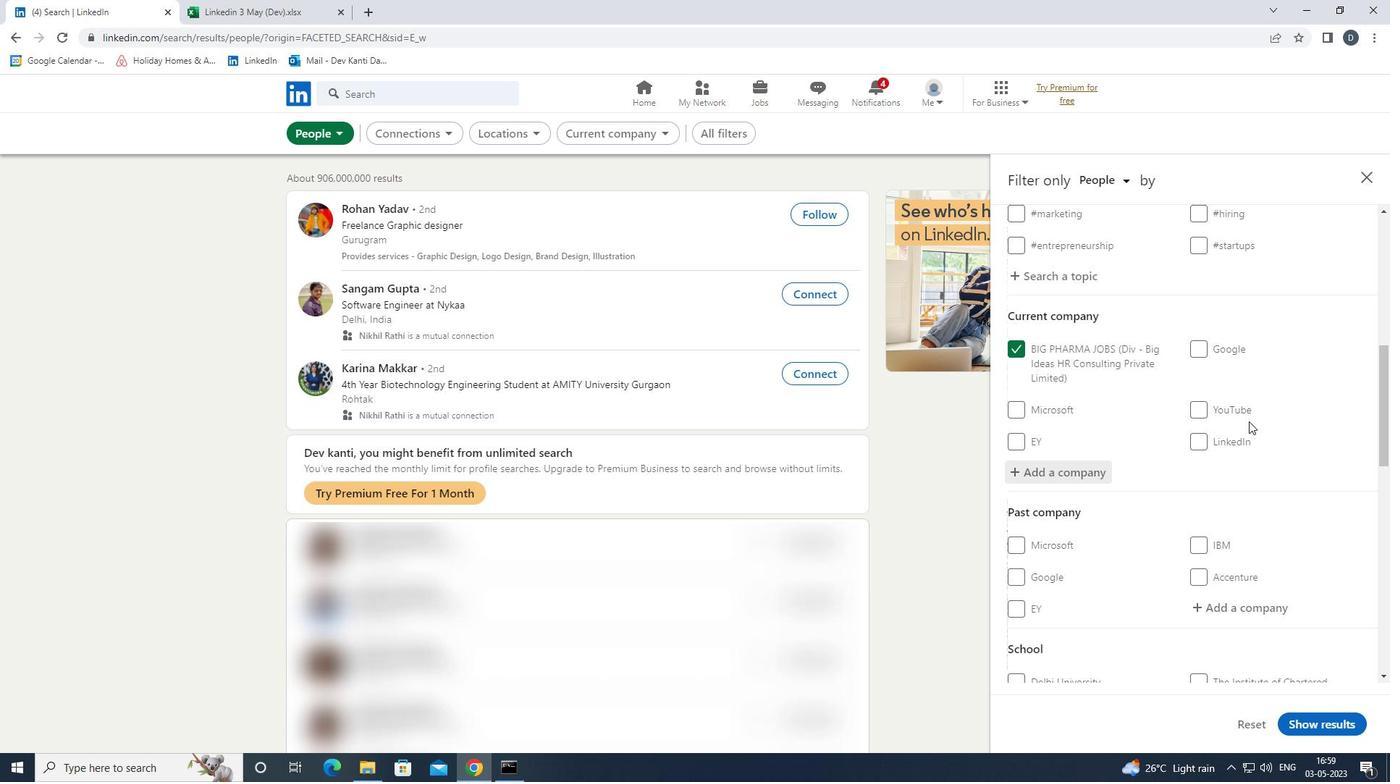 
Action: Mouse scrolled (1278, 418) with delta (0, 0)
Screenshot: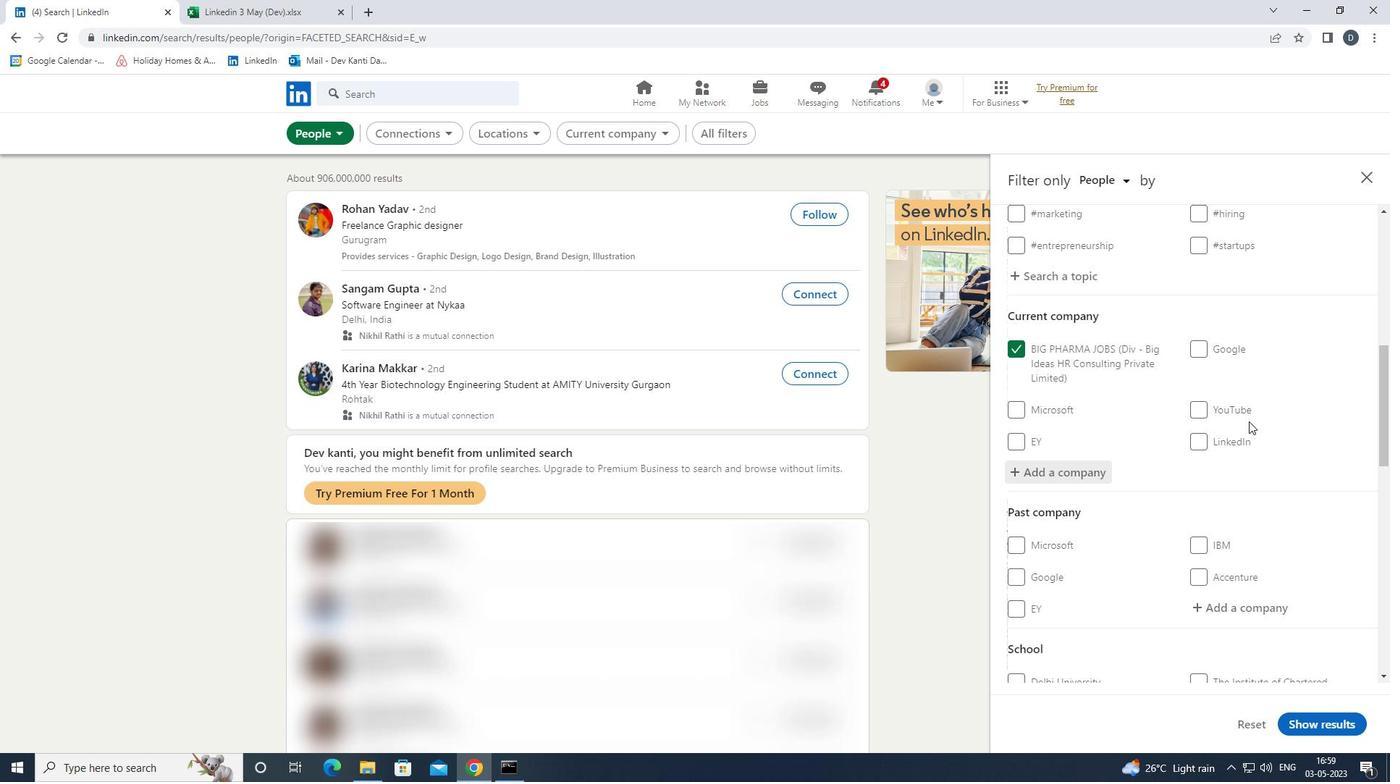 
Action: Mouse moved to (1278, 420)
Screenshot: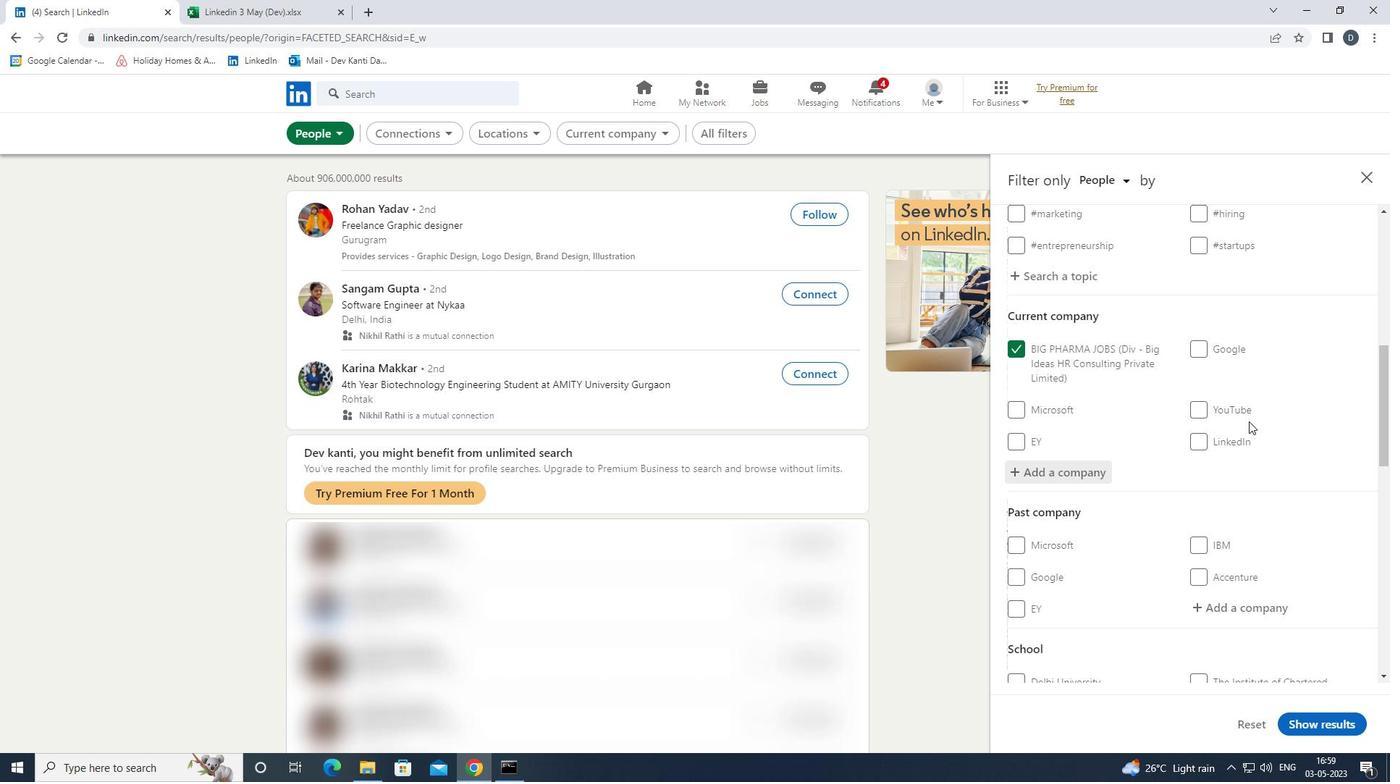 
Action: Mouse scrolled (1278, 419) with delta (0, 0)
Screenshot: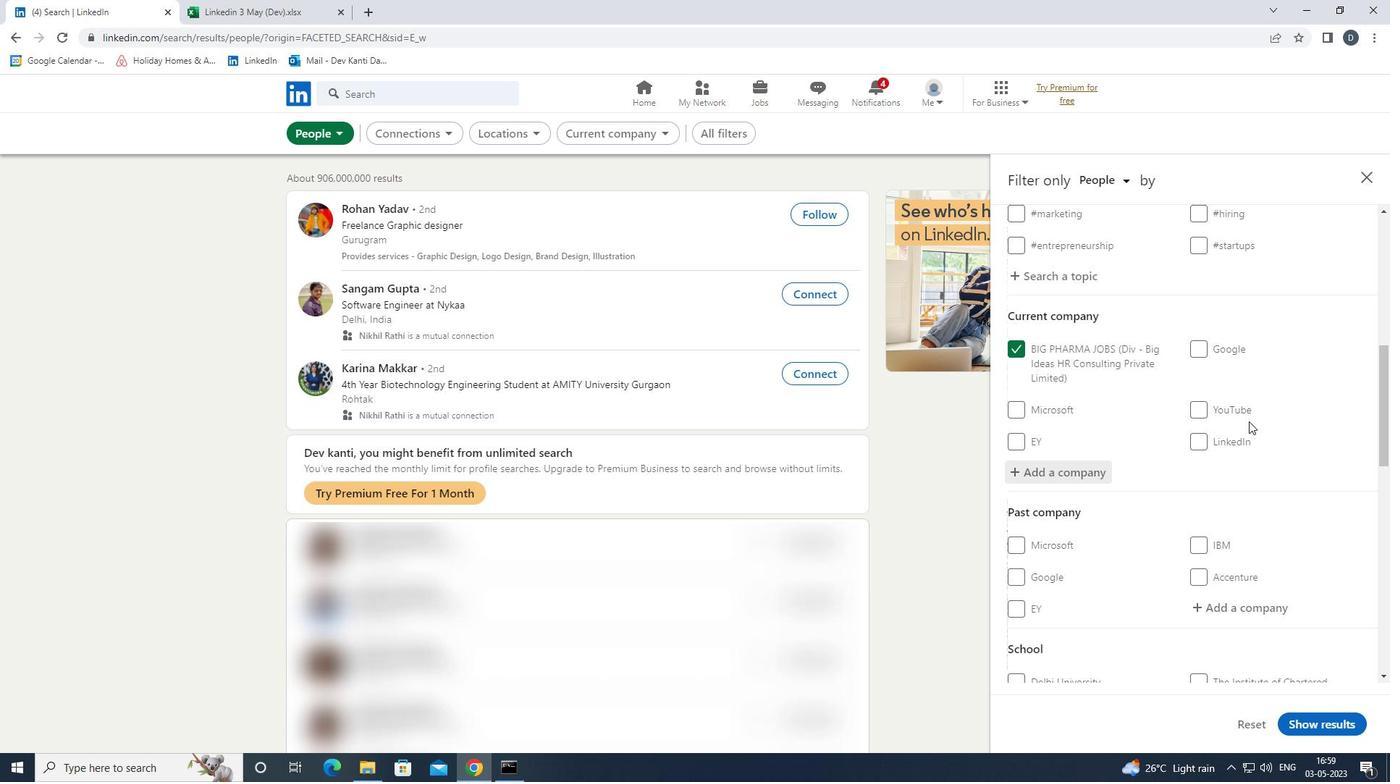 
Action: Mouse moved to (1249, 399)
Screenshot: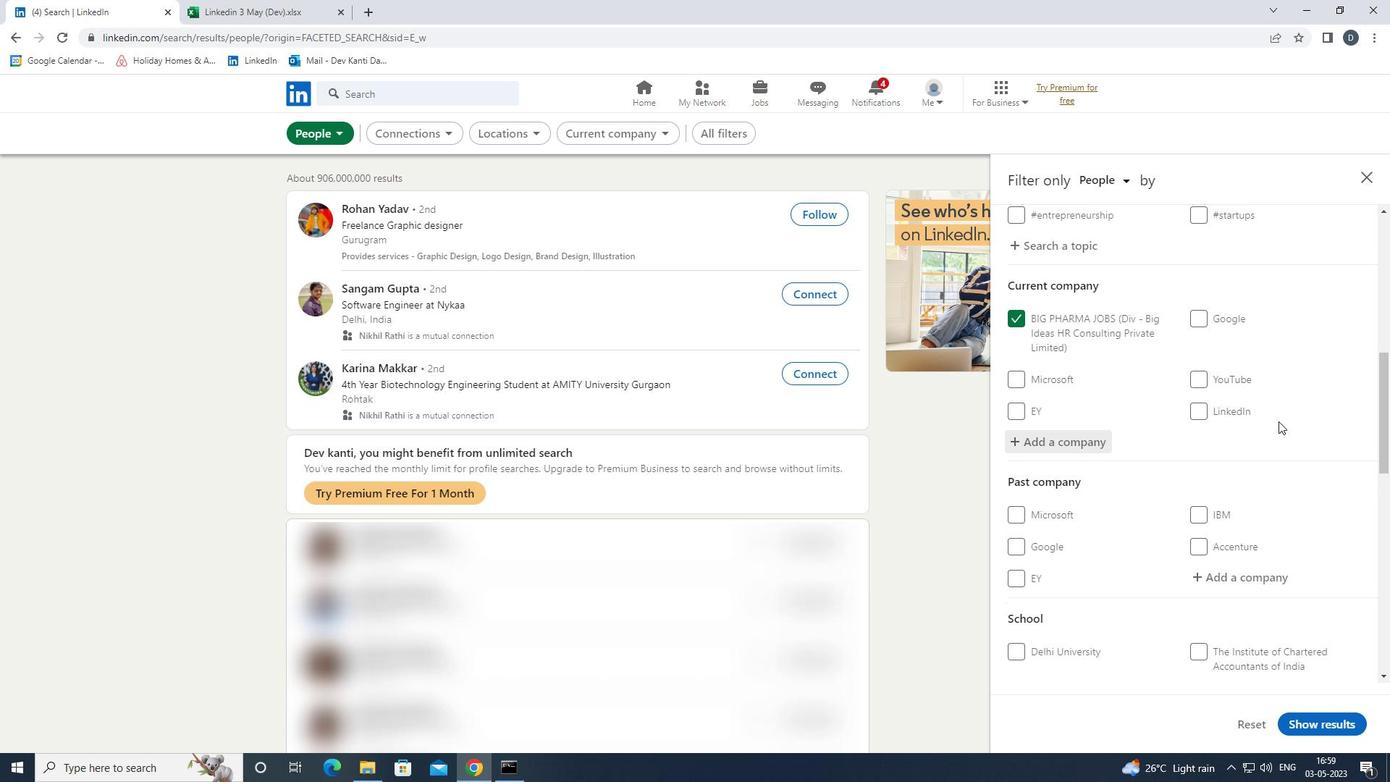 
Action: Mouse scrolled (1249, 399) with delta (0, 0)
Screenshot: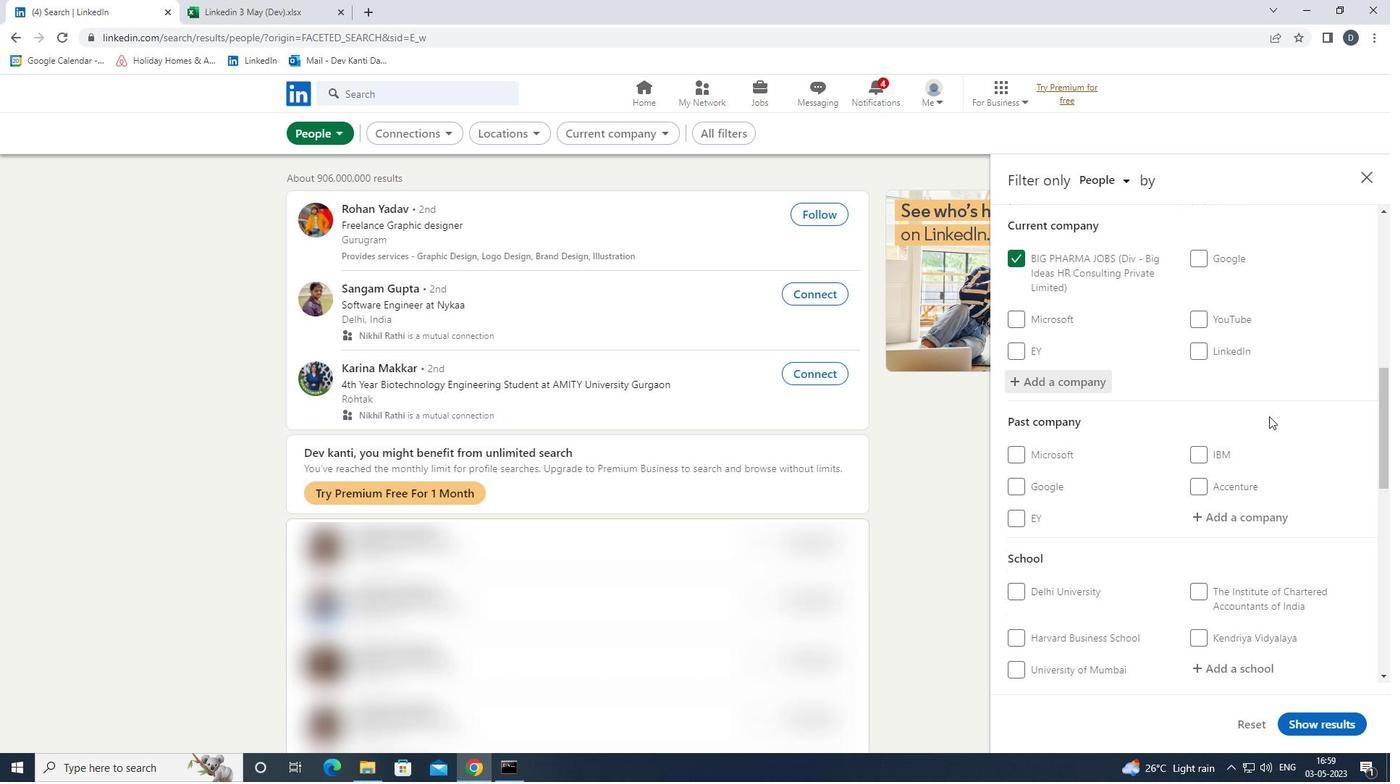 
Action: Mouse moved to (1243, 396)
Screenshot: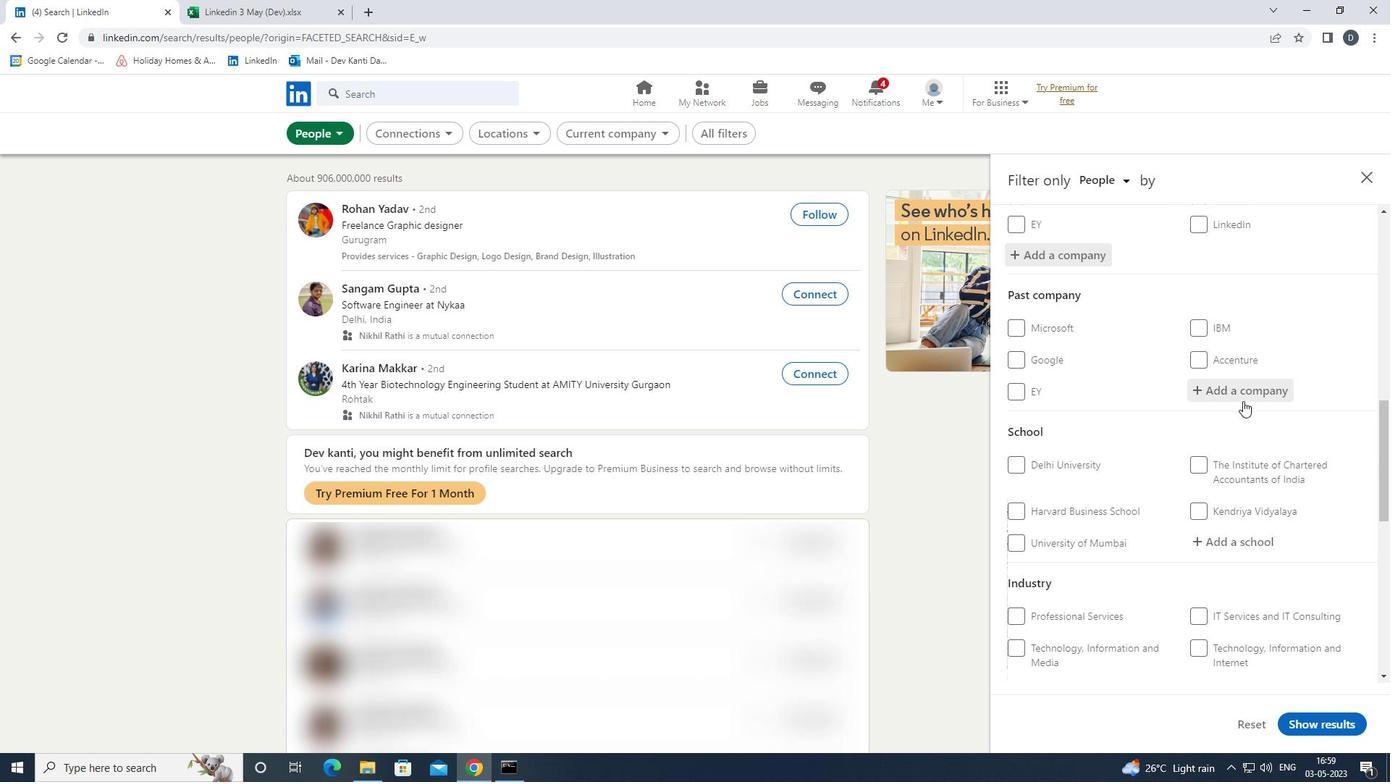 
Action: Mouse scrolled (1243, 395) with delta (0, 0)
Screenshot: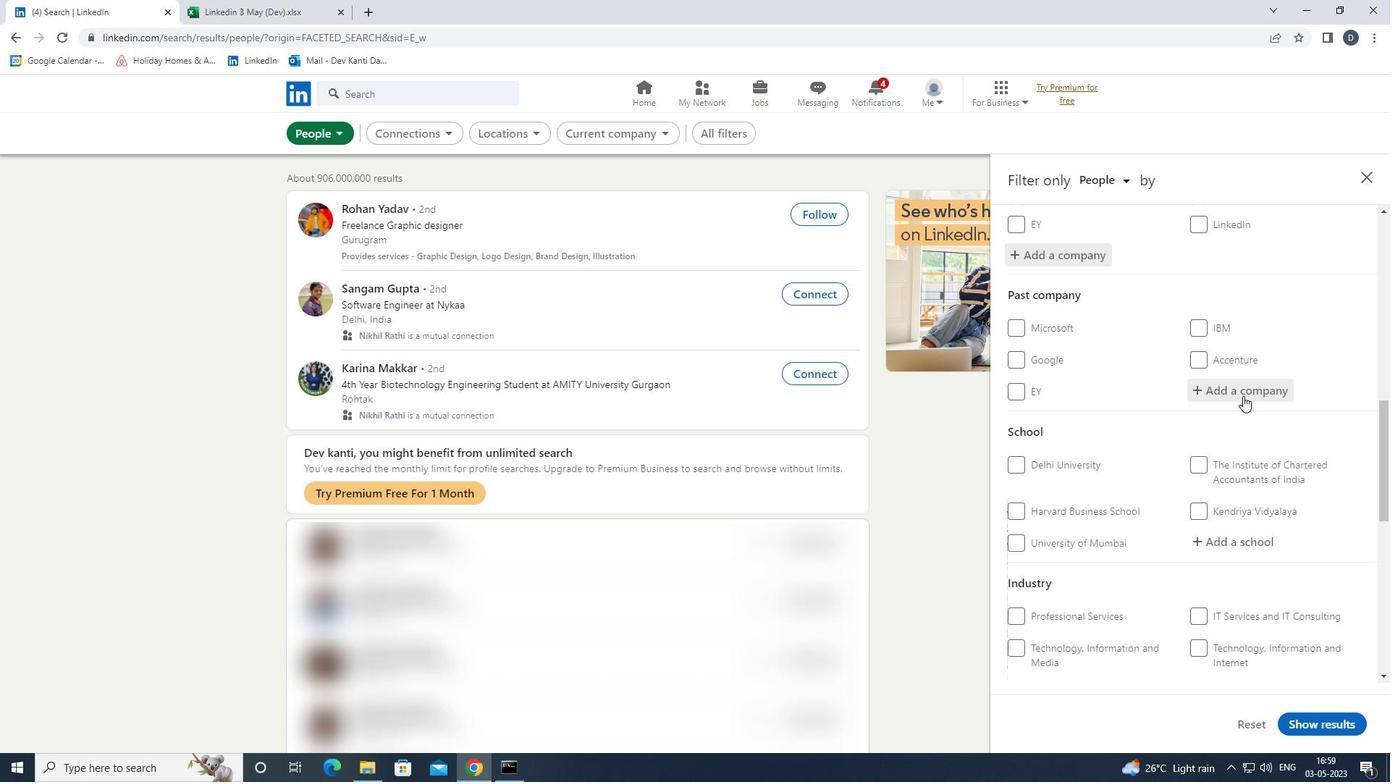 
Action: Mouse scrolled (1243, 395) with delta (0, 0)
Screenshot: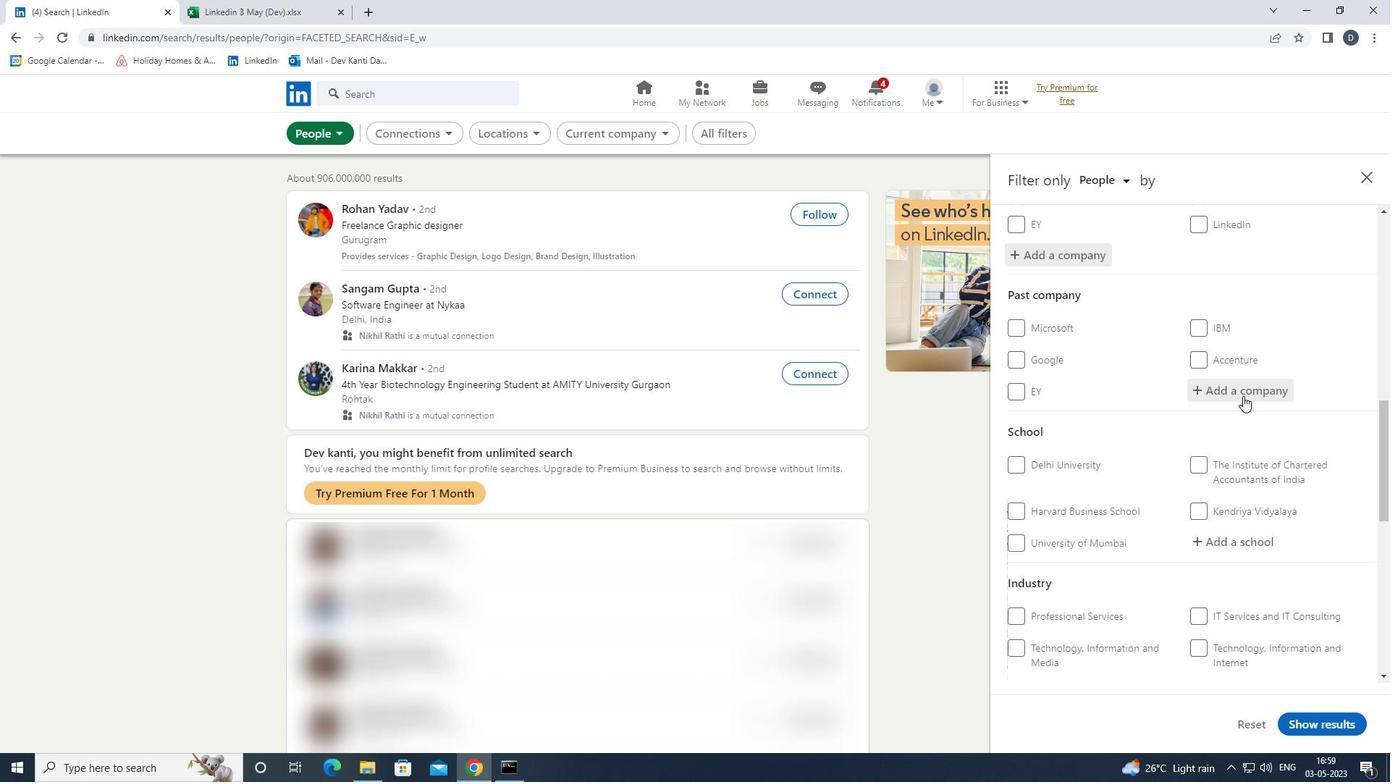 
Action: Mouse moved to (1244, 395)
Screenshot: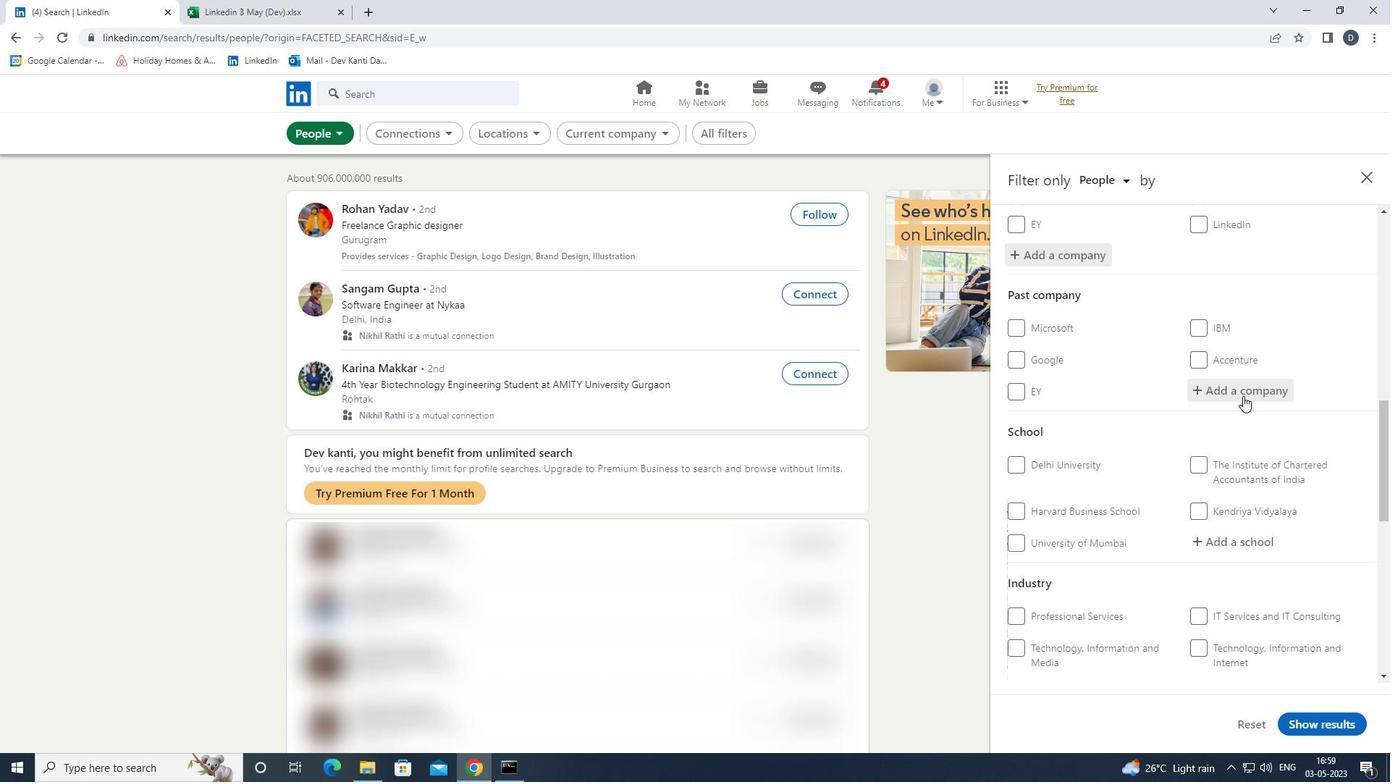 
Action: Mouse pressed left at (1244, 395)
Screenshot: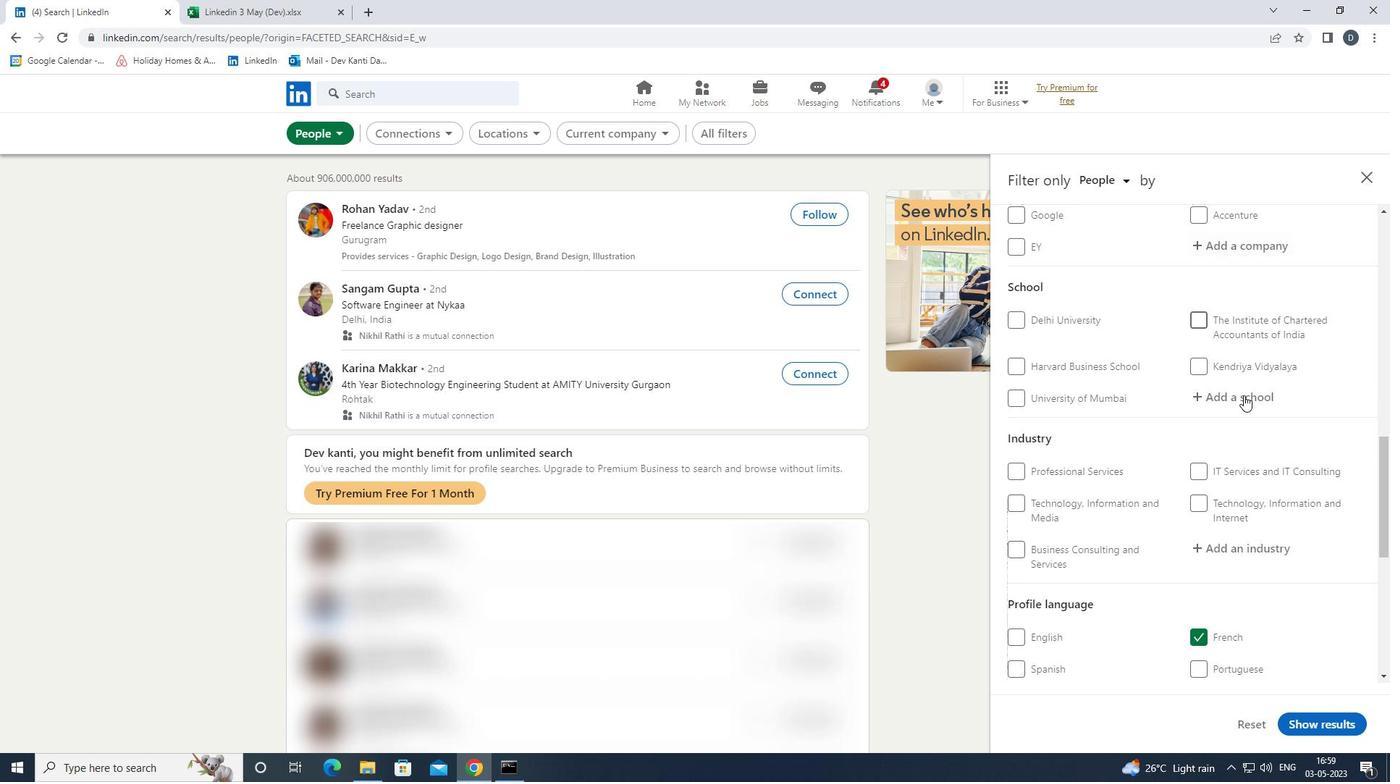 
Action: Key pressed <Key.shift><Key.shift><Key.shift>DR.<Key.space><Key.shift>A.<Key.shift>P<Key.down><Key.enter>
Screenshot: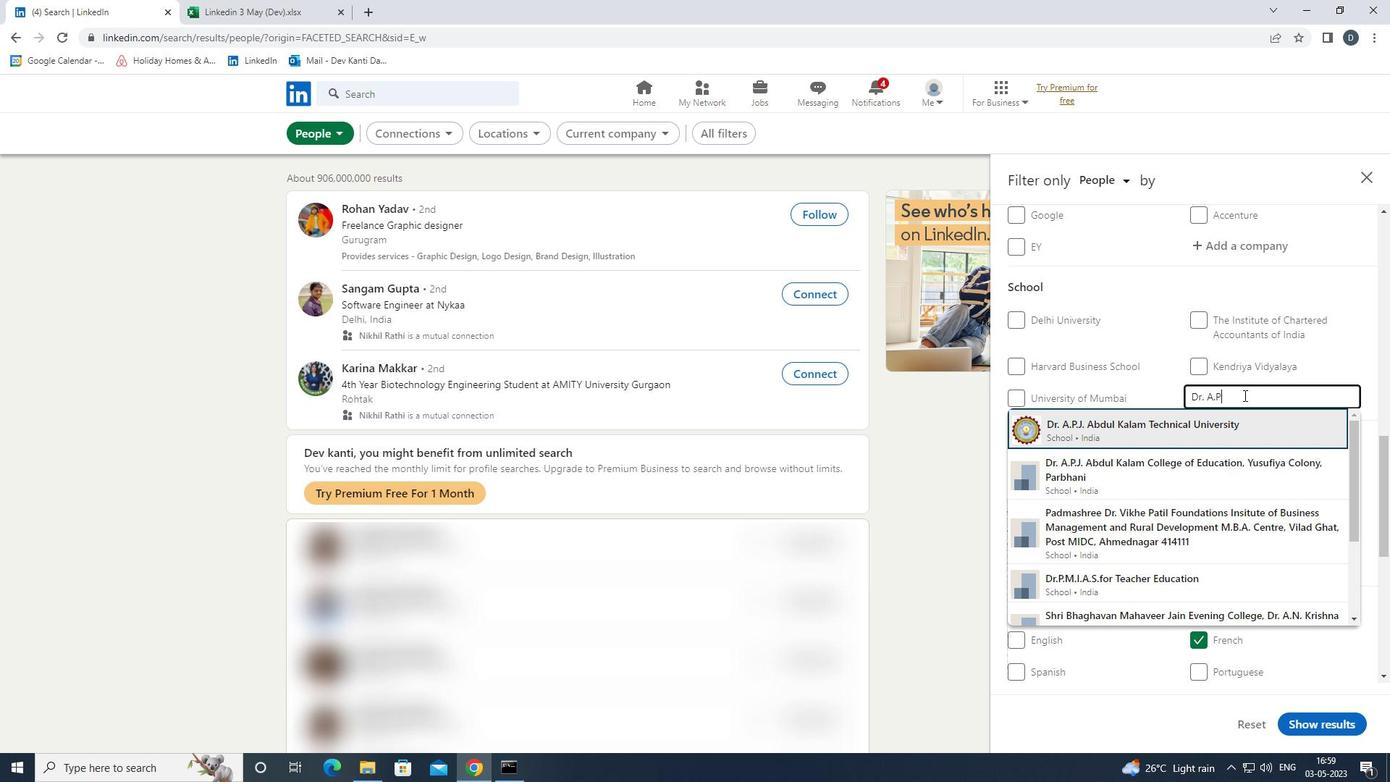 
Action: Mouse scrolled (1244, 394) with delta (0, 0)
Screenshot: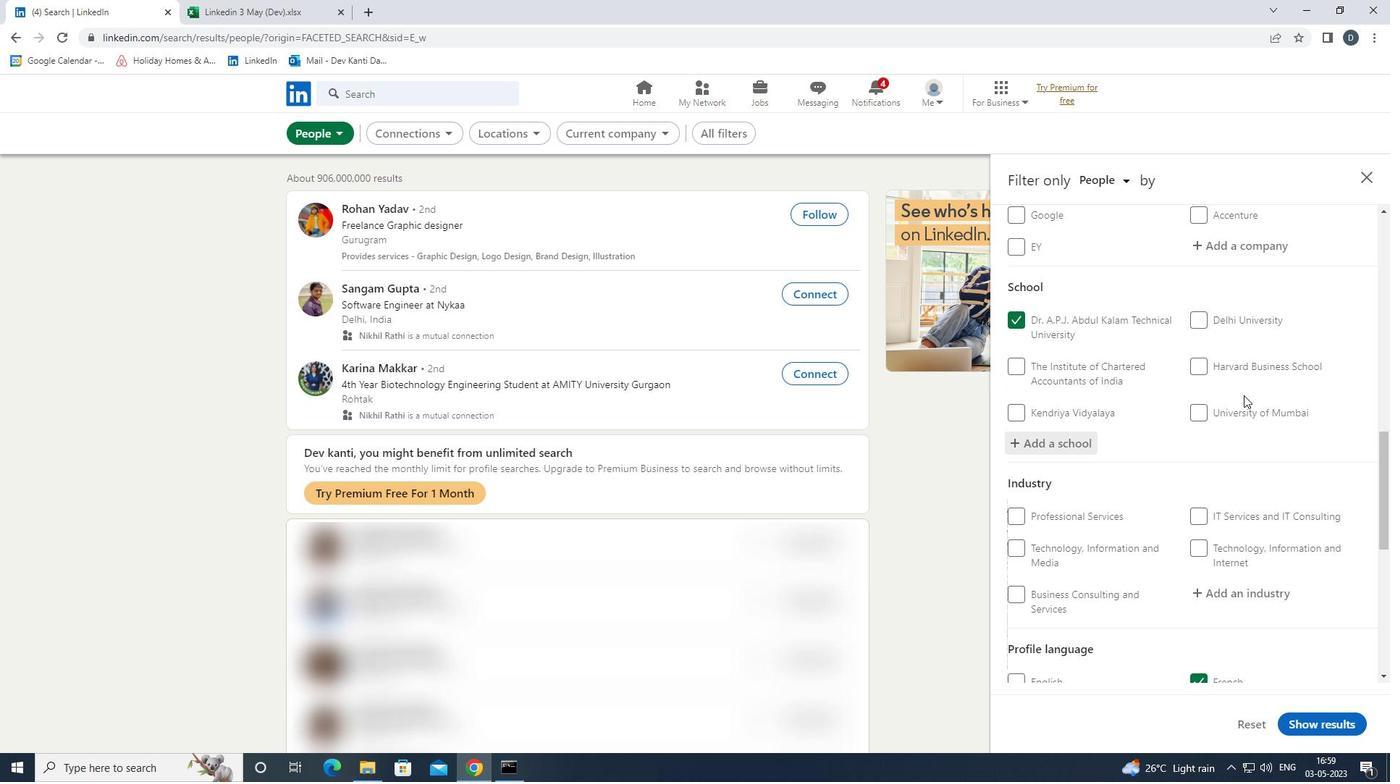 
Action: Mouse scrolled (1244, 394) with delta (0, 0)
Screenshot: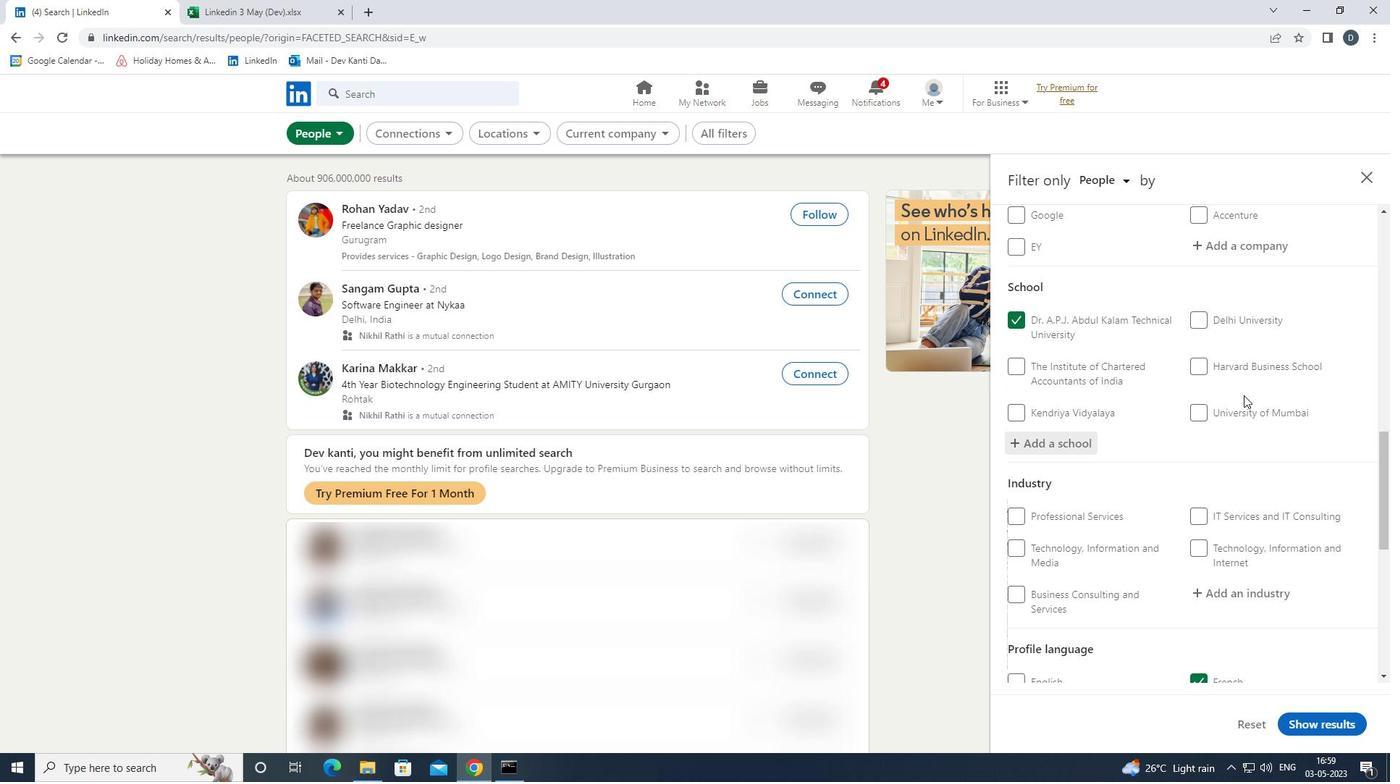 
Action: Mouse scrolled (1244, 394) with delta (0, 0)
Screenshot: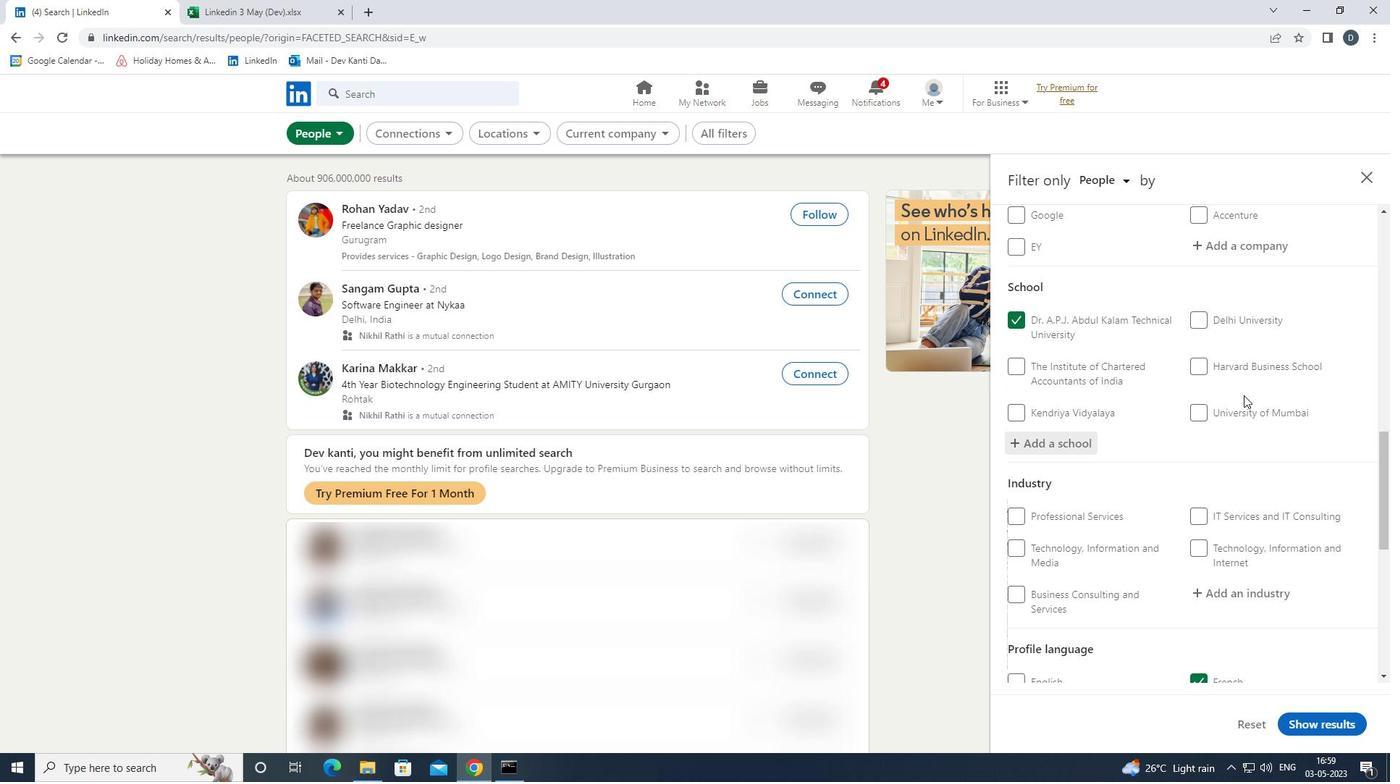 
Action: Mouse moved to (1244, 377)
Screenshot: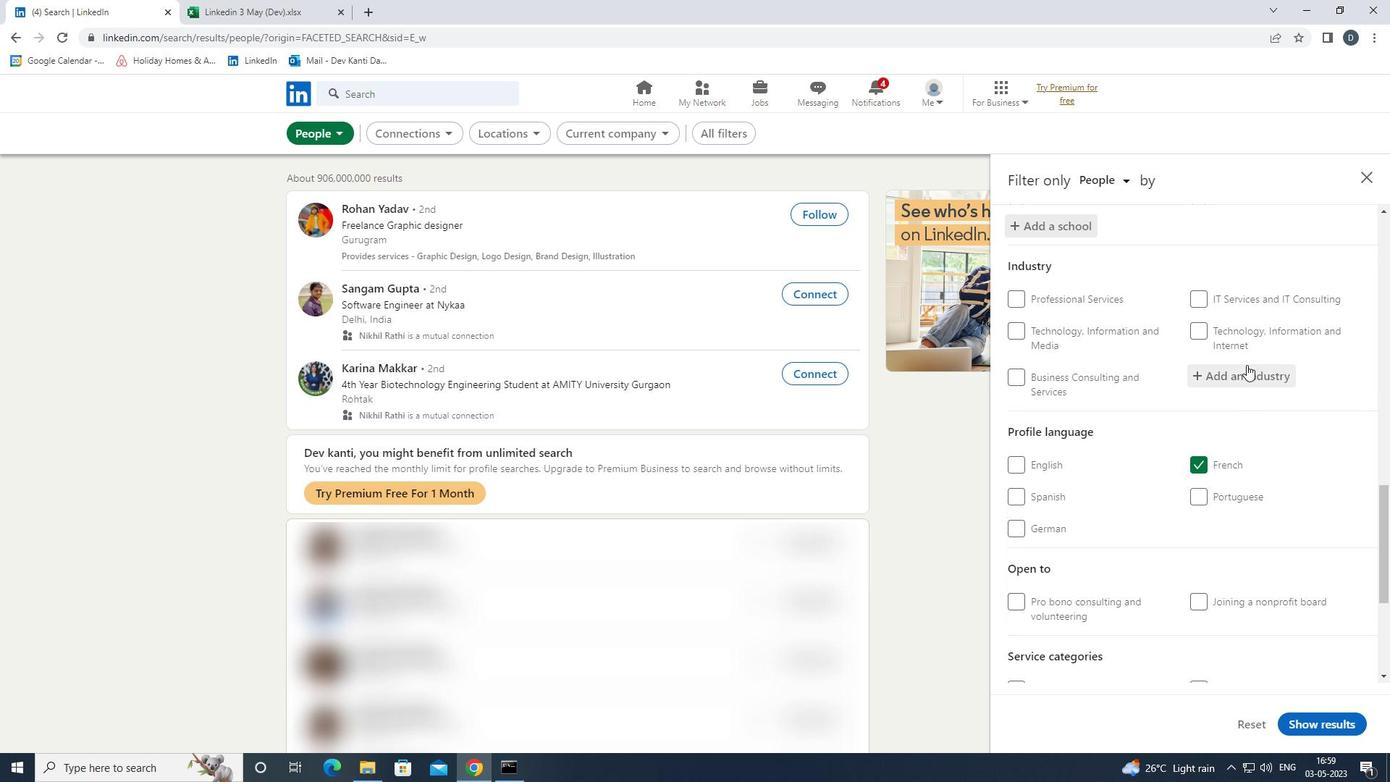 
Action: Mouse pressed left at (1244, 377)
Screenshot: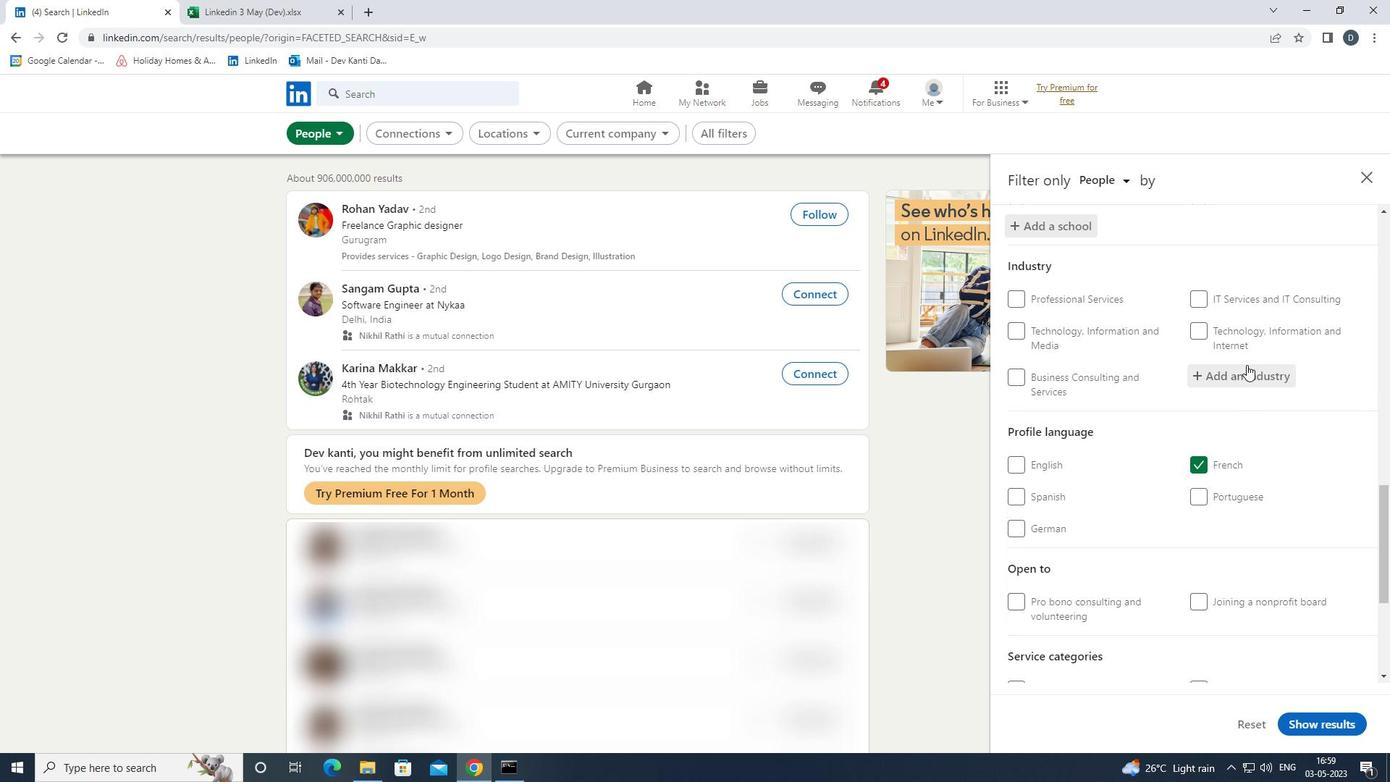 
Action: Mouse moved to (1238, 377)
Screenshot: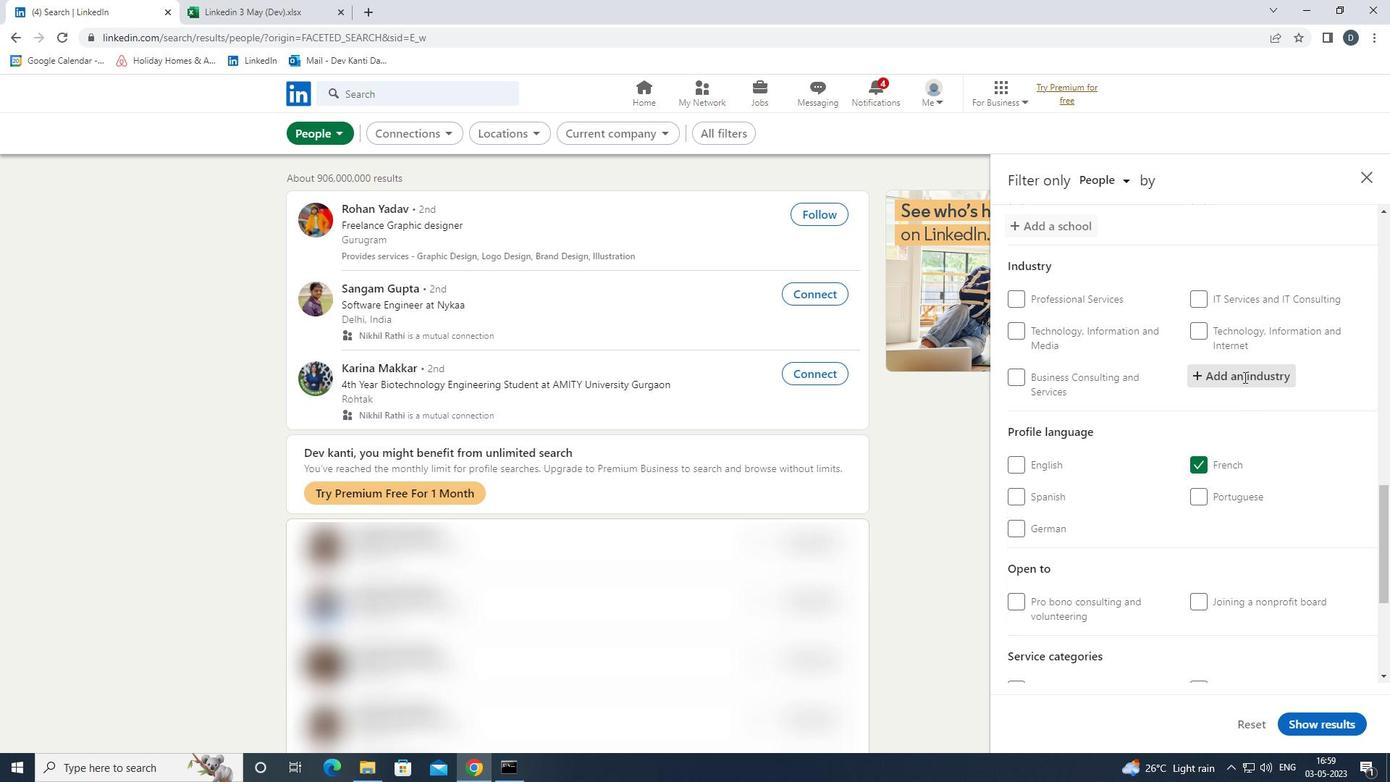 
Action: Key pressed <Key.shift>COMPUTER<Key.space><Key.down><Key.down><Key.down><Key.enter>
Screenshot: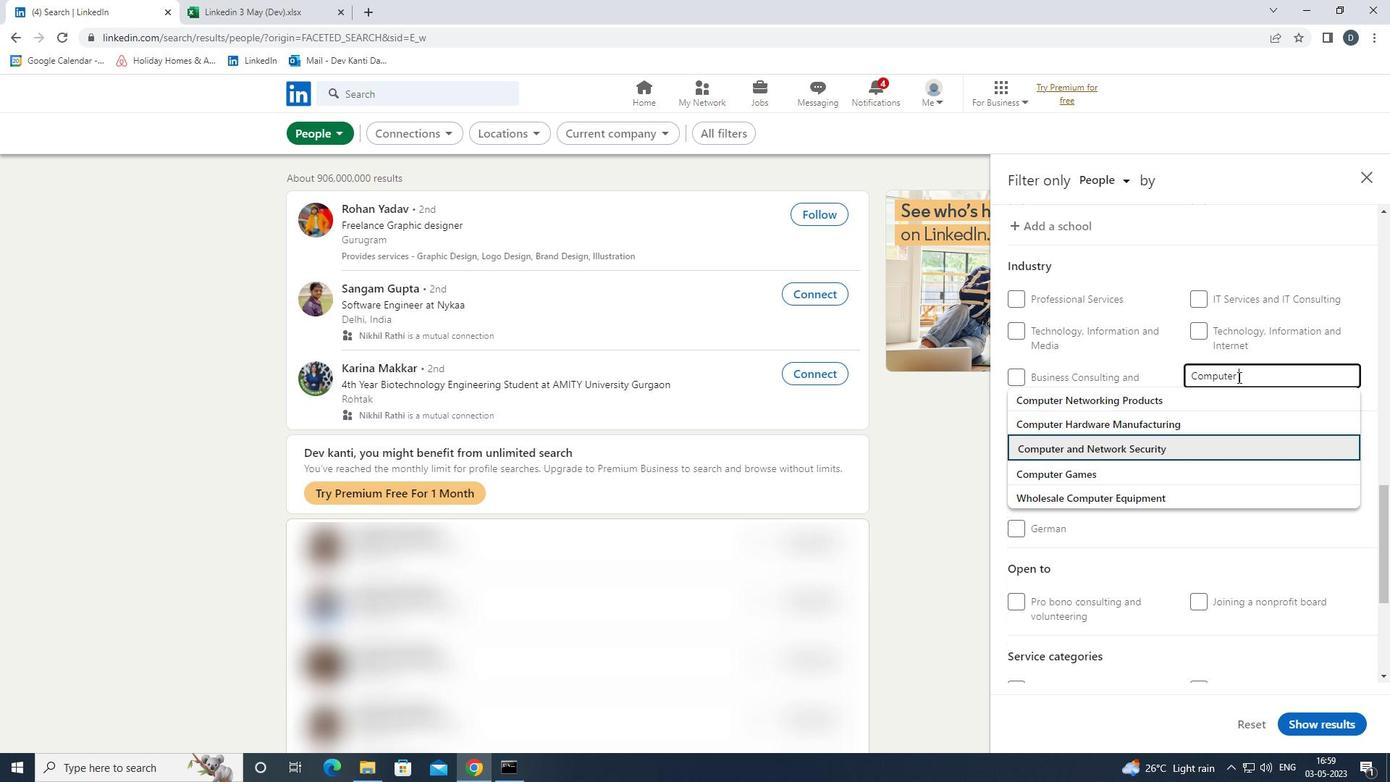 
Action: Mouse moved to (1186, 372)
Screenshot: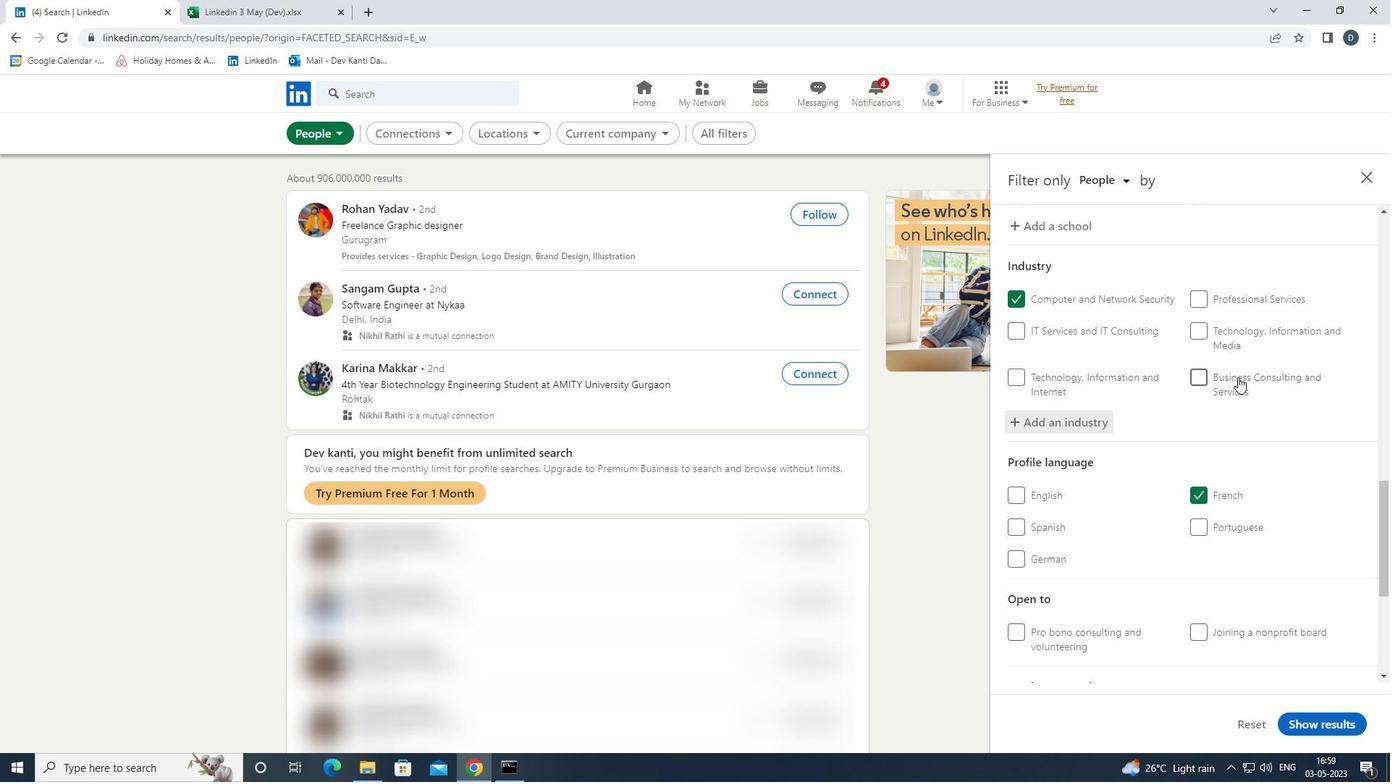 
Action: Mouse scrolled (1186, 371) with delta (0, 0)
Screenshot: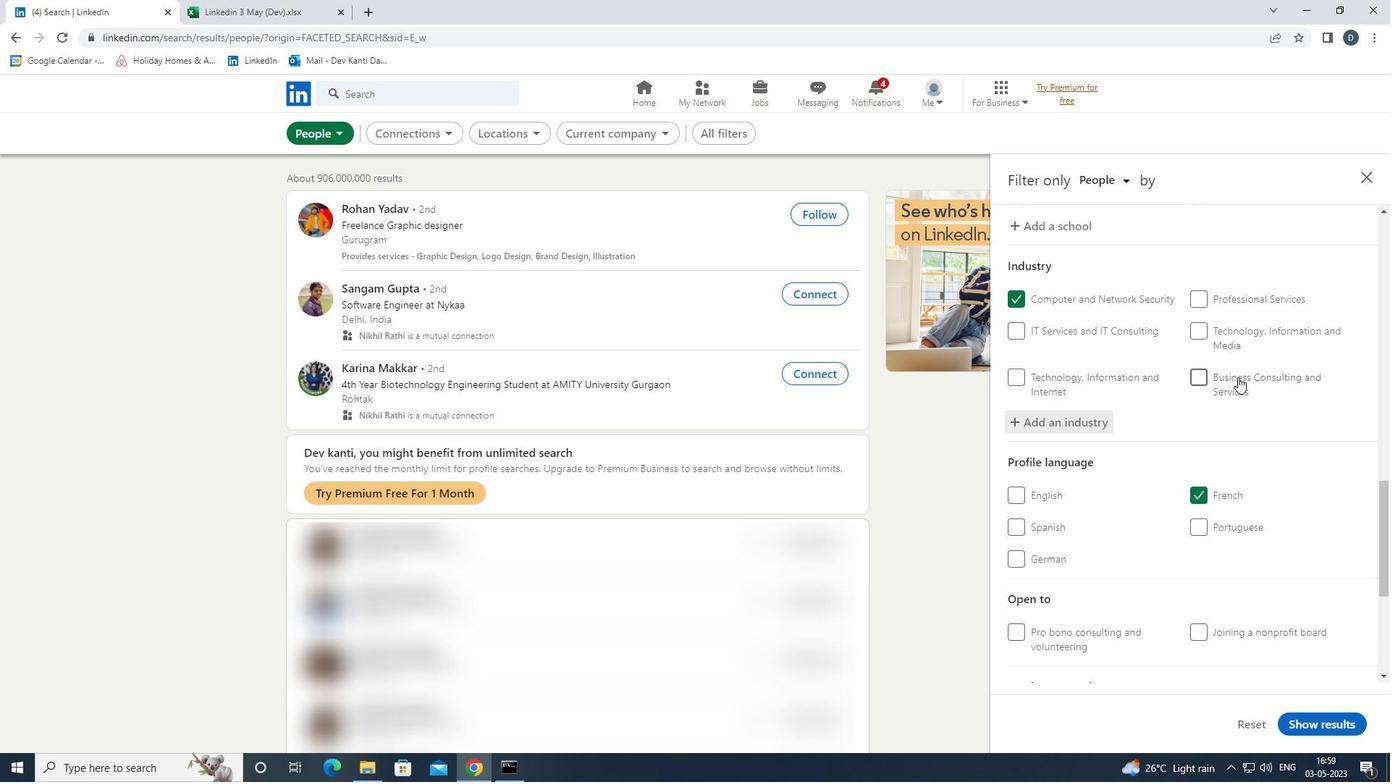 
Action: Mouse moved to (1185, 371)
Screenshot: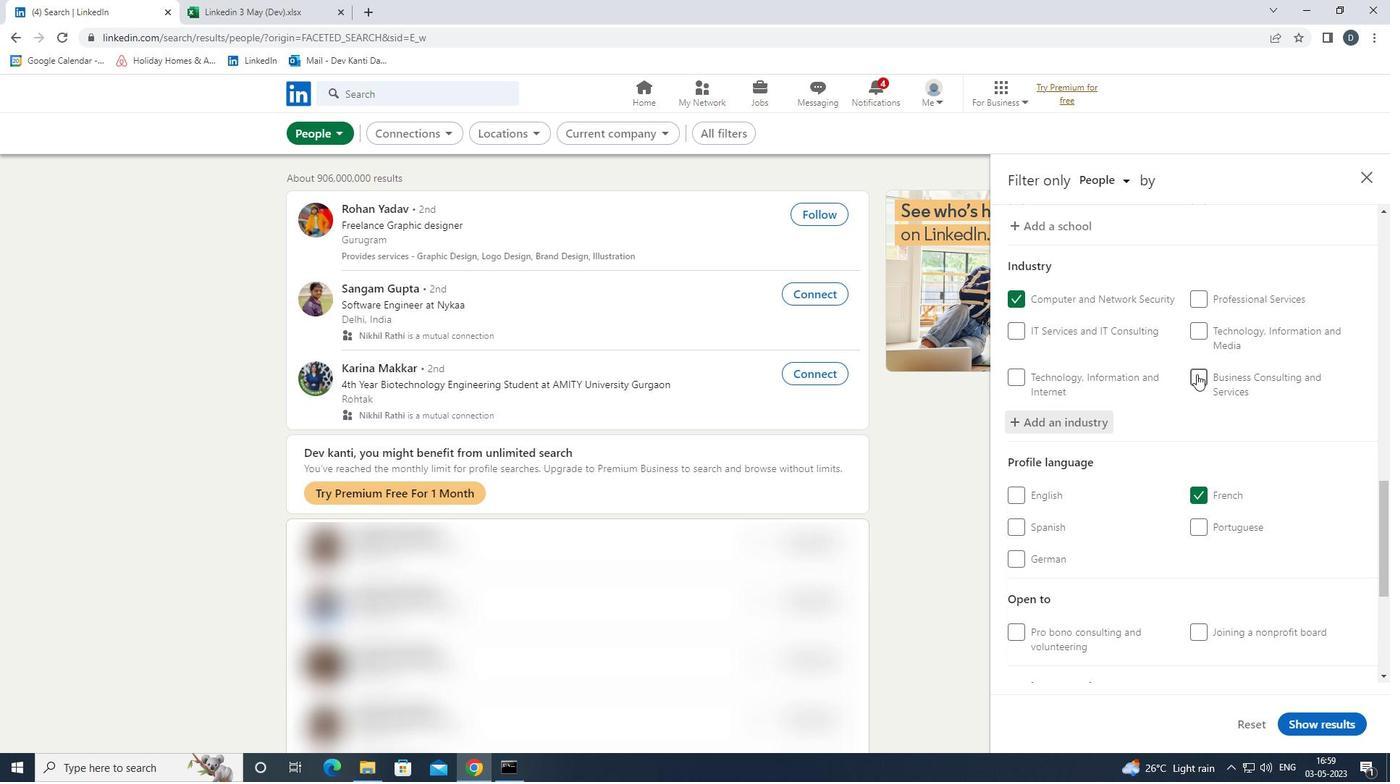 
Action: Mouse scrolled (1185, 370) with delta (0, 0)
Screenshot: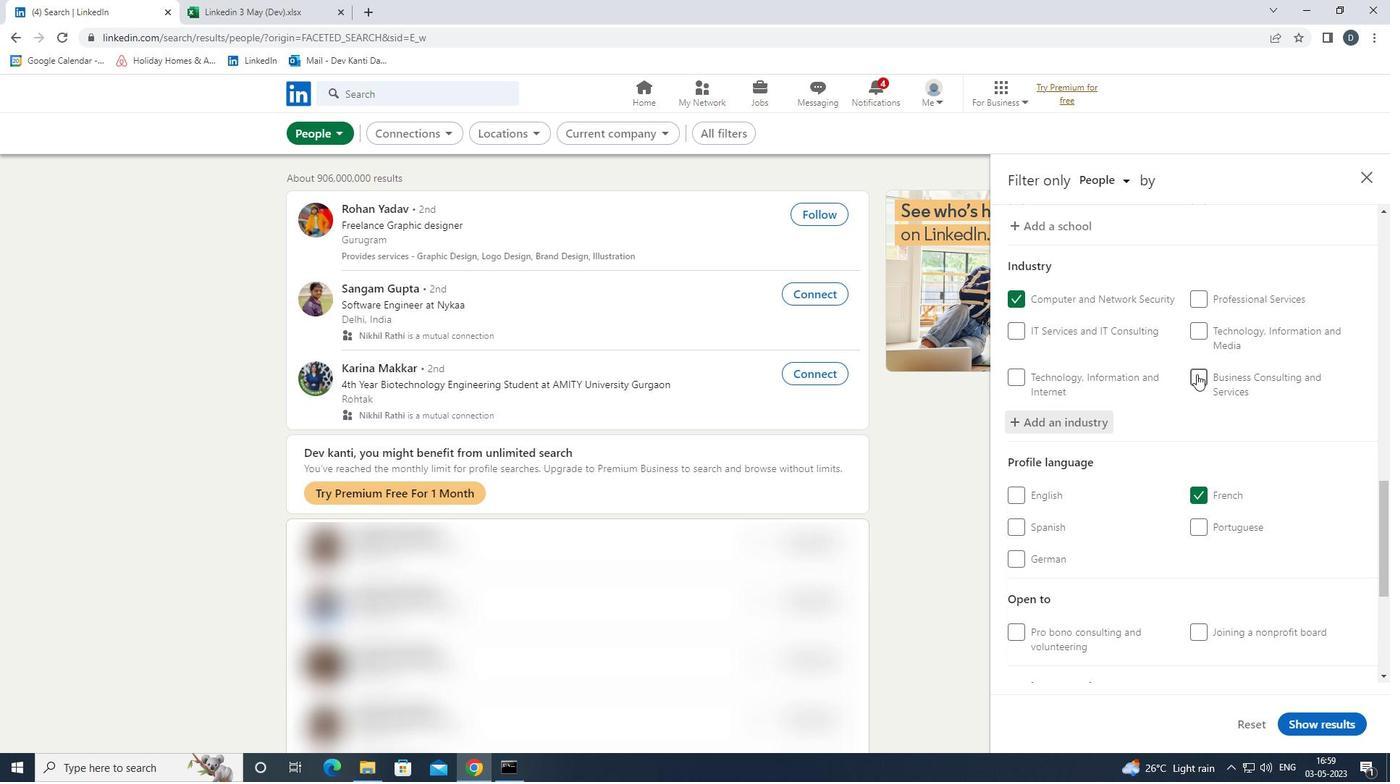 
Action: Mouse moved to (1194, 369)
Screenshot: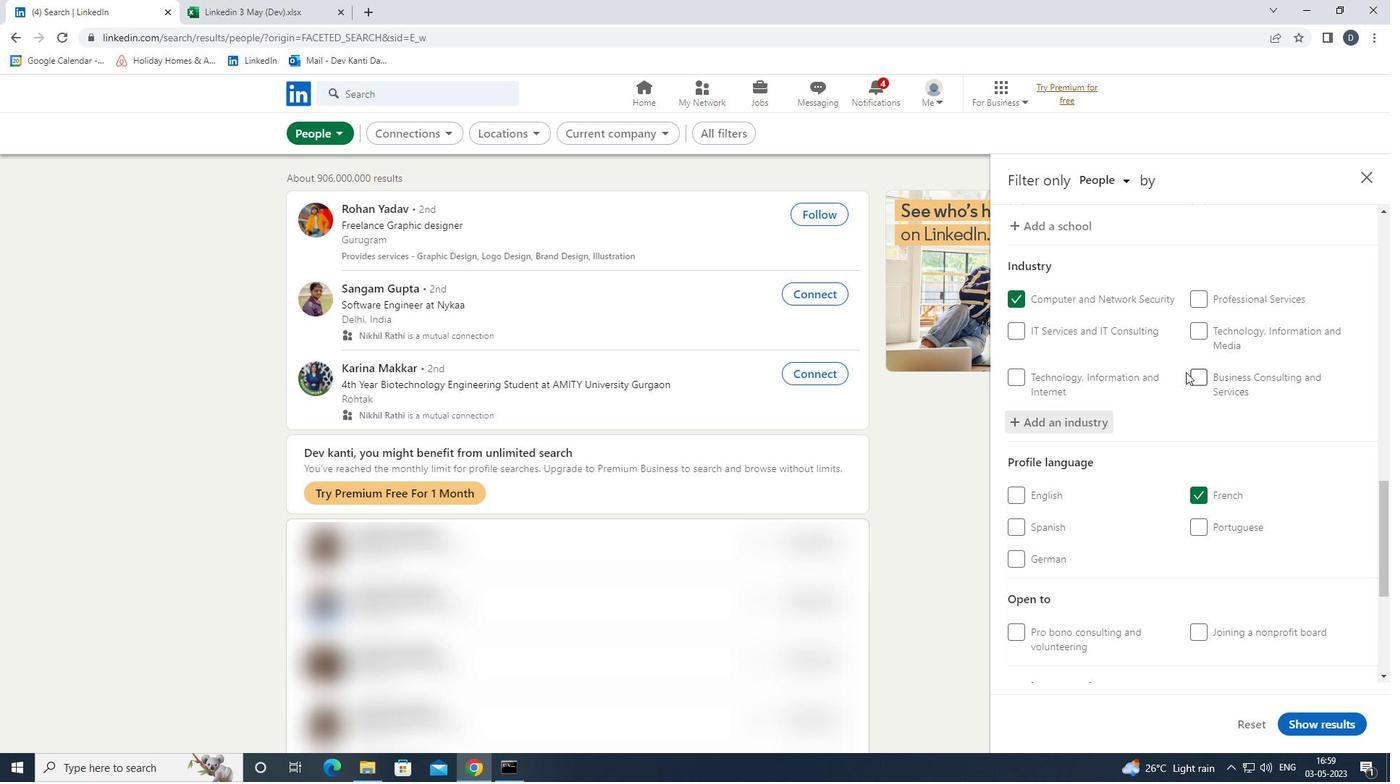 
Action: Mouse scrolled (1194, 368) with delta (0, 0)
Screenshot: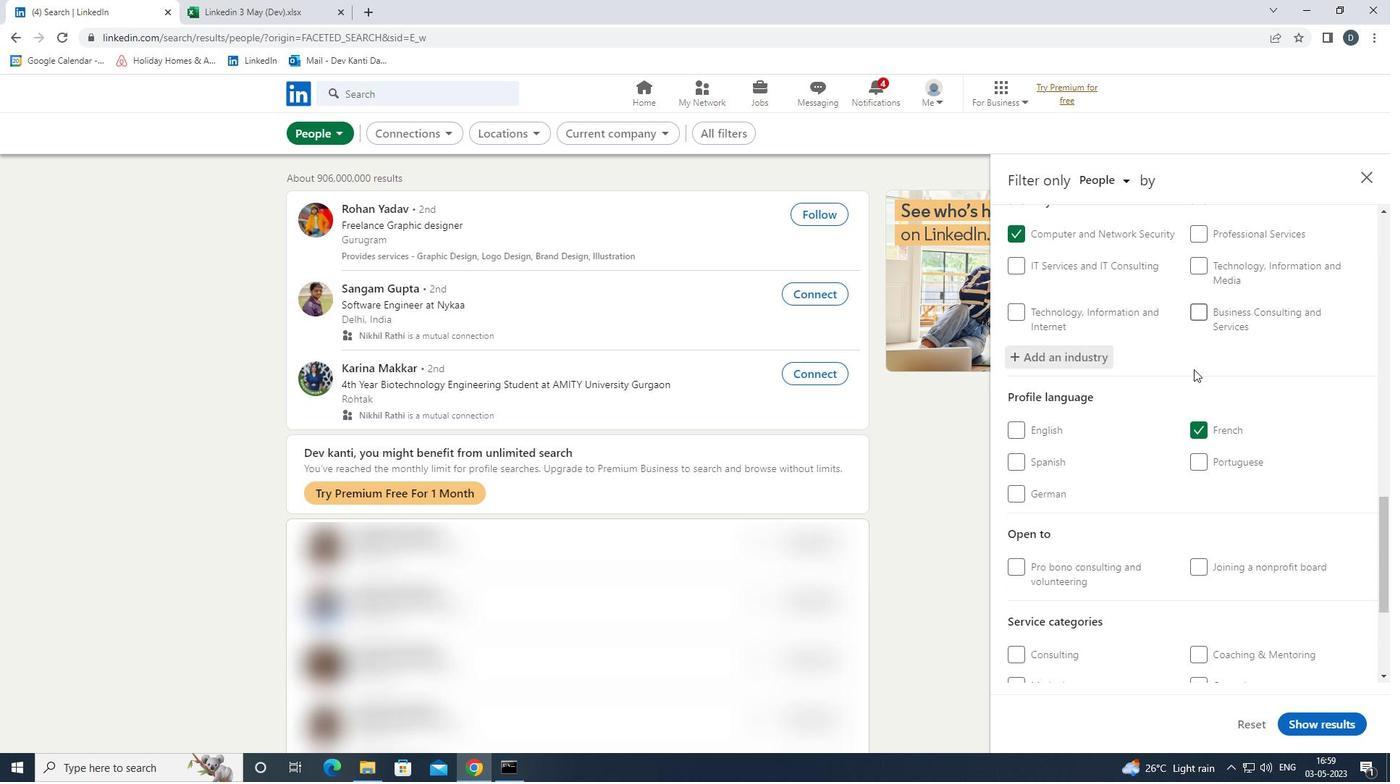 
Action: Mouse moved to (1209, 379)
Screenshot: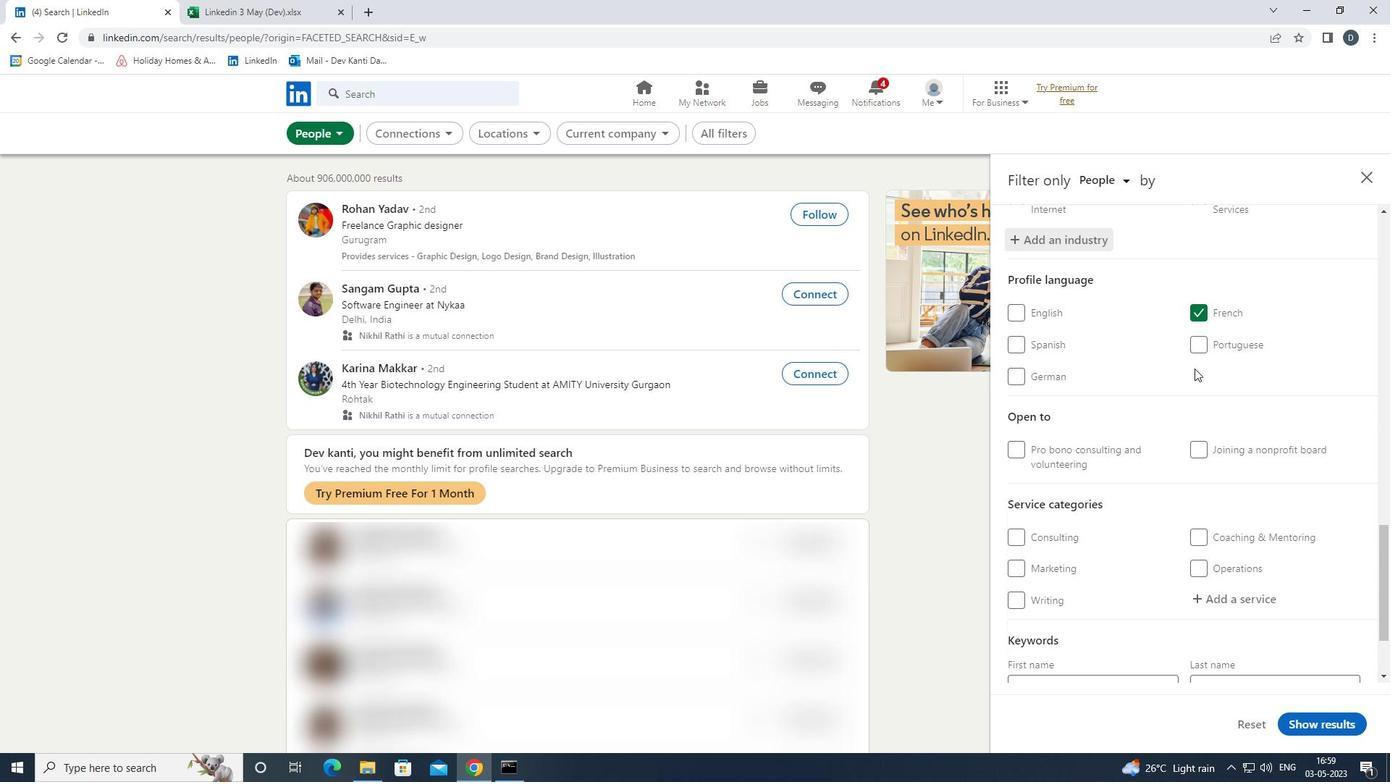 
Action: Mouse scrolled (1209, 378) with delta (0, 0)
Screenshot: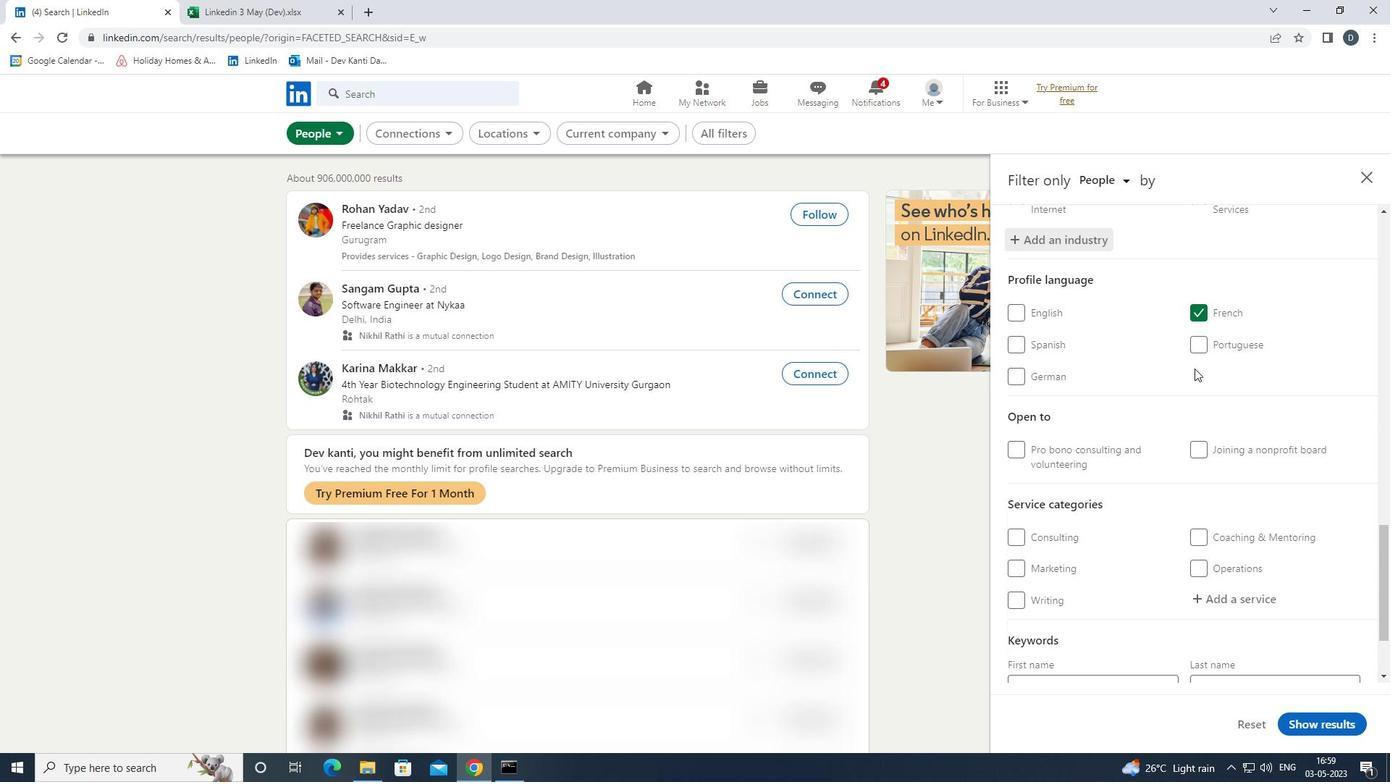 
Action: Mouse moved to (1230, 494)
Screenshot: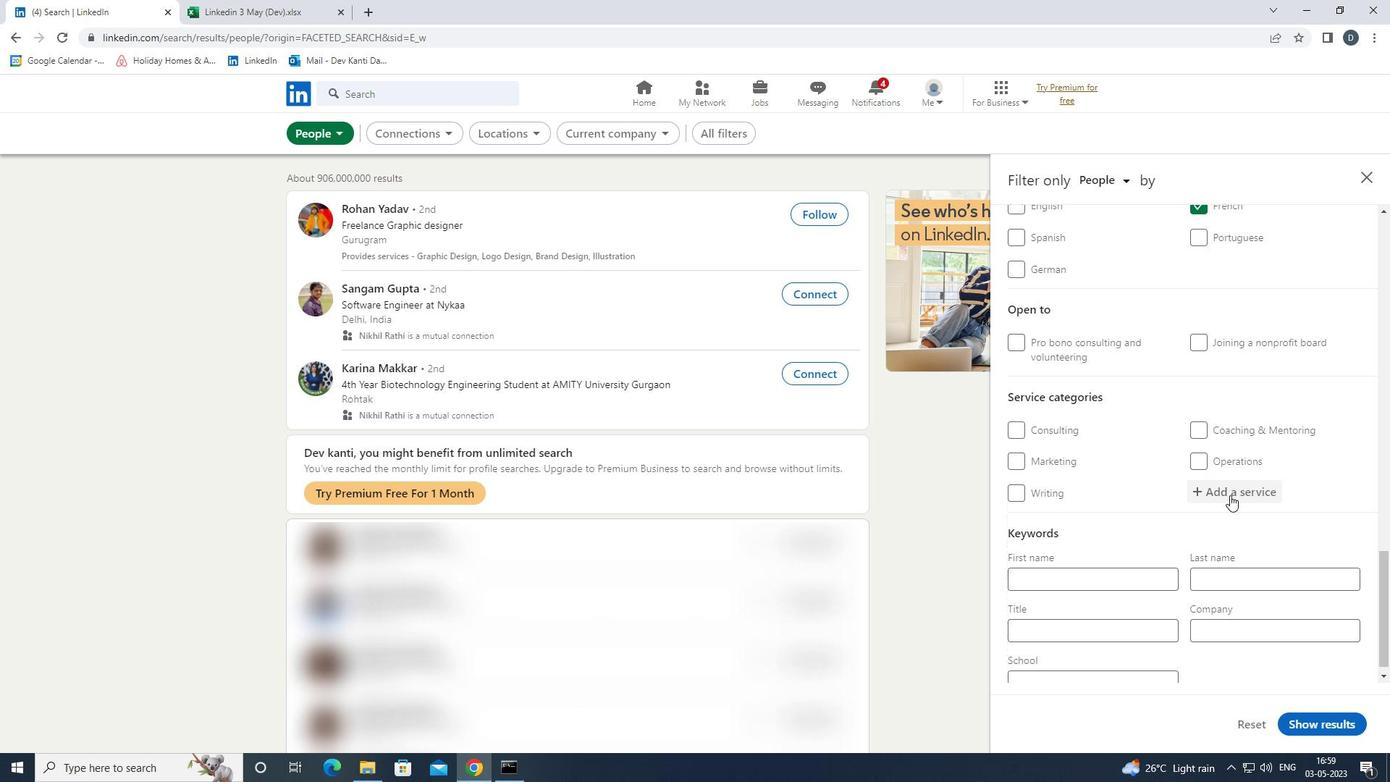 
Action: Mouse pressed left at (1230, 494)
Screenshot: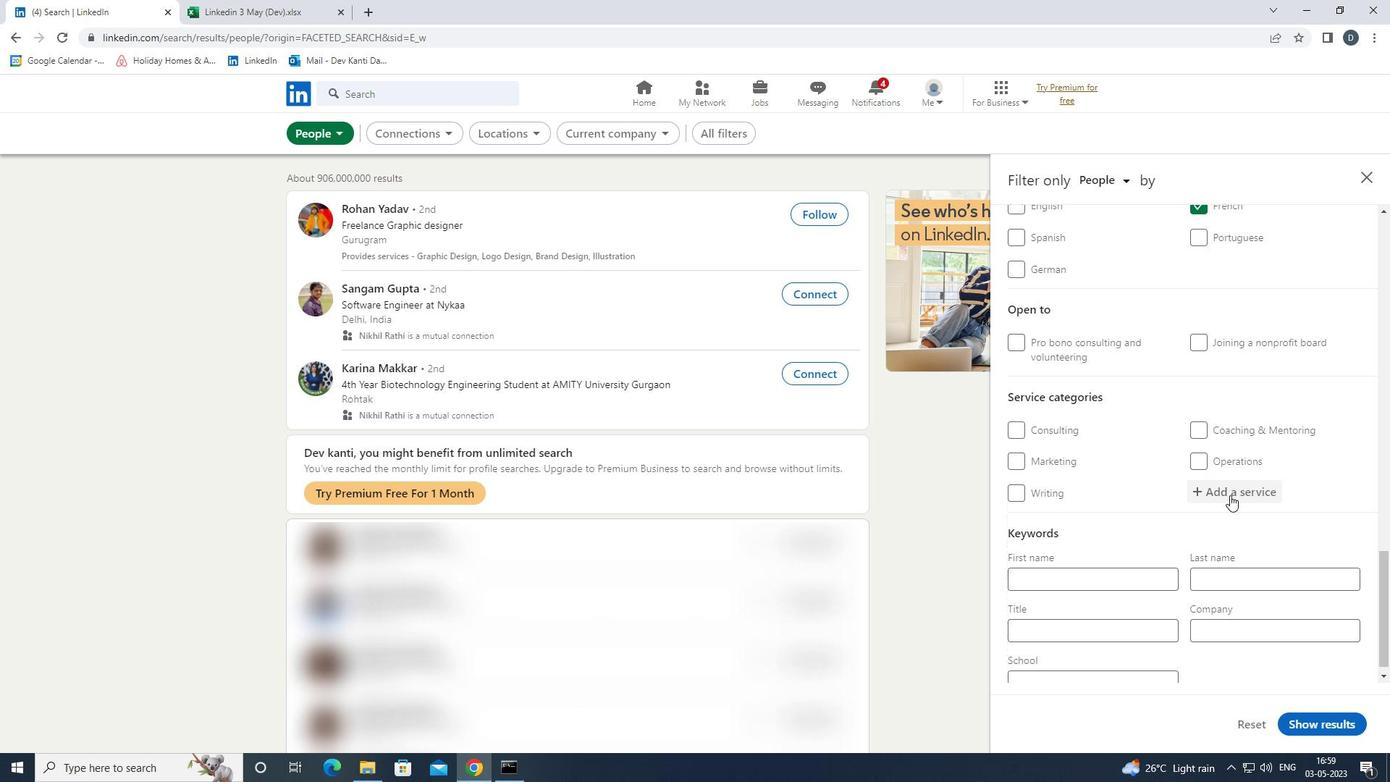 
Action: Mouse moved to (1231, 494)
Screenshot: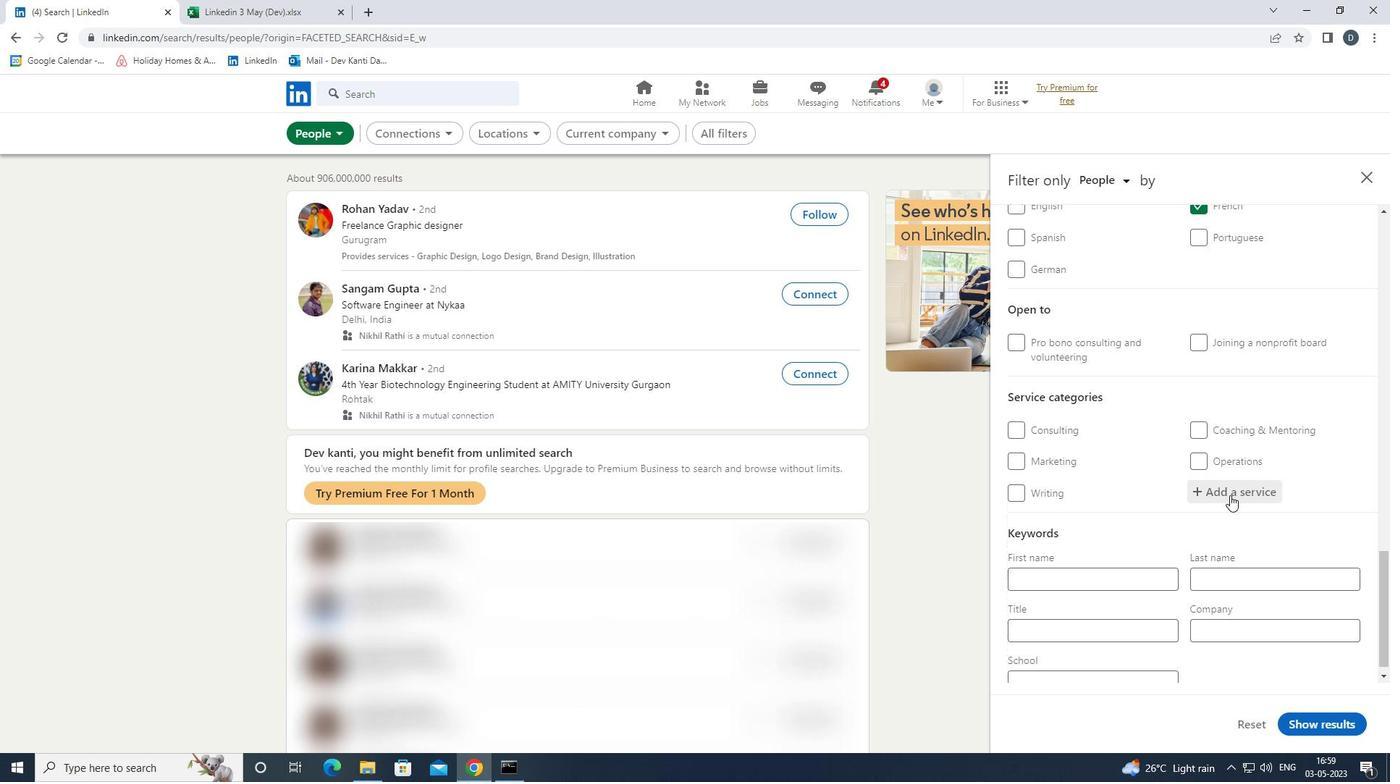 
Action: Key pressed <Key.shift><Key.shift><Key.shift>US<Key.backspace>SER<Key.space><Key.shift>EX<Key.down><Key.enter>
Screenshot: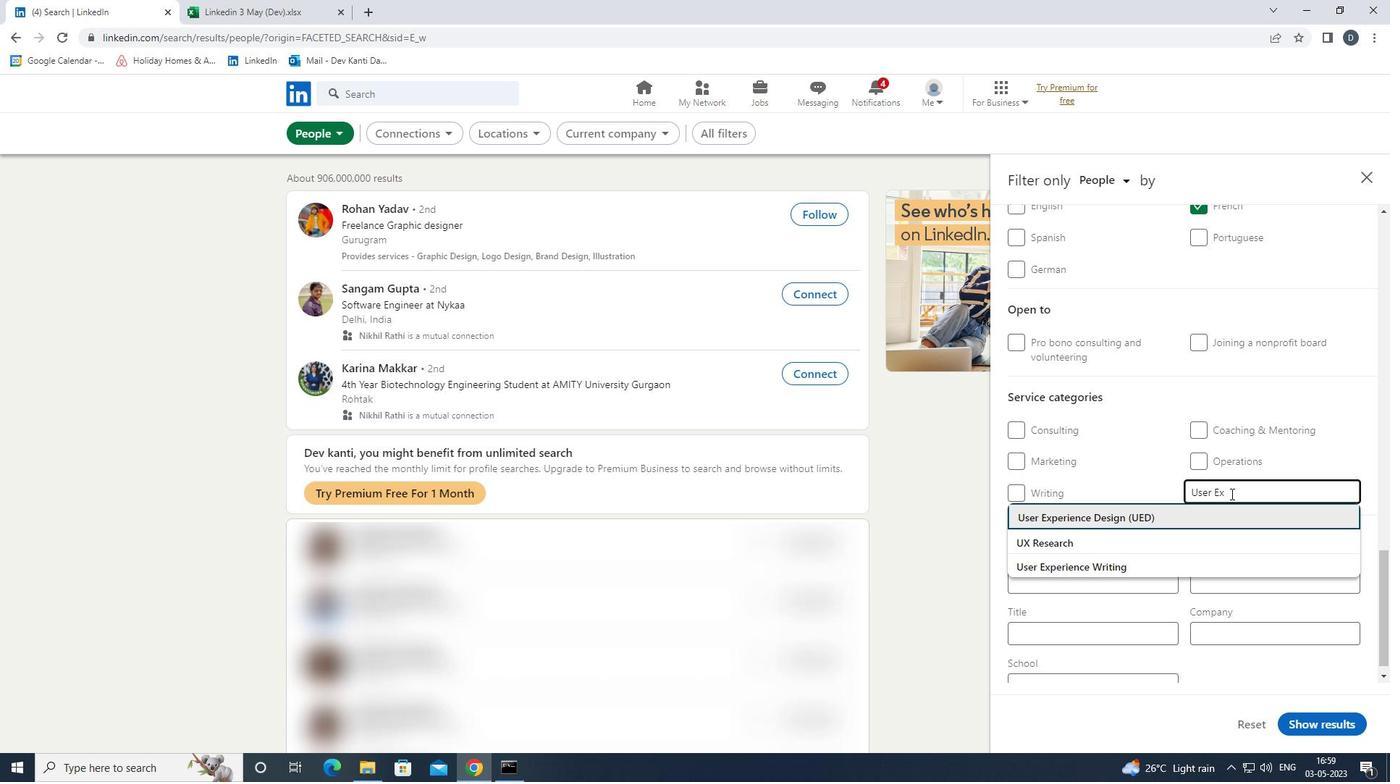 
Action: Mouse moved to (1231, 494)
Screenshot: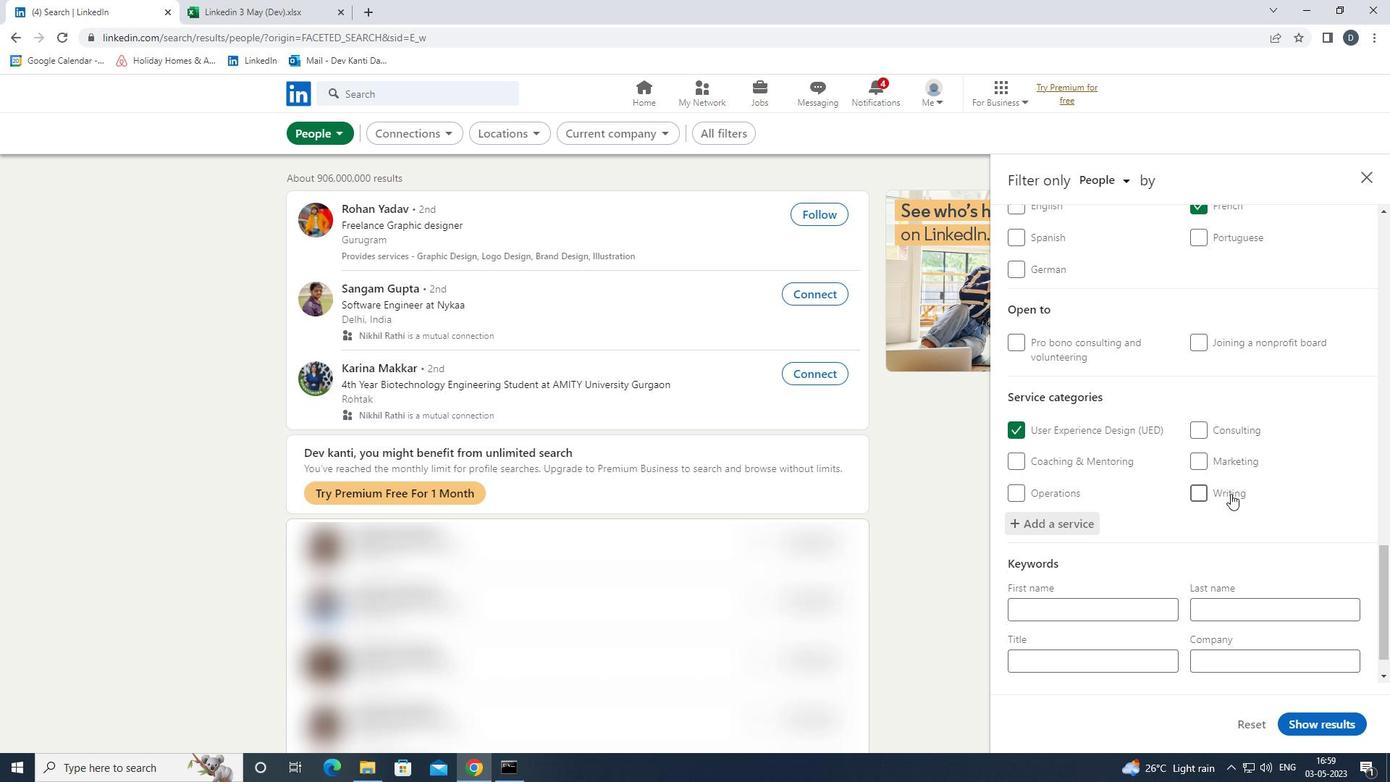 
Action: Mouse scrolled (1231, 494) with delta (0, 0)
Screenshot: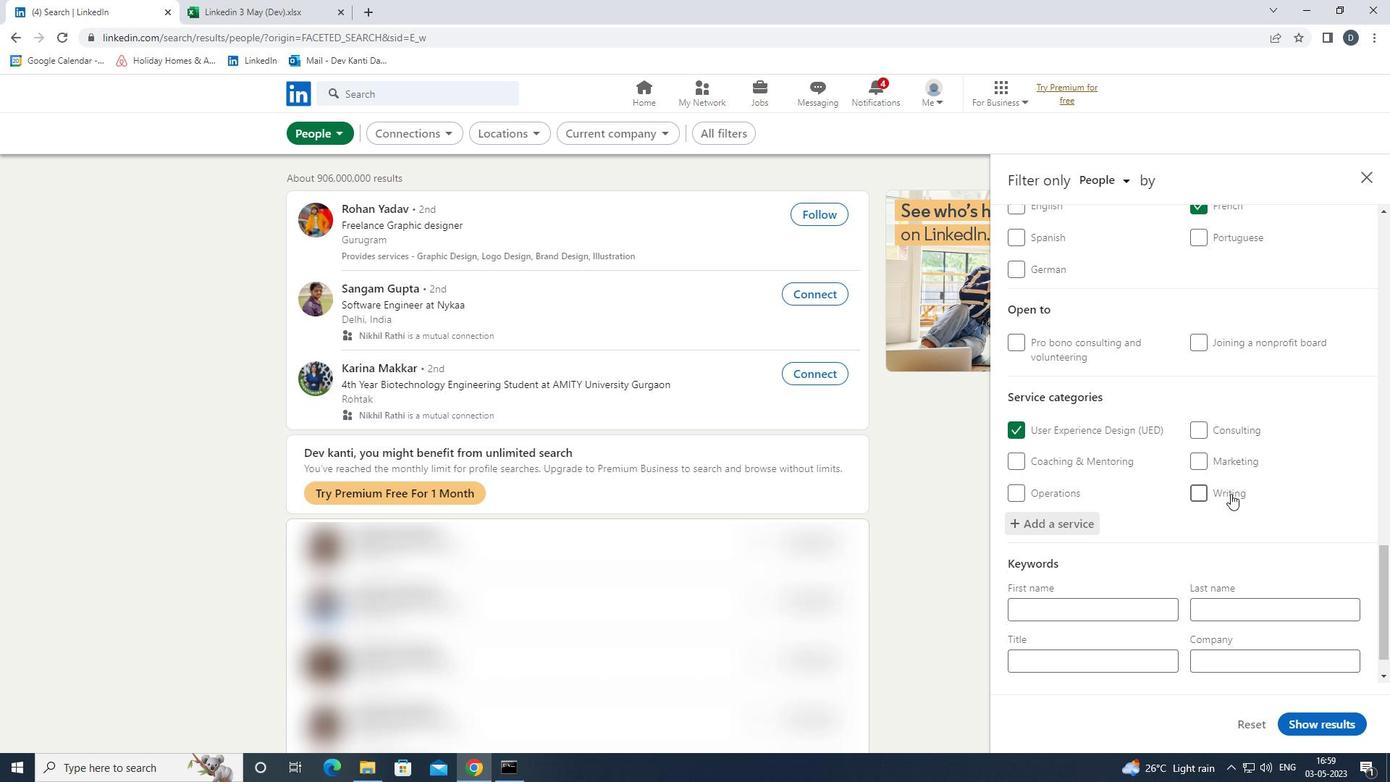 
Action: Mouse moved to (1231, 502)
Screenshot: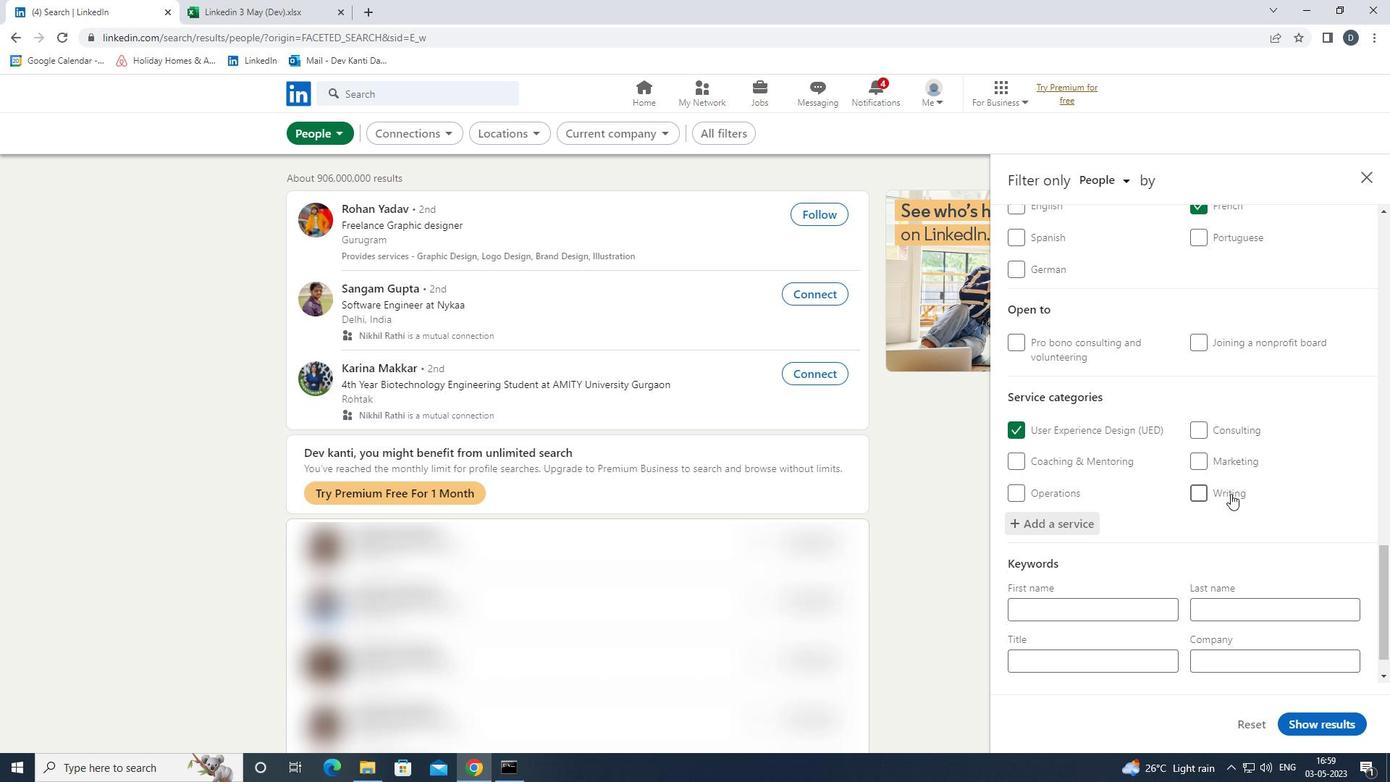 
Action: Mouse scrolled (1231, 501) with delta (0, 0)
Screenshot: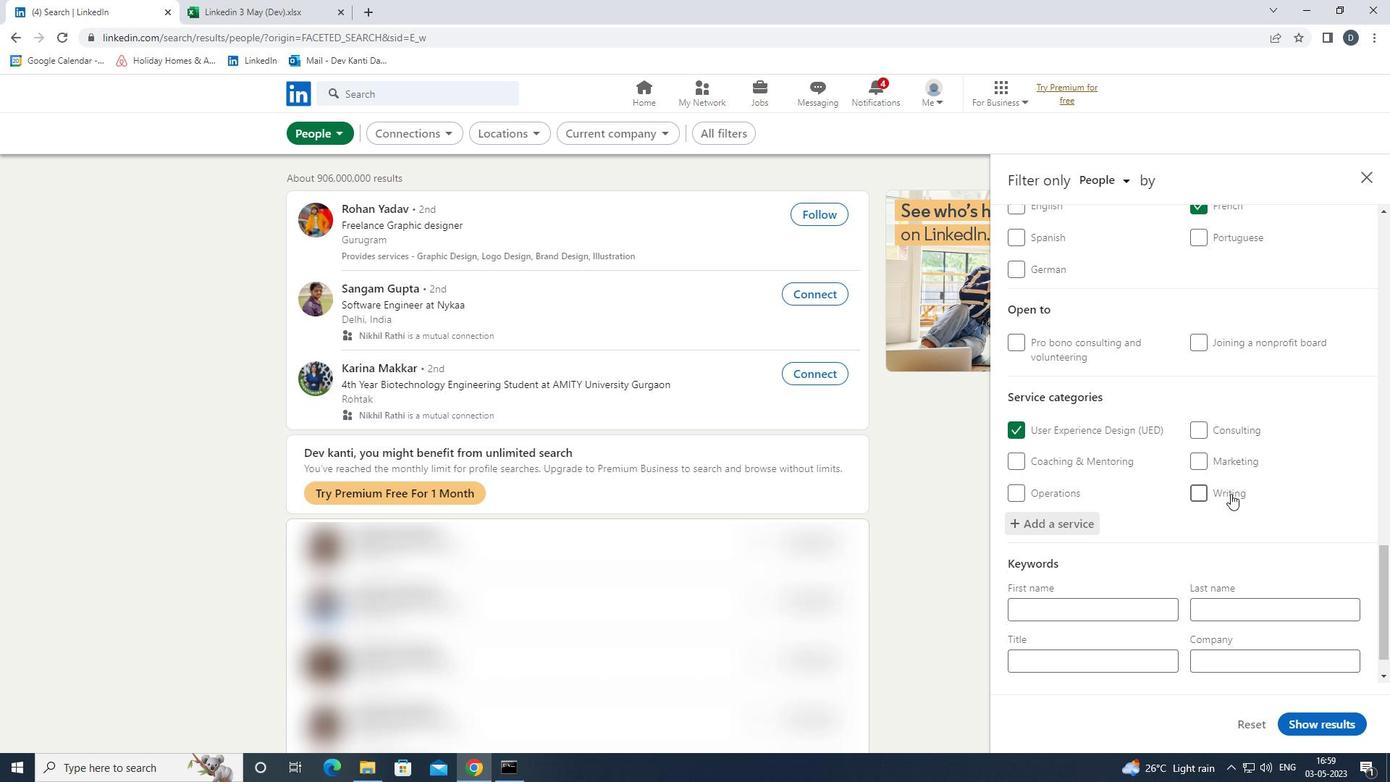 
Action: Mouse moved to (1229, 508)
Screenshot: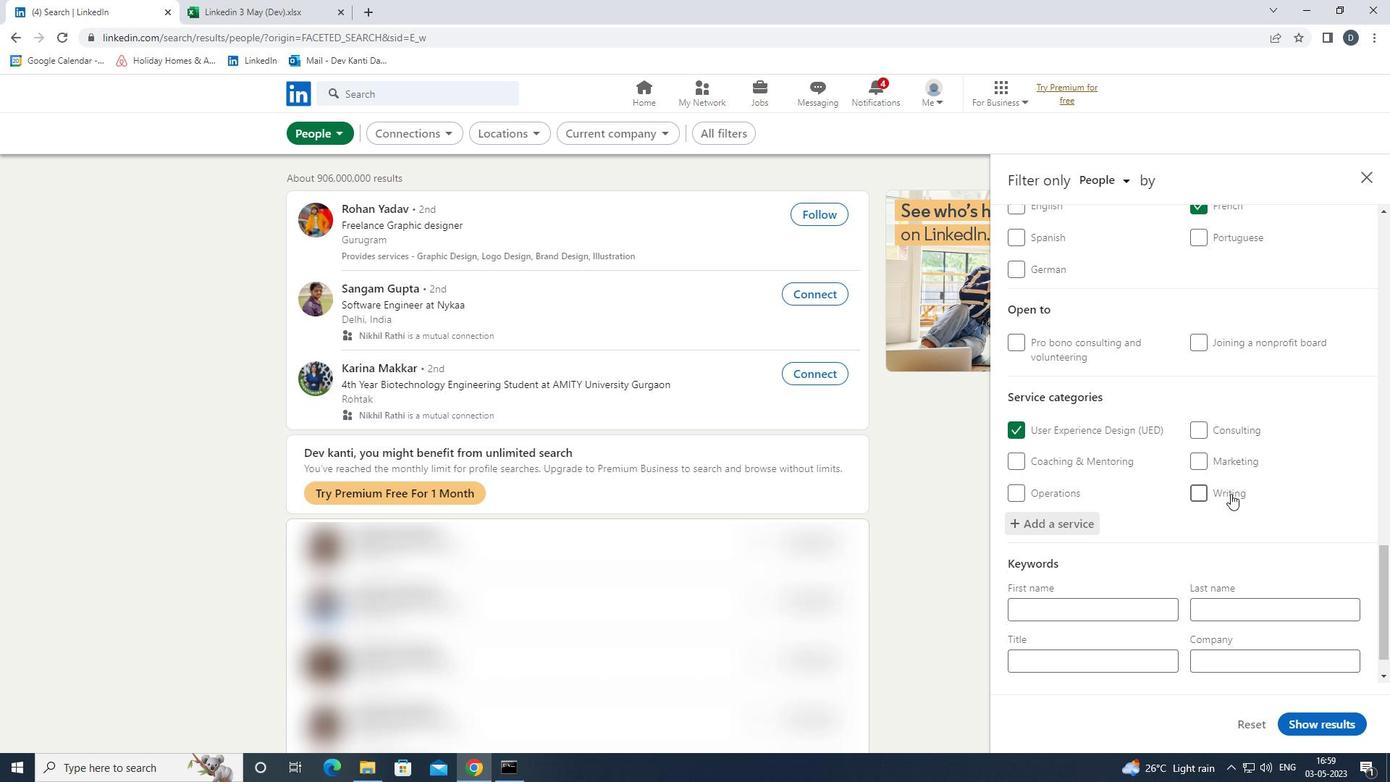 
Action: Mouse scrolled (1229, 507) with delta (0, 0)
Screenshot: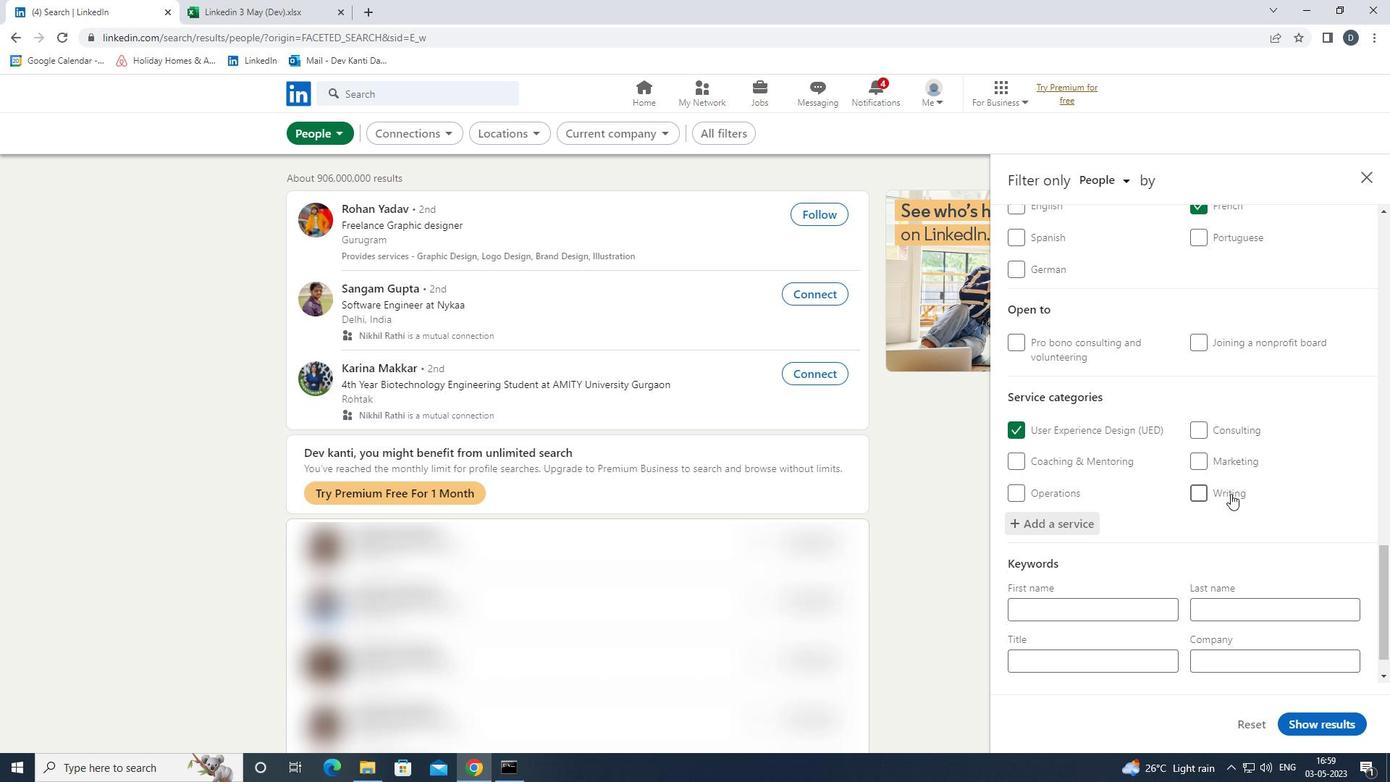 
Action: Mouse moved to (1222, 517)
Screenshot: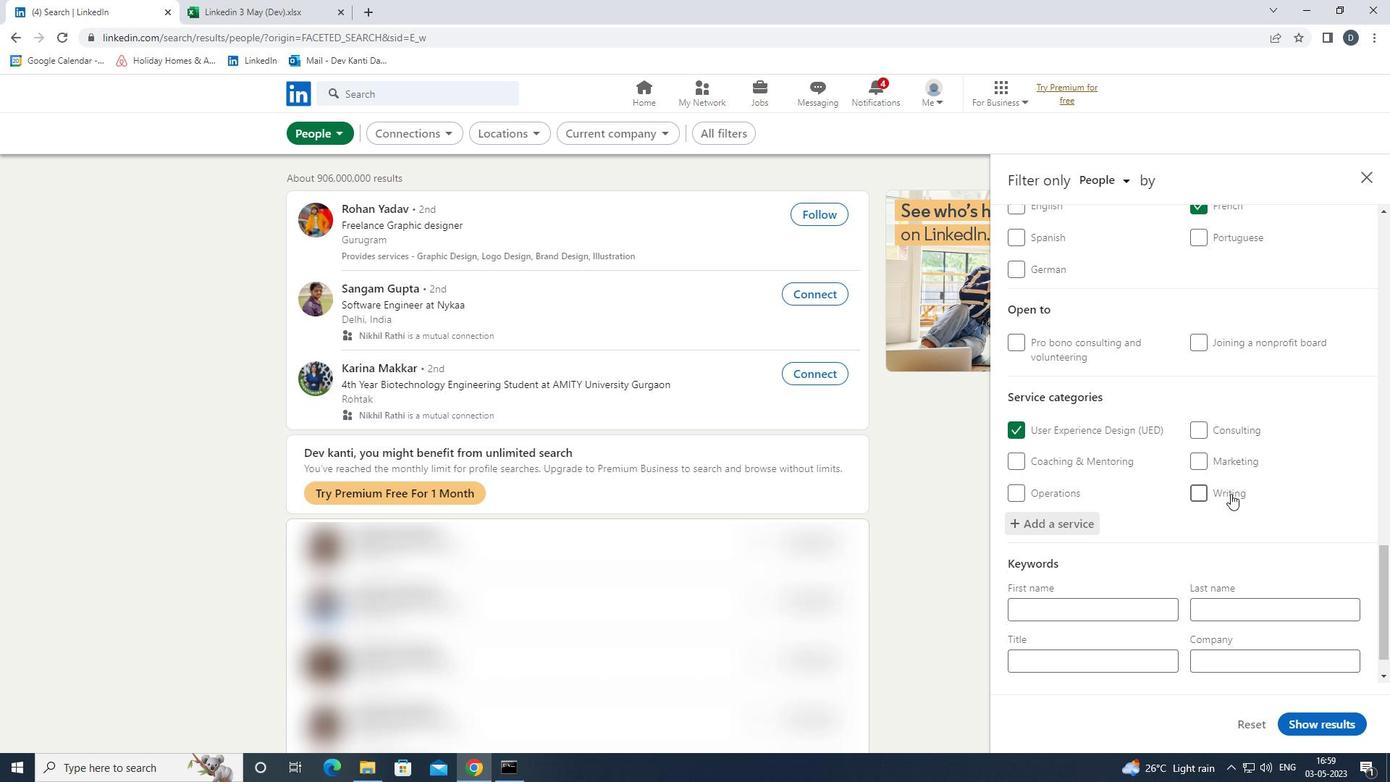 
Action: Mouse scrolled (1222, 517) with delta (0, 0)
Screenshot: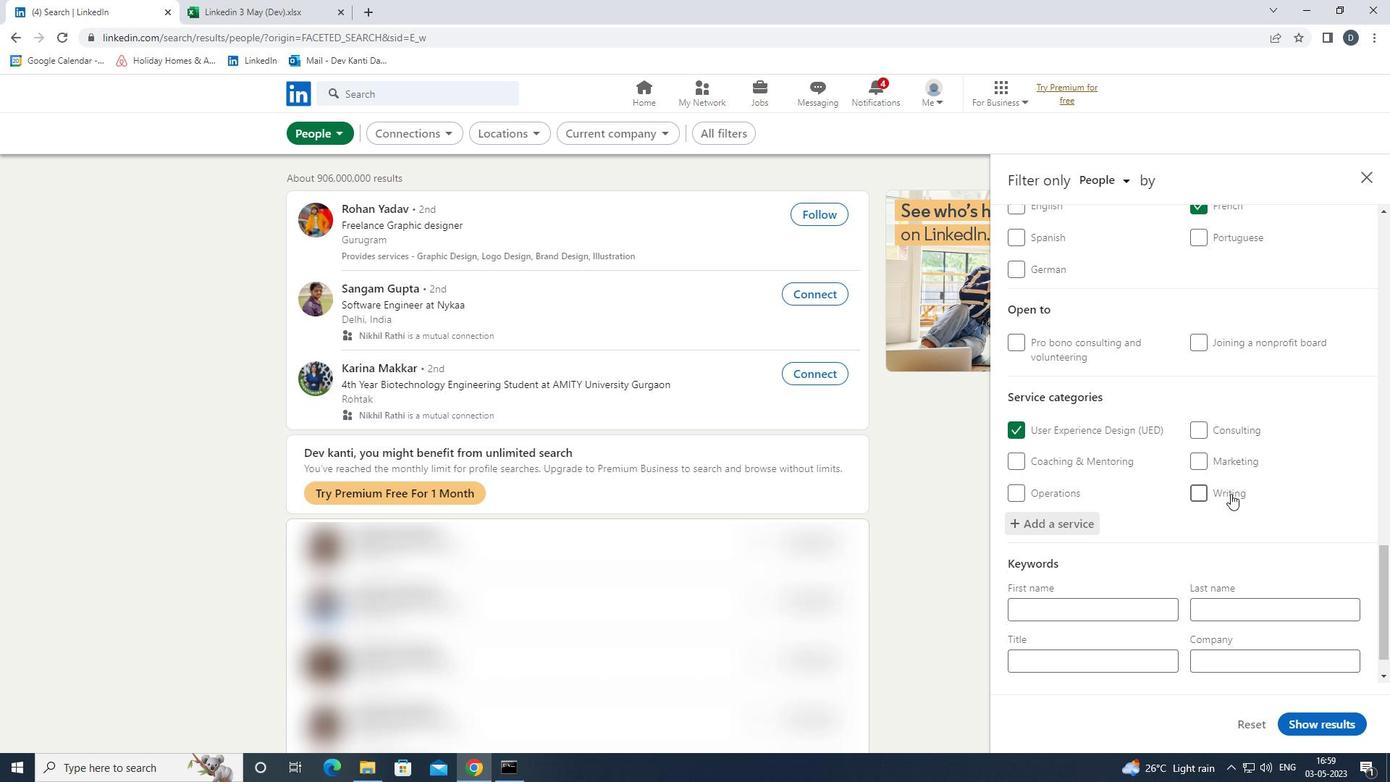 
Action: Mouse moved to (1129, 614)
Screenshot: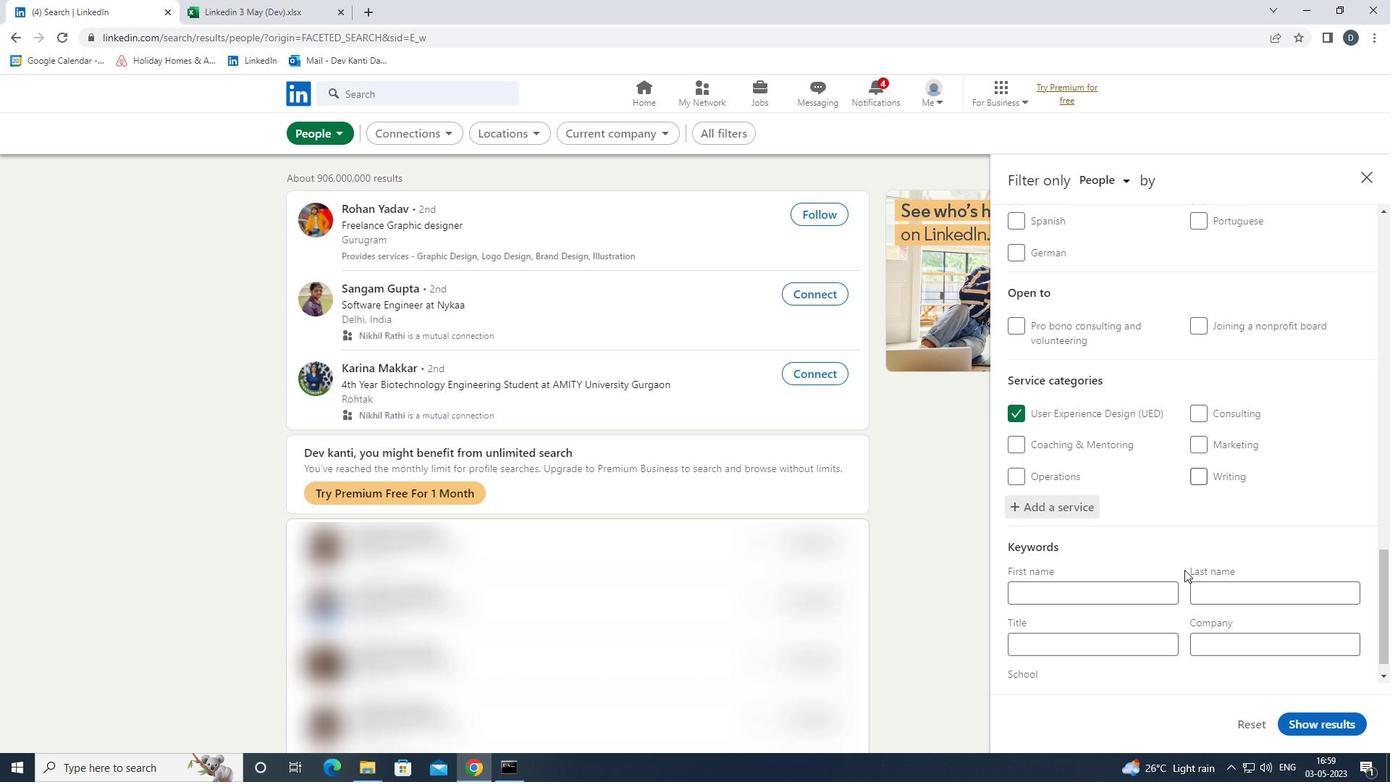 
Action: Mouse pressed left at (1129, 614)
Screenshot: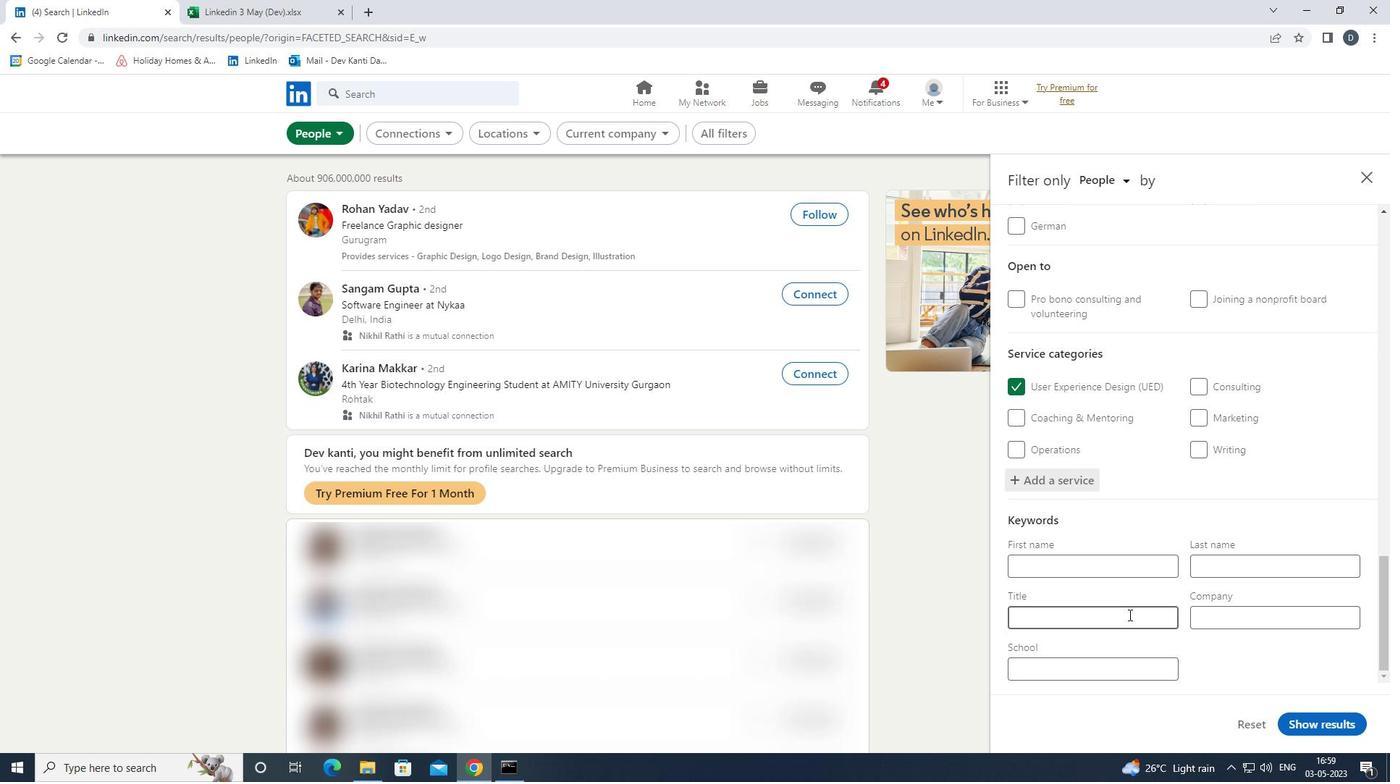 
Action: Key pressed <Key.shift><Key.shift><Key.shift>RECYCLABLES<Key.space><Key.shift>COLLECTOR
Screenshot: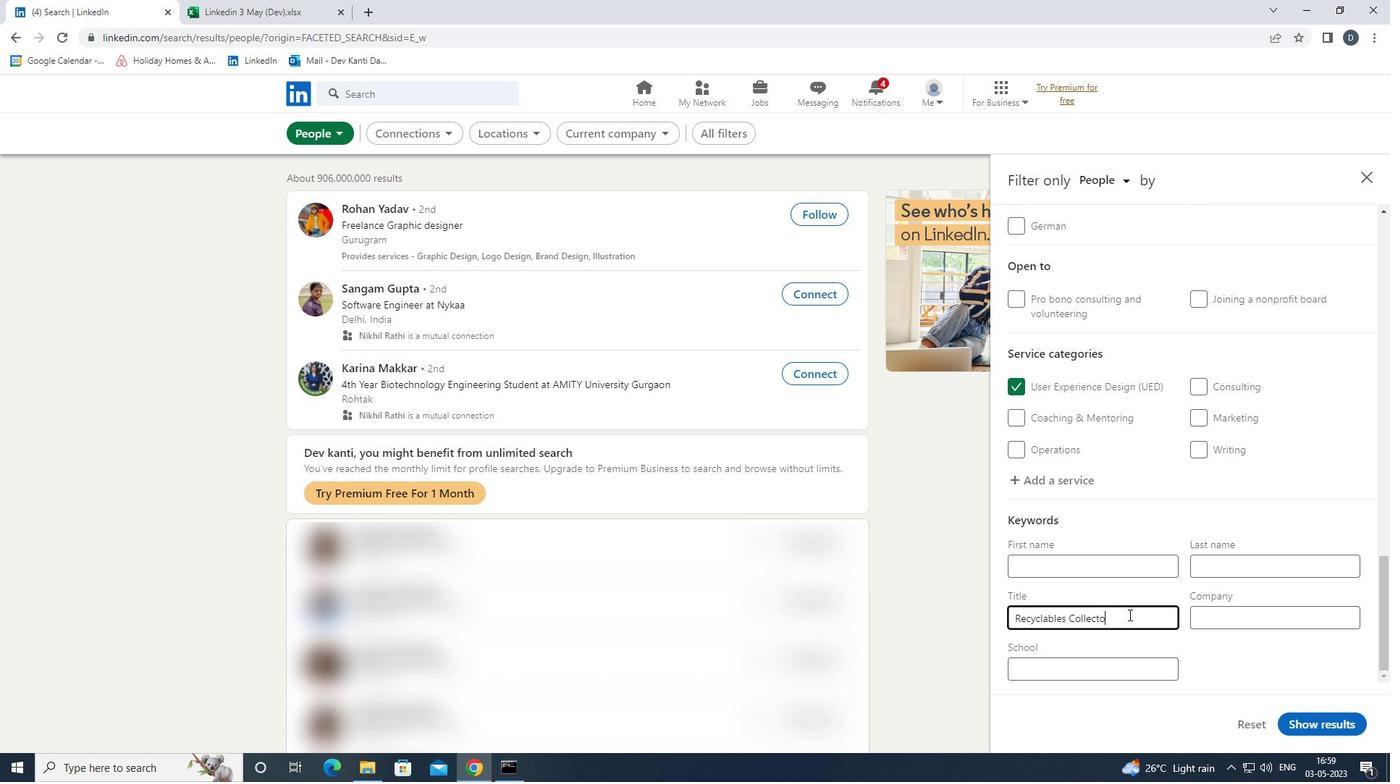 
Action: Mouse moved to (1336, 719)
Screenshot: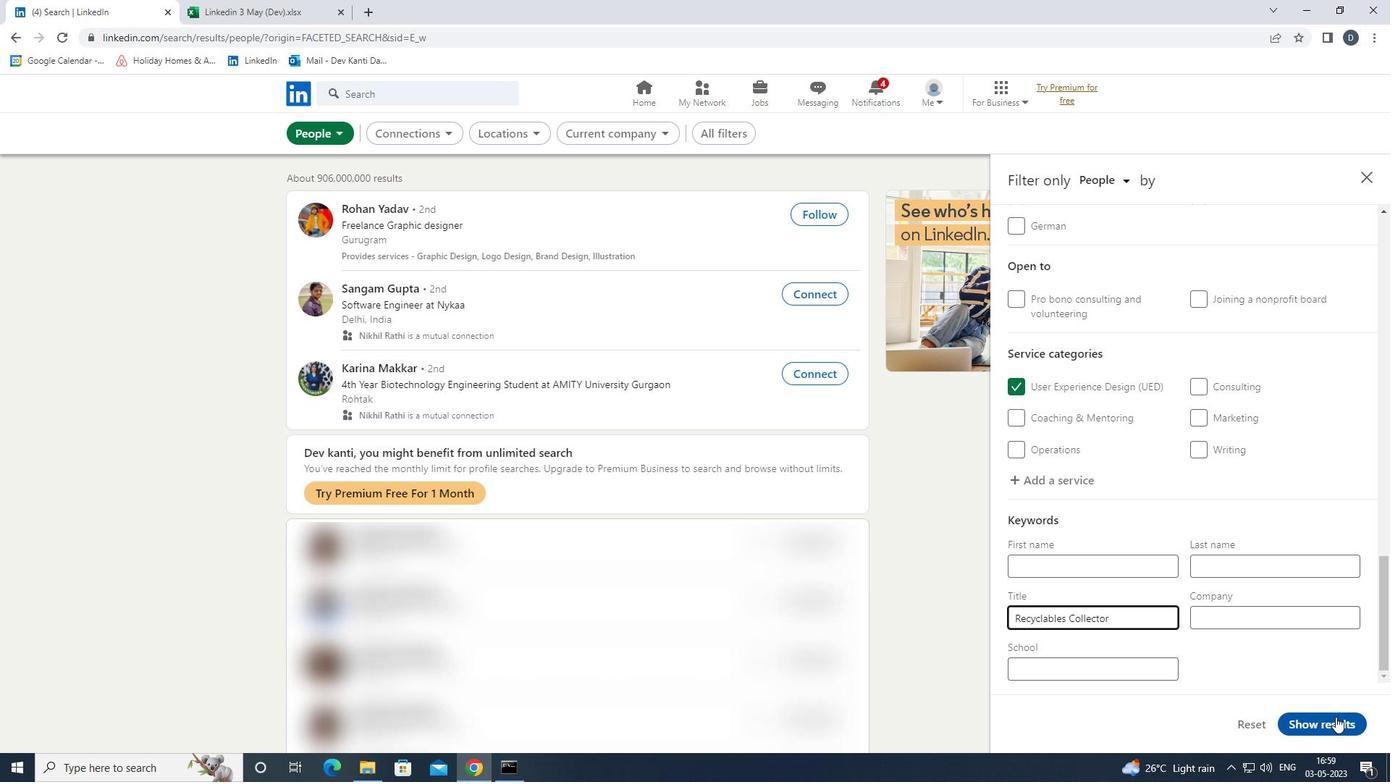 
Action: Mouse pressed left at (1336, 719)
Screenshot: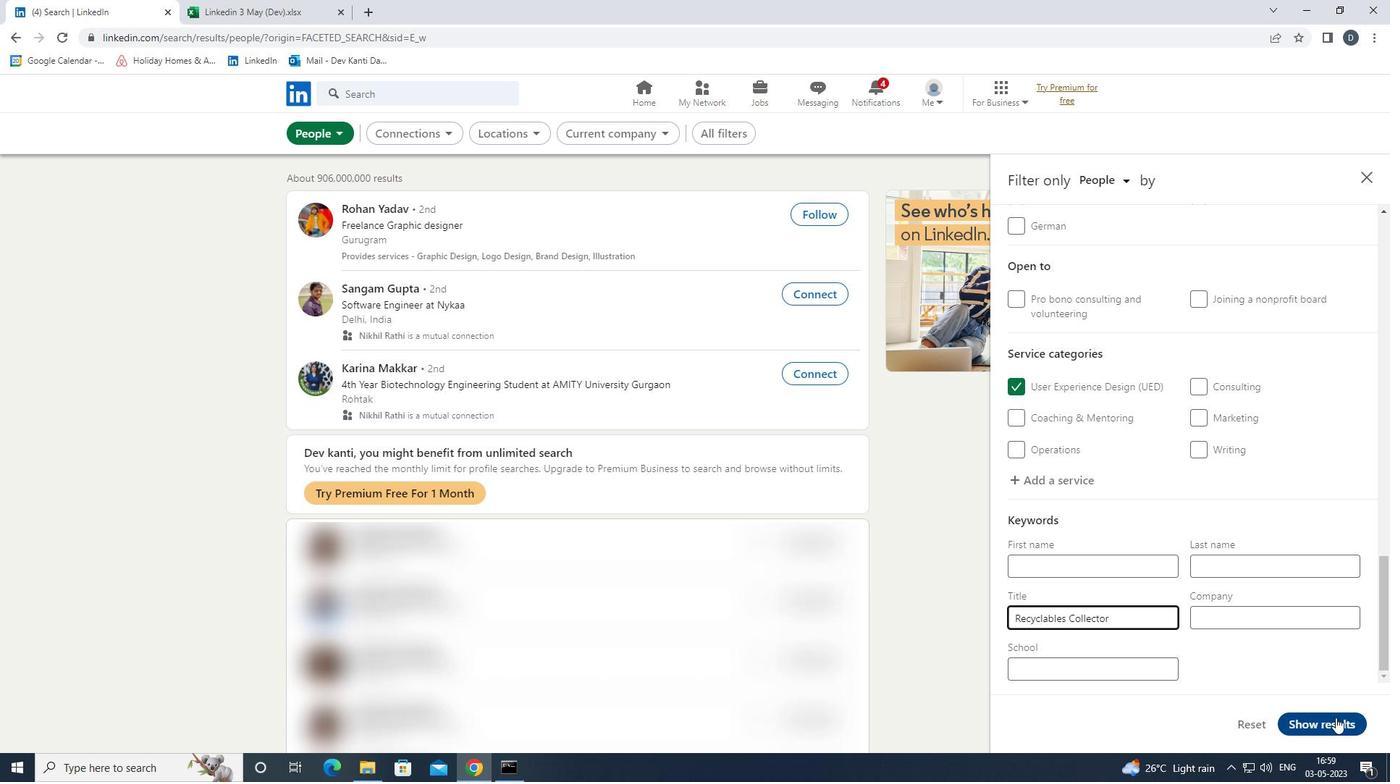 
Action: Mouse moved to (336, 148)
Screenshot: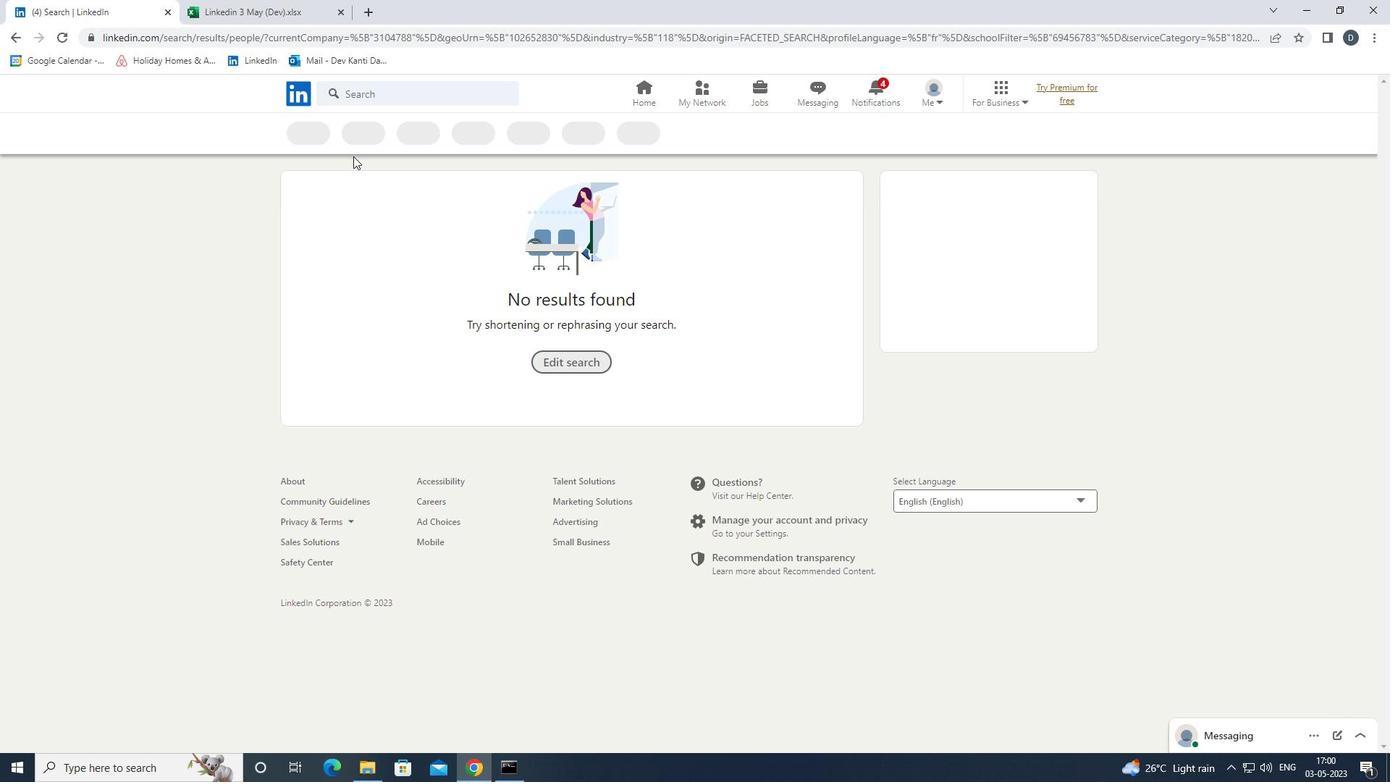 
